 Task: Compose an email with the signature Ian Hill with the subject Congratulations on a new project and the message We have noticed some discrepancies in the report and would appreciate your inputs. from softage.8@softage.net to softage.5@softage.net Select the bulleted list and change the font typography to strikethroughSelect the bulleted list and remove the font typography strikethrough Send the email. Finally, move the email from Sent Items to the label Invitations
Action: Mouse moved to (1214, 74)
Screenshot: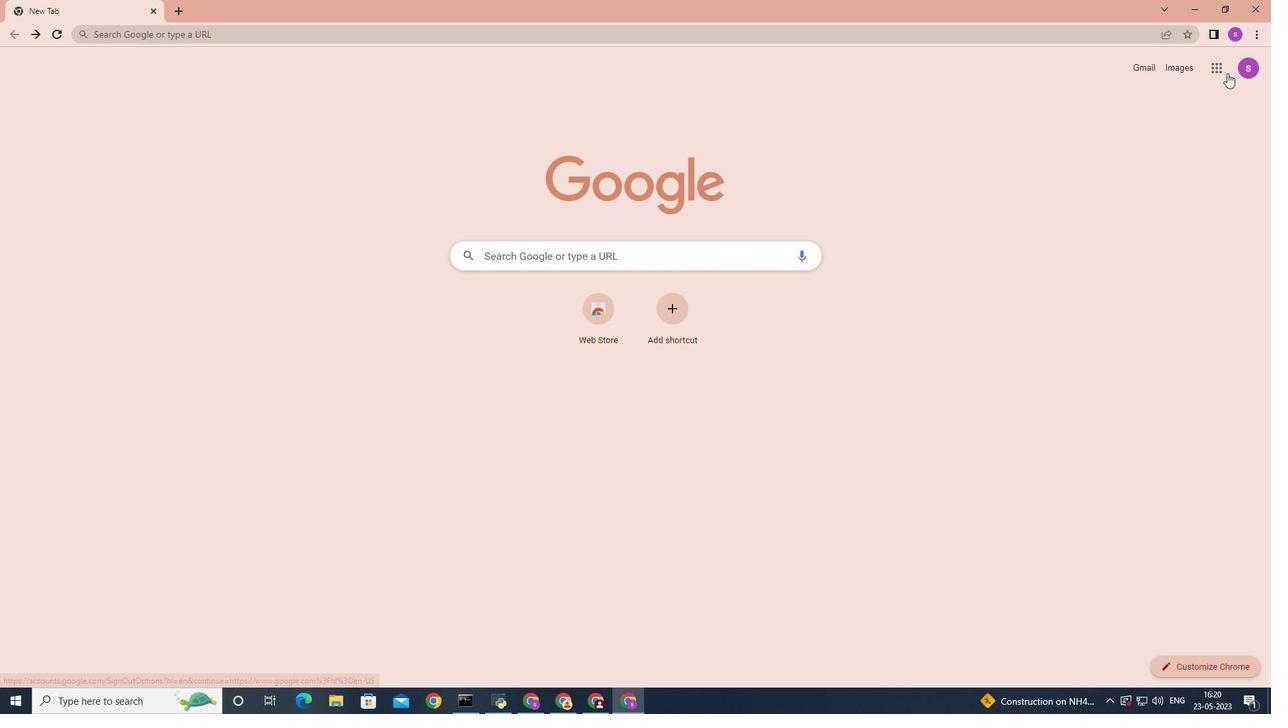 
Action: Mouse pressed left at (1214, 74)
Screenshot: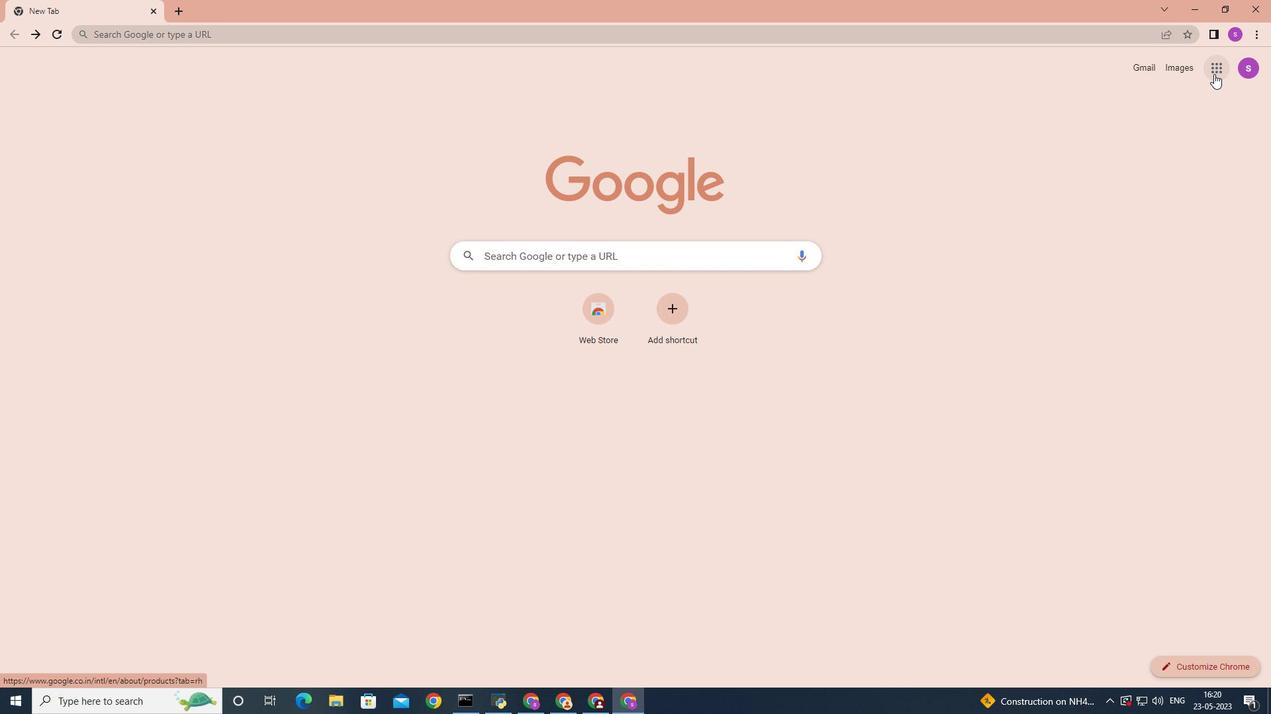 
Action: Mouse moved to (1178, 138)
Screenshot: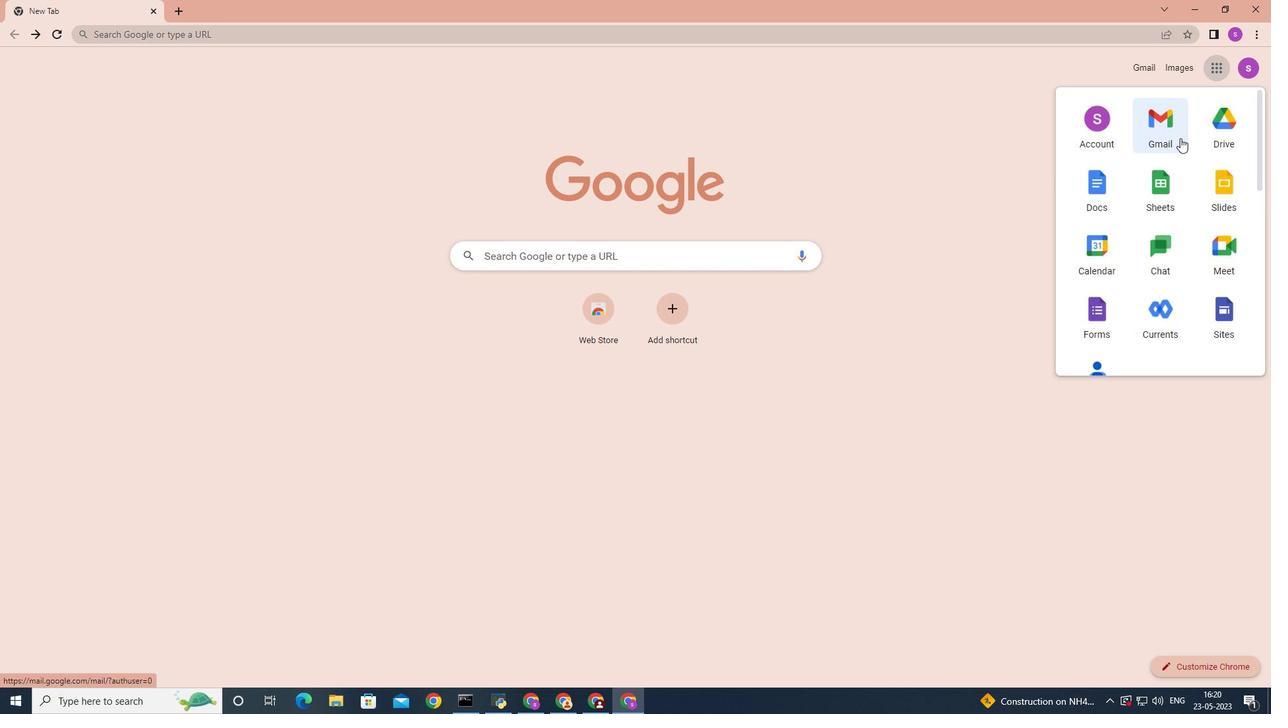 
Action: Mouse pressed left at (1178, 138)
Screenshot: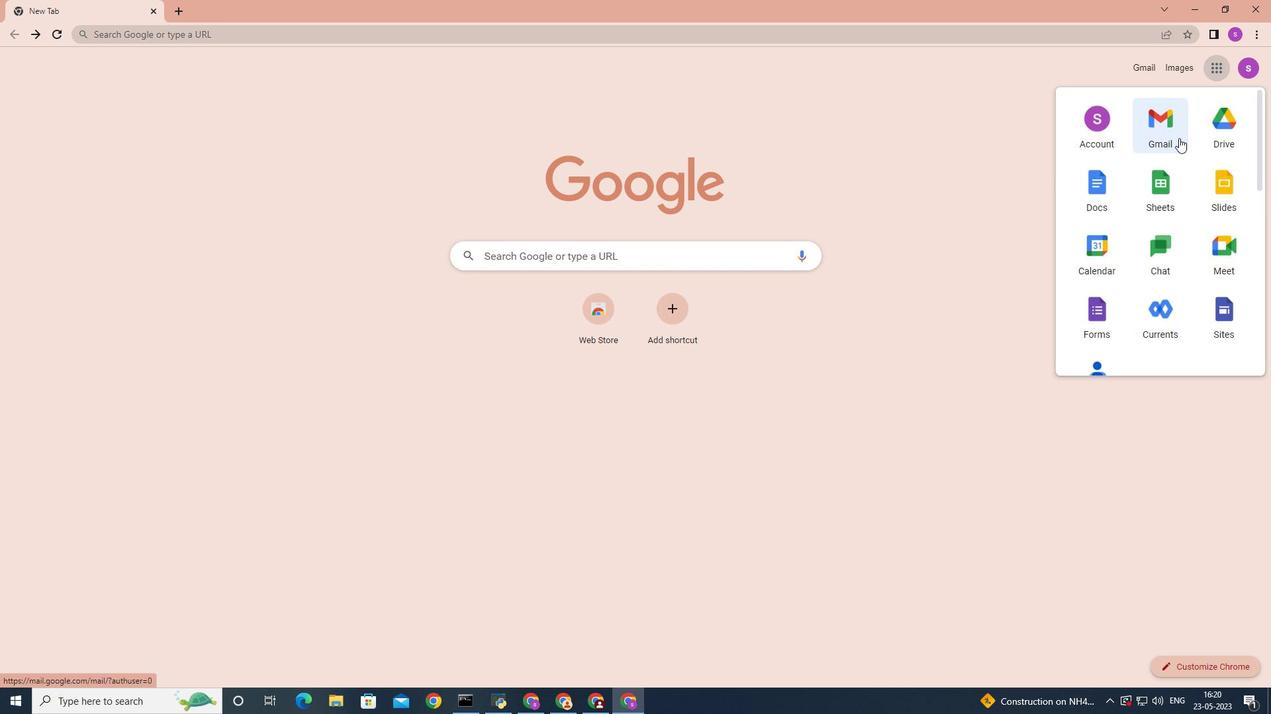 
Action: Mouse moved to (1128, 72)
Screenshot: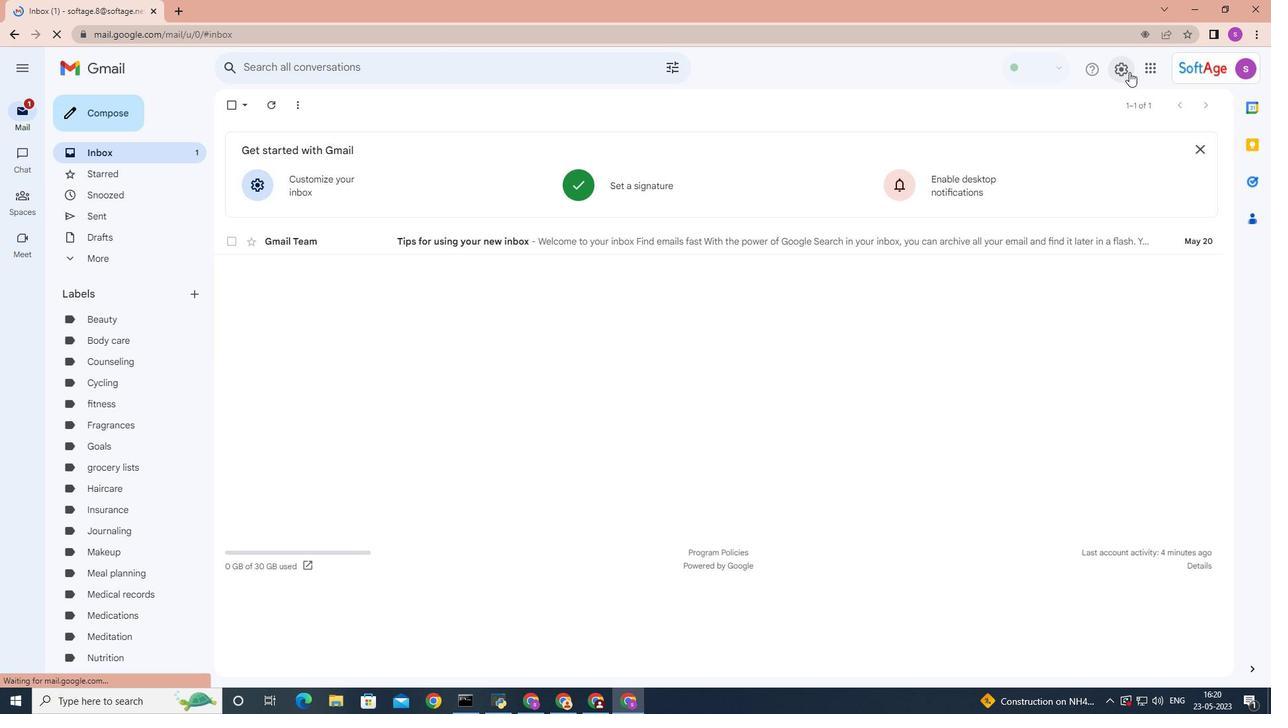 
Action: Mouse pressed left at (1128, 72)
Screenshot: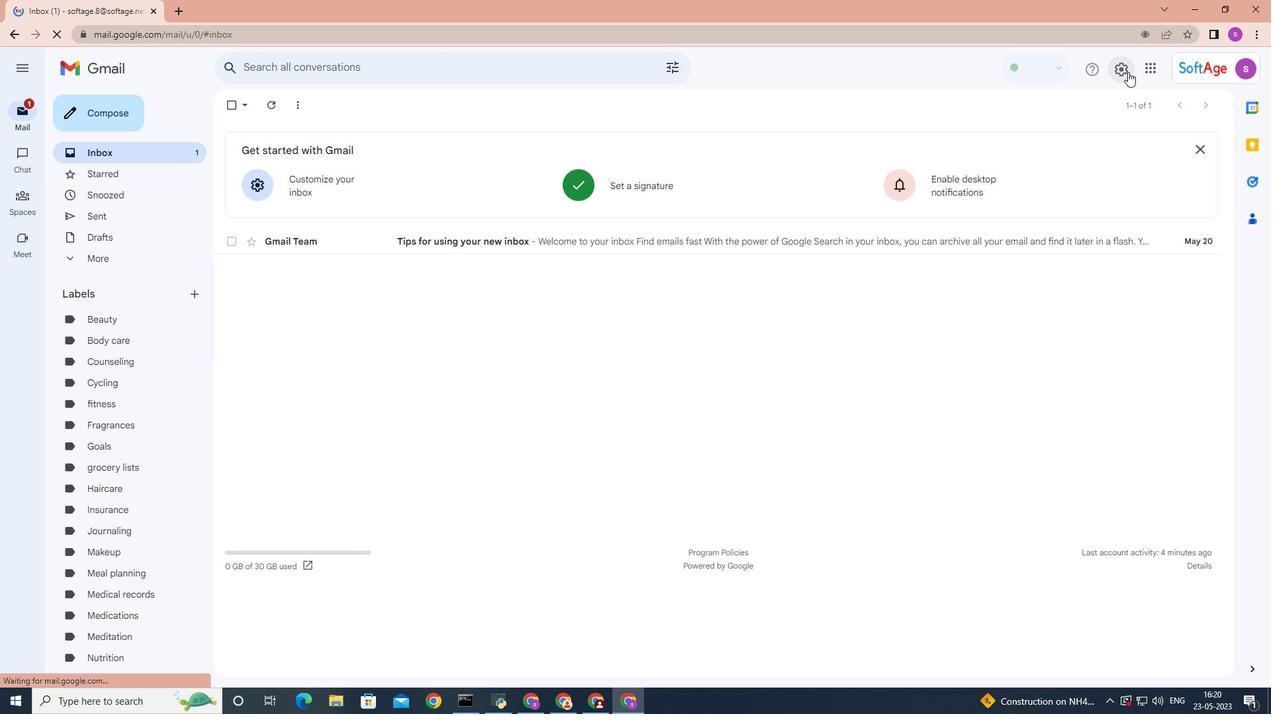 
Action: Mouse moved to (1139, 134)
Screenshot: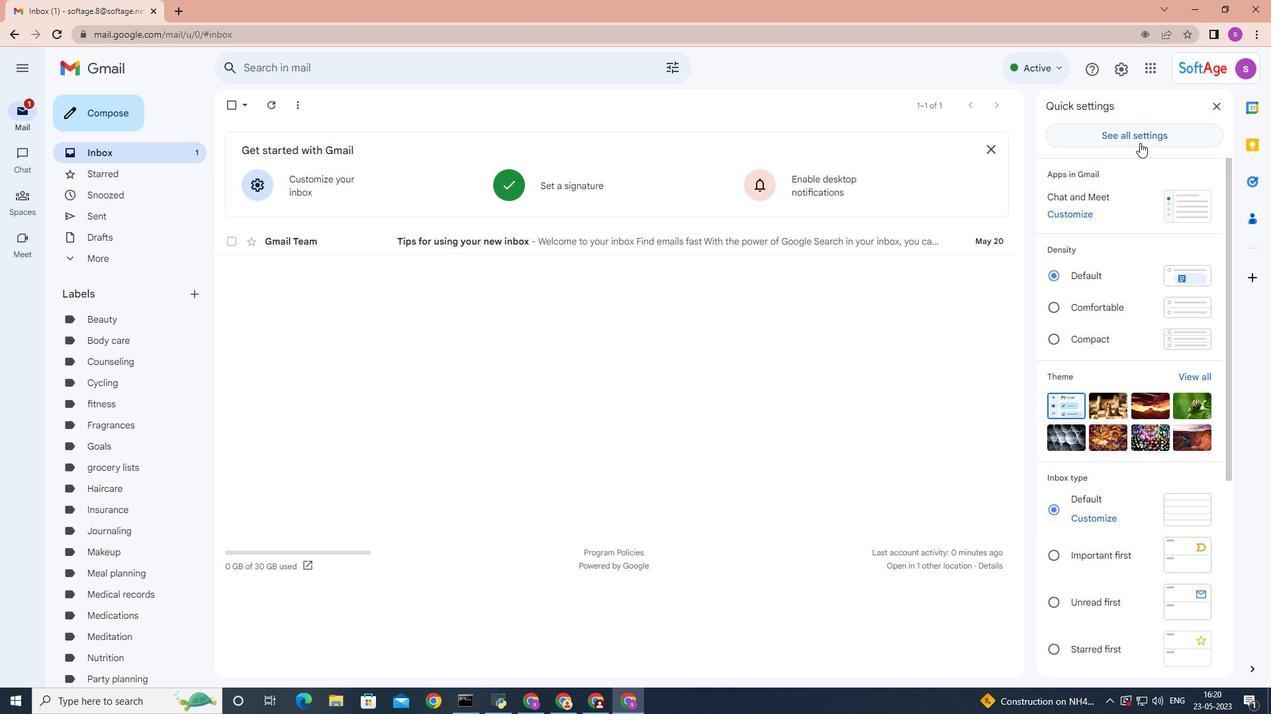 
Action: Mouse pressed left at (1139, 134)
Screenshot: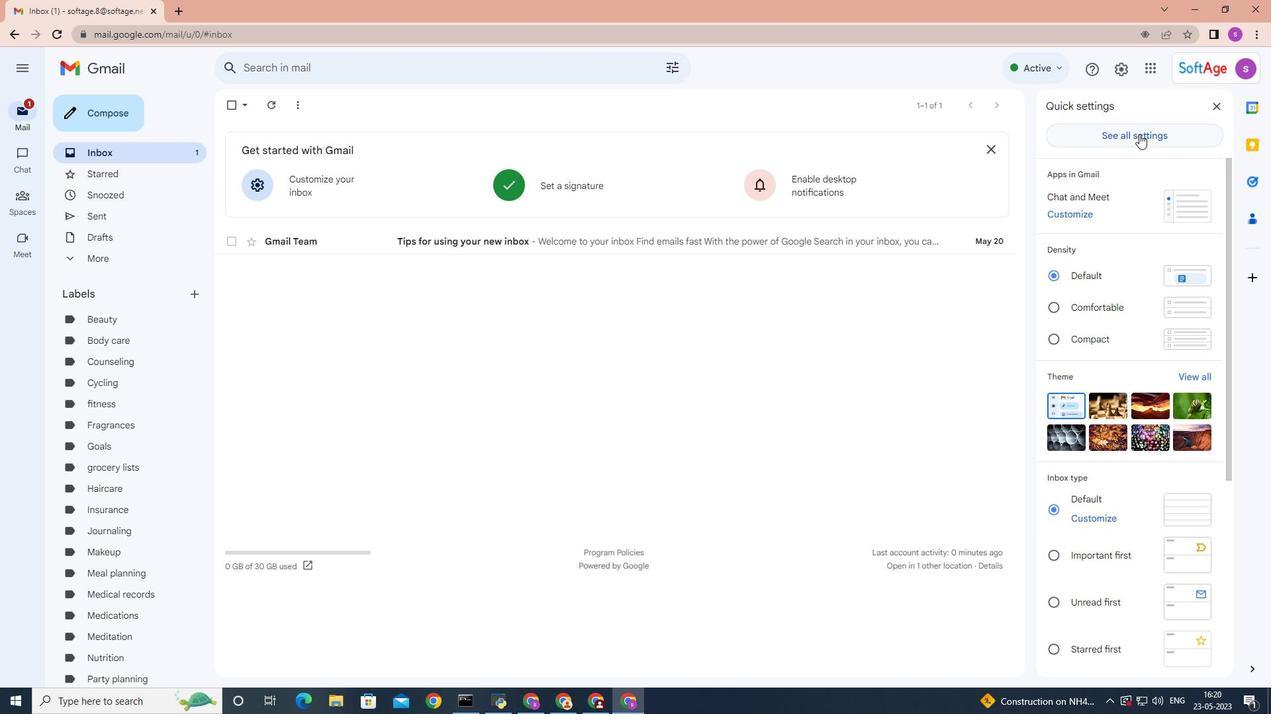 
Action: Mouse moved to (550, 363)
Screenshot: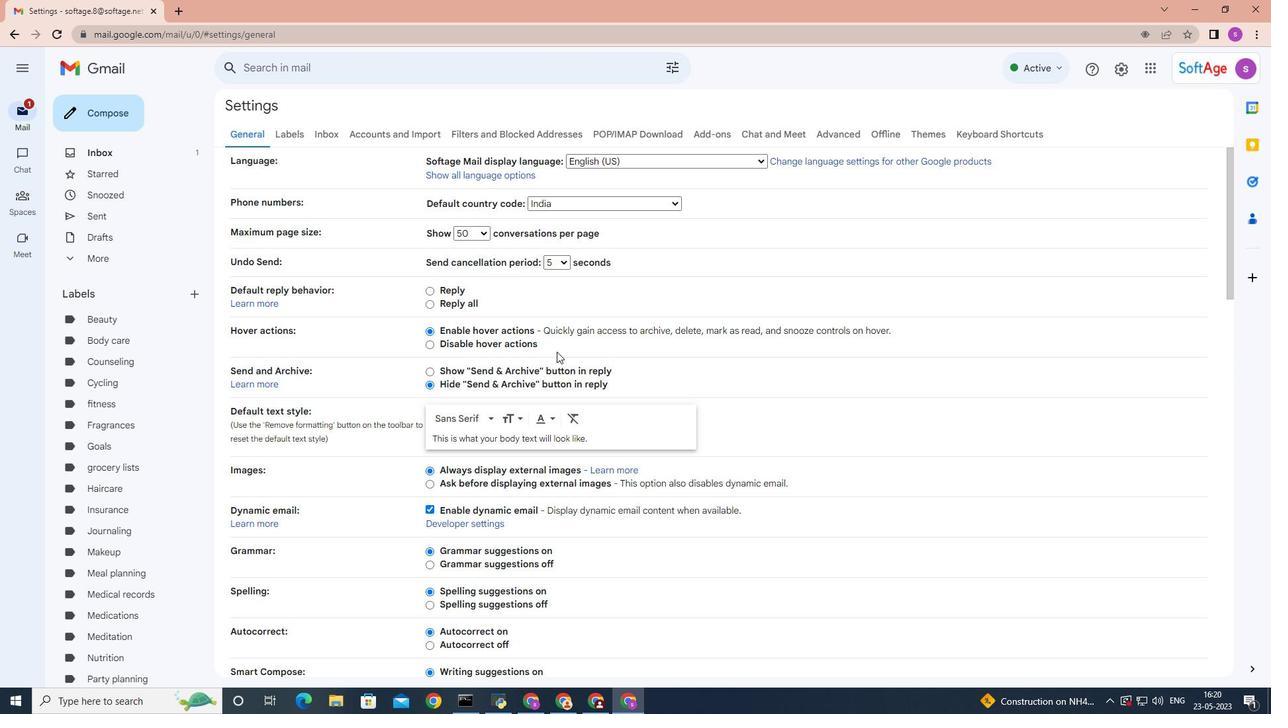 
Action: Mouse scrolled (550, 362) with delta (0, 0)
Screenshot: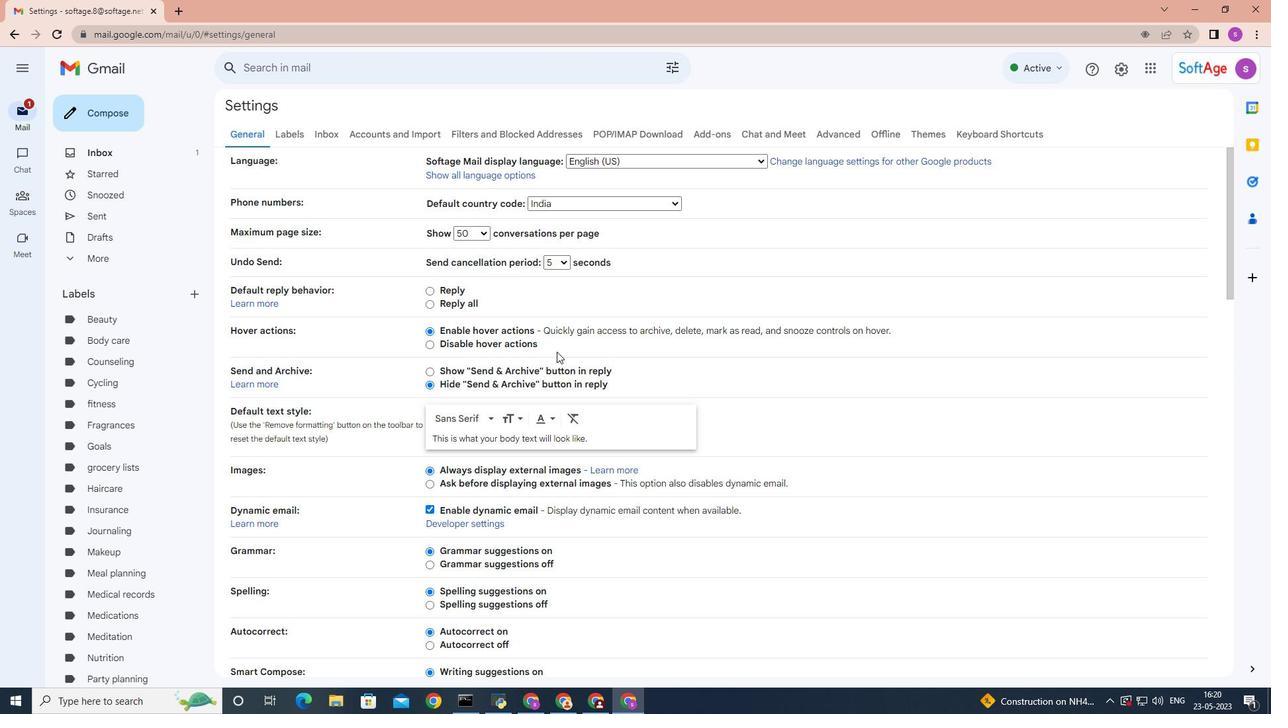 
Action: Mouse moved to (551, 363)
Screenshot: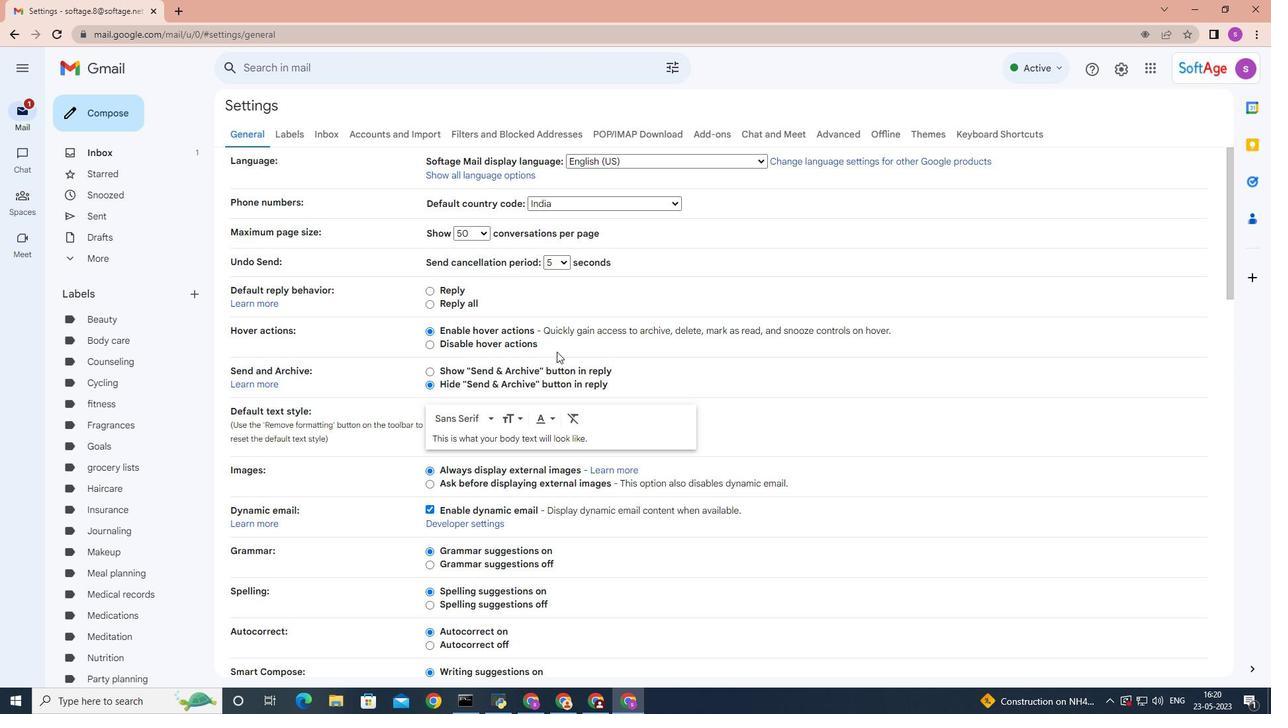
Action: Mouse scrolled (551, 362) with delta (0, 0)
Screenshot: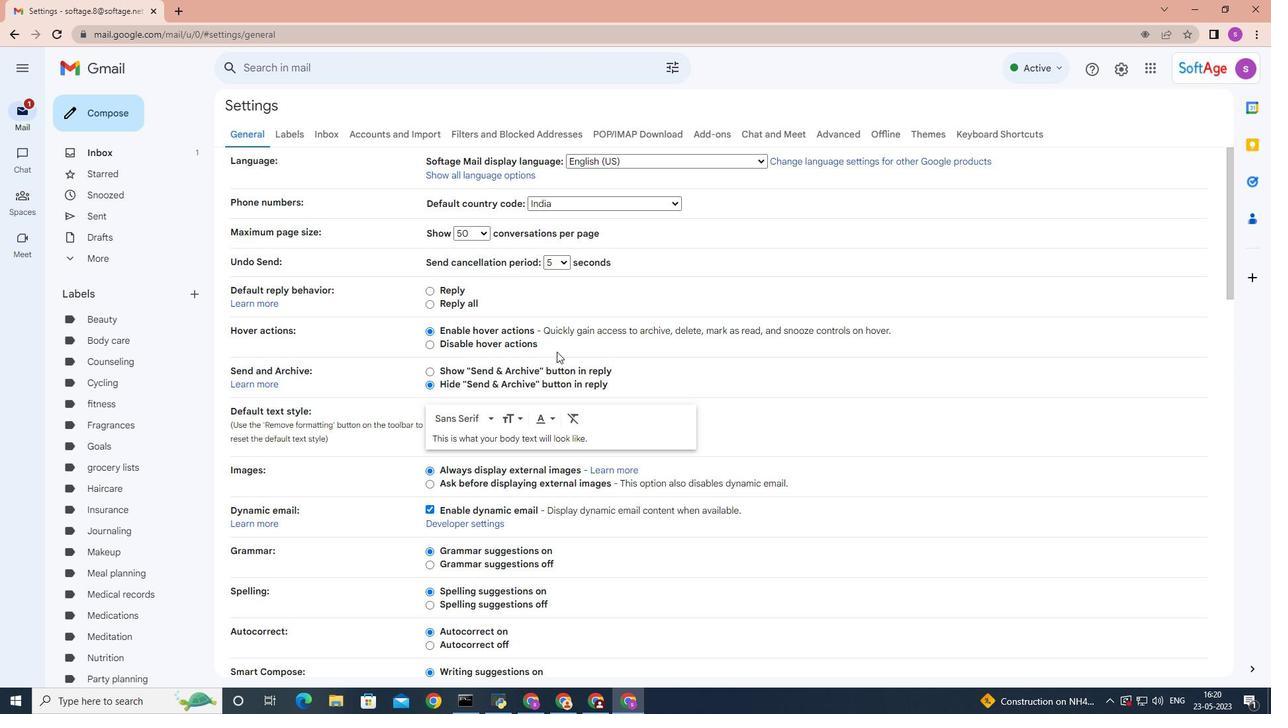 
Action: Mouse moved to (559, 365)
Screenshot: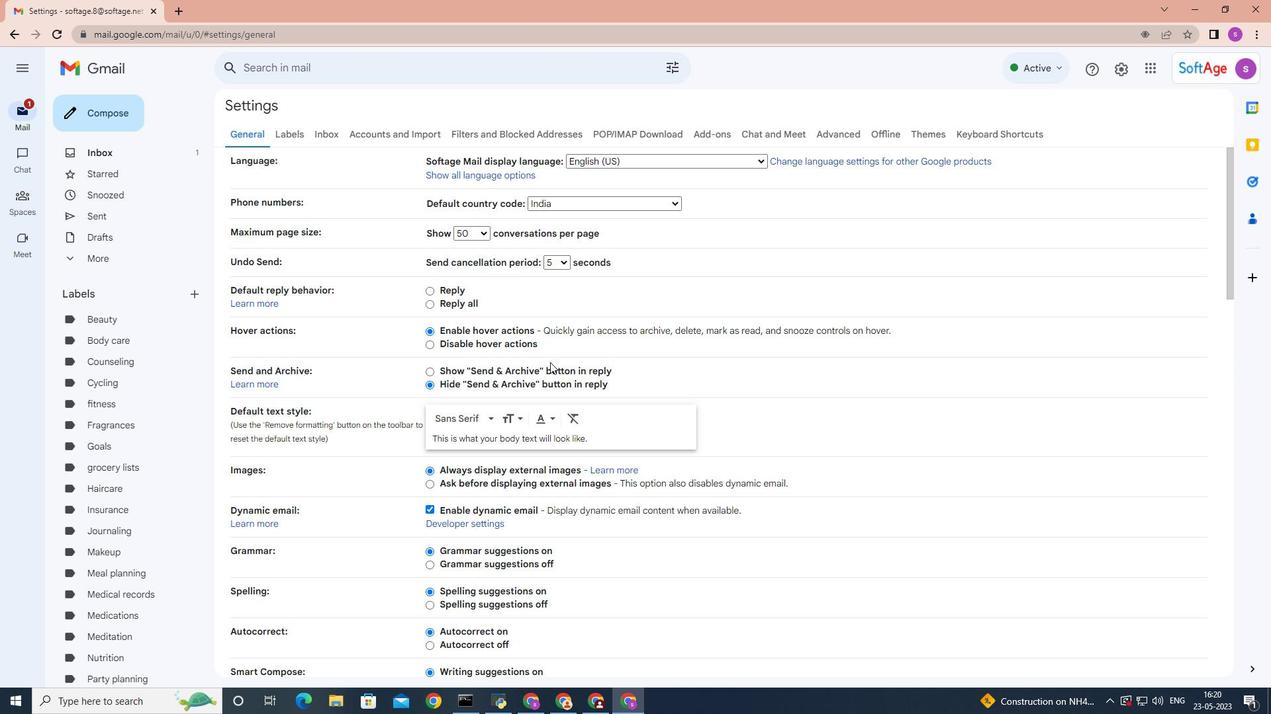 
Action: Mouse scrolled (559, 364) with delta (0, 0)
Screenshot: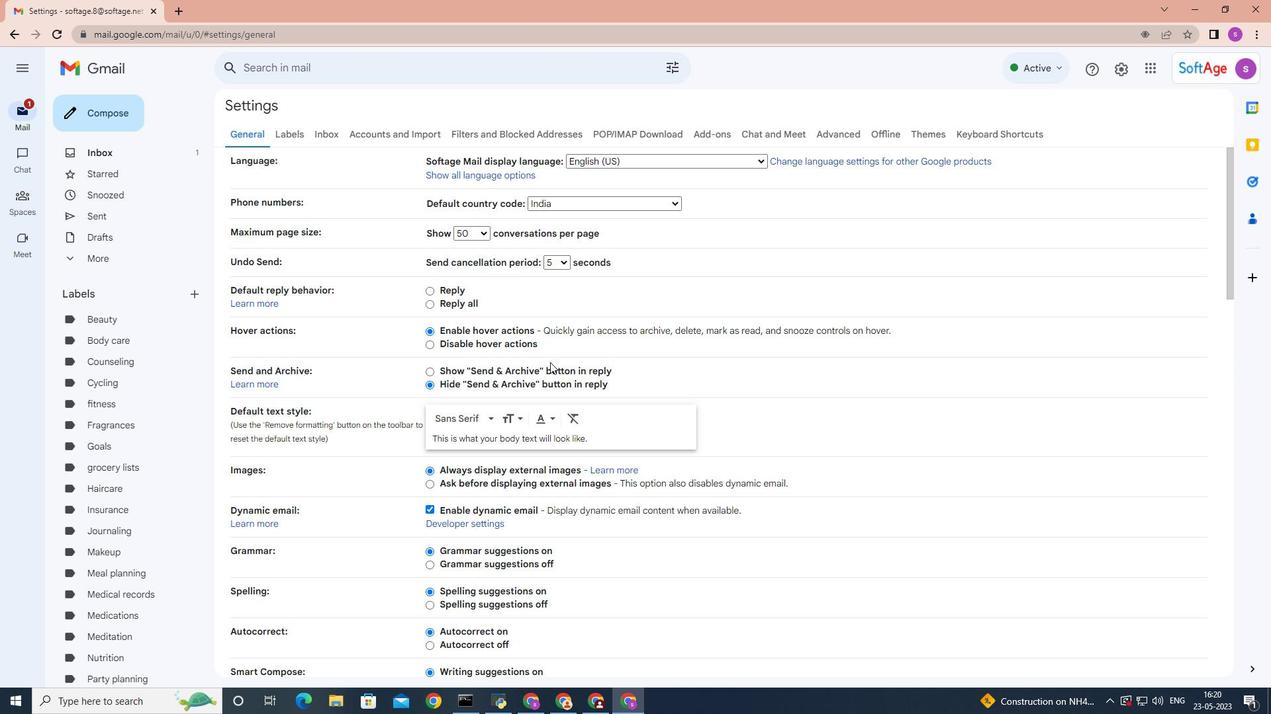 
Action: Mouse moved to (574, 366)
Screenshot: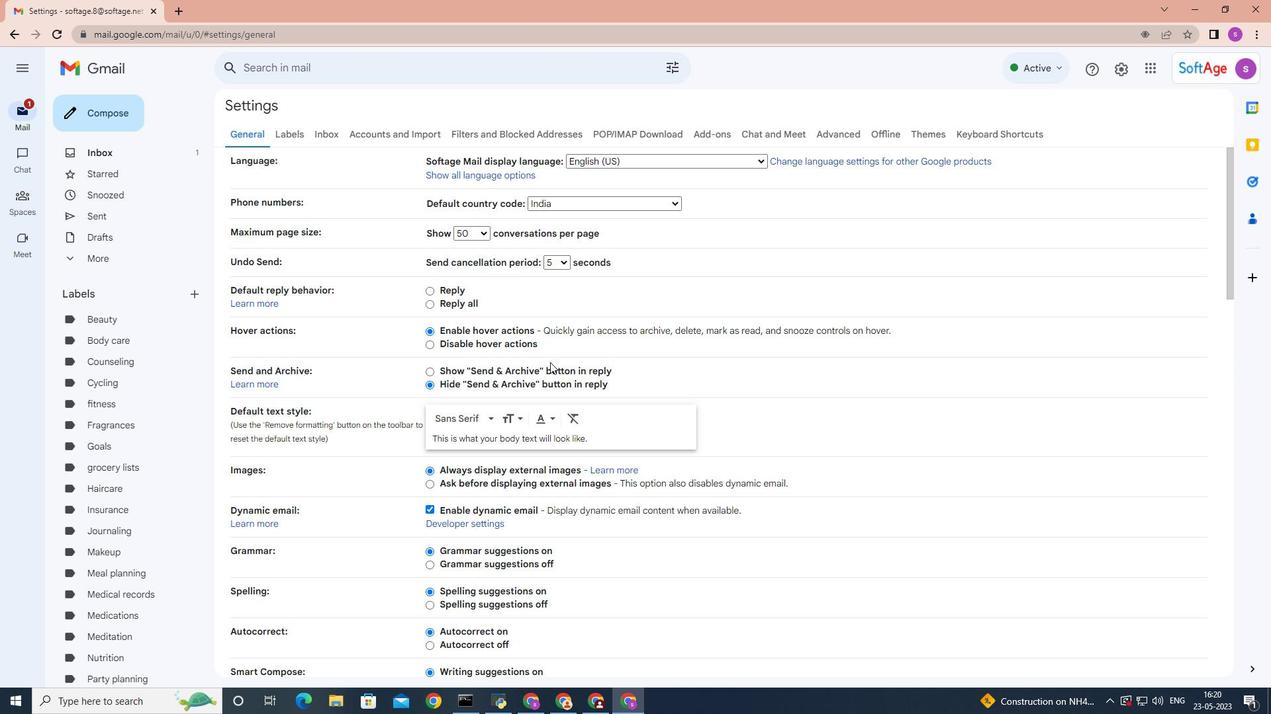 
Action: Mouse scrolled (574, 365) with delta (0, 0)
Screenshot: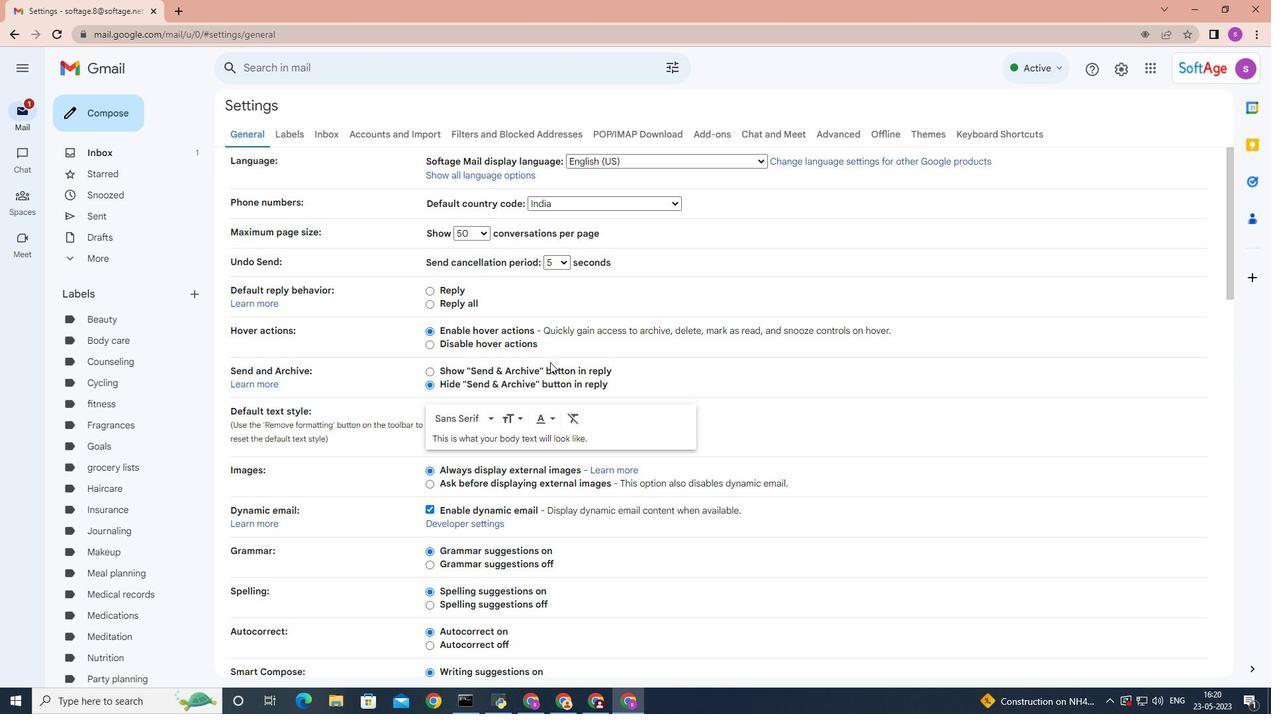 
Action: Mouse moved to (594, 362)
Screenshot: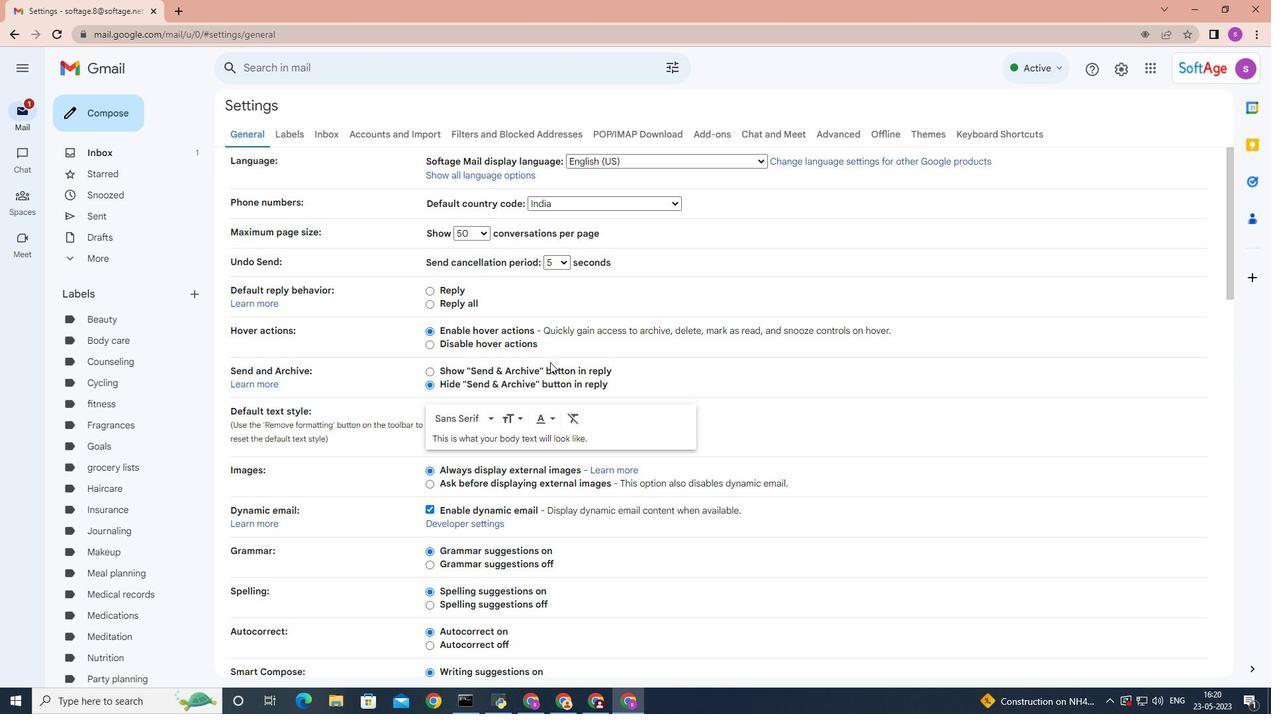 
Action: Mouse scrolled (594, 361) with delta (0, 0)
Screenshot: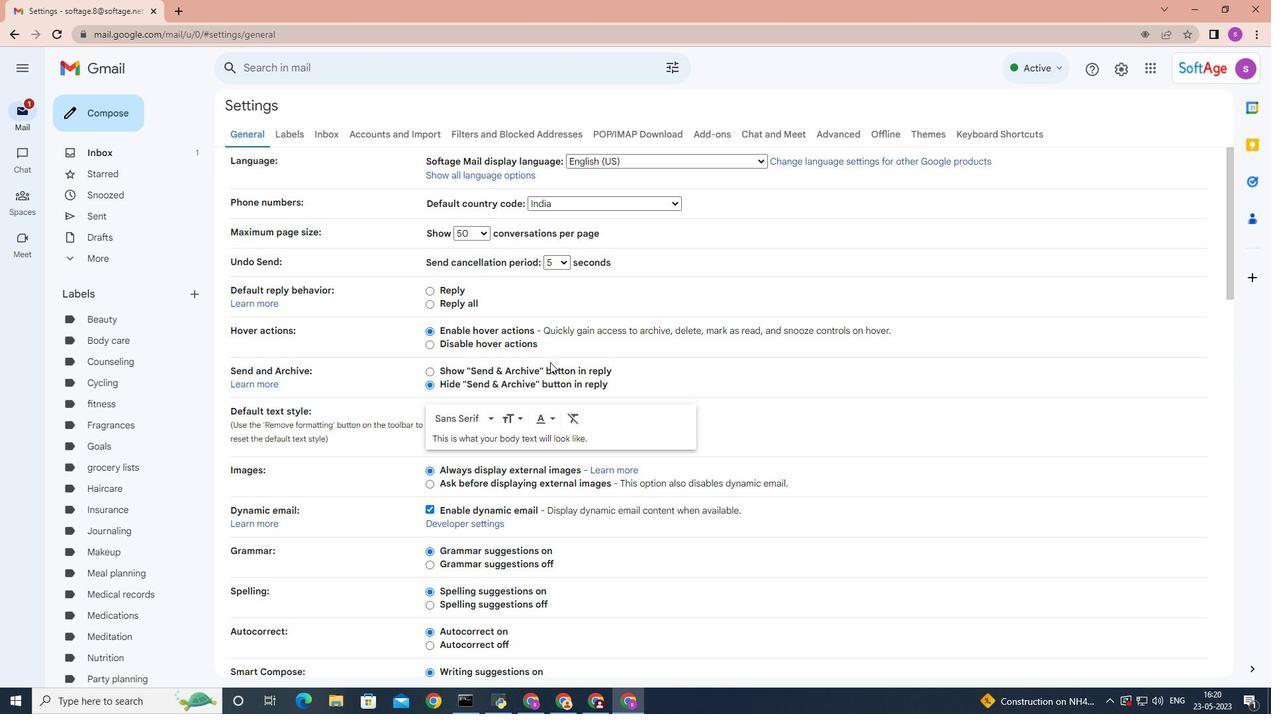 
Action: Mouse moved to (618, 354)
Screenshot: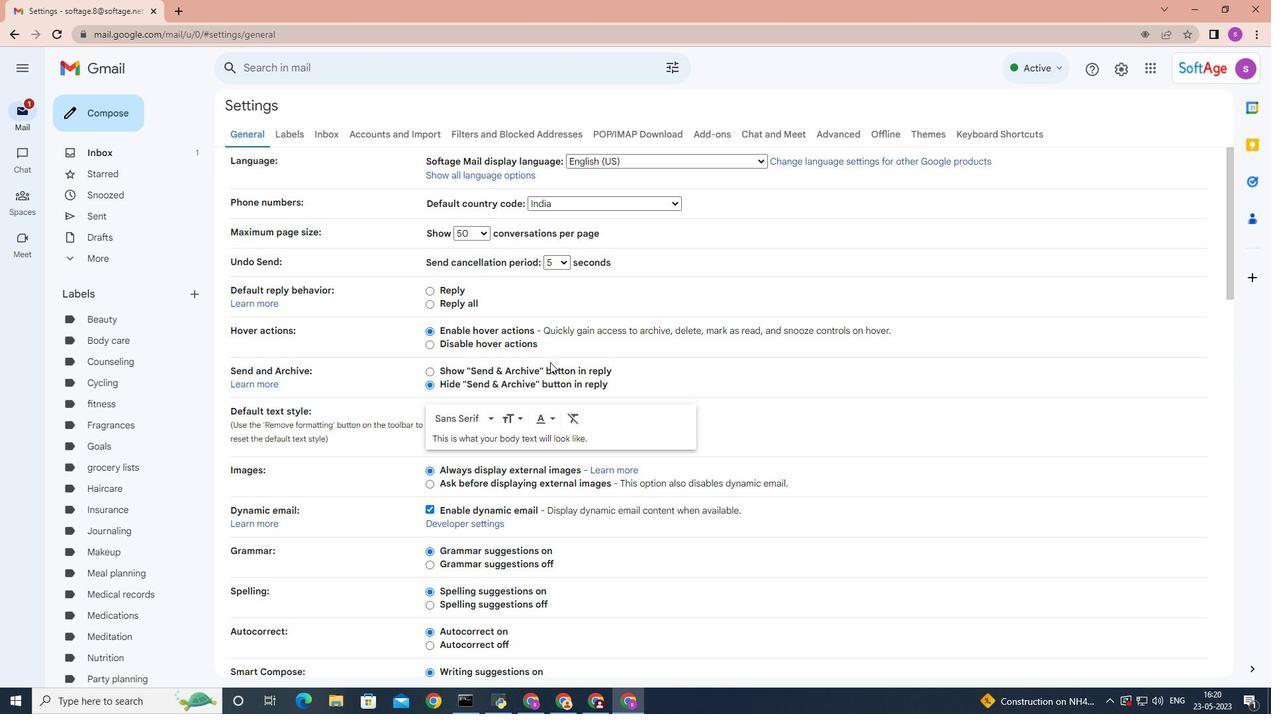 
Action: Mouse scrolled (618, 354) with delta (0, 0)
Screenshot: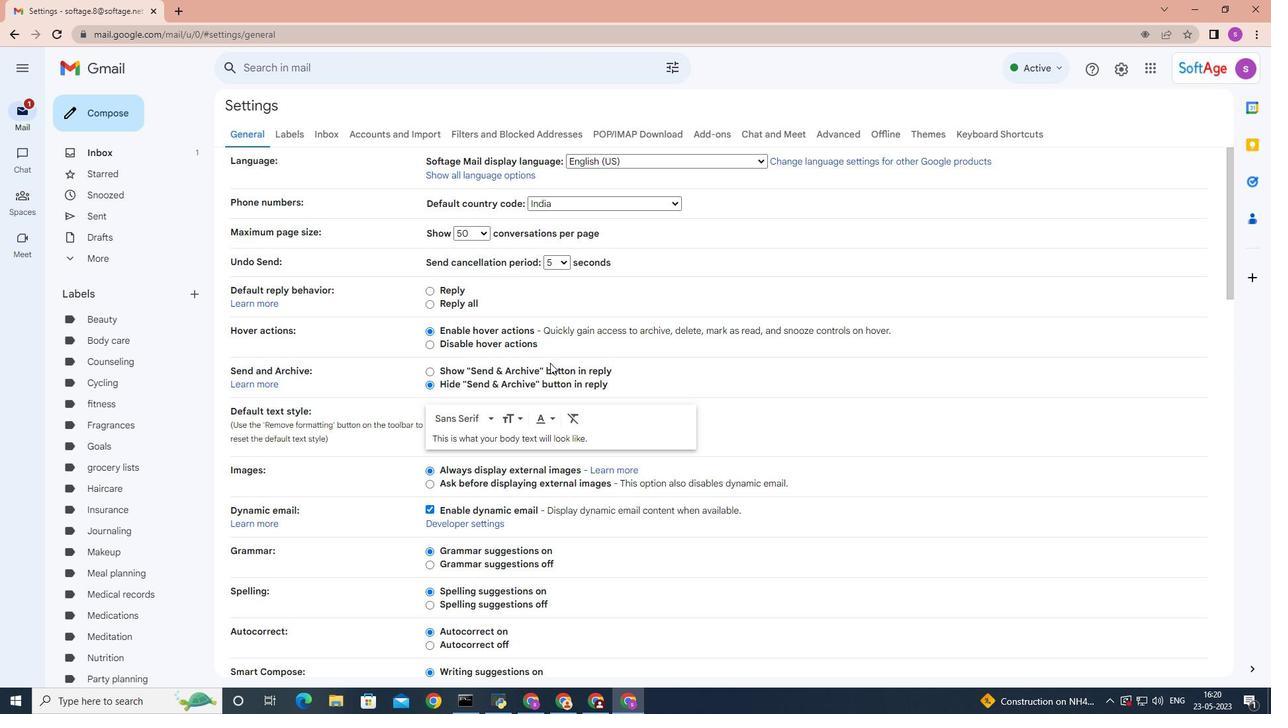 
Action: Mouse moved to (650, 345)
Screenshot: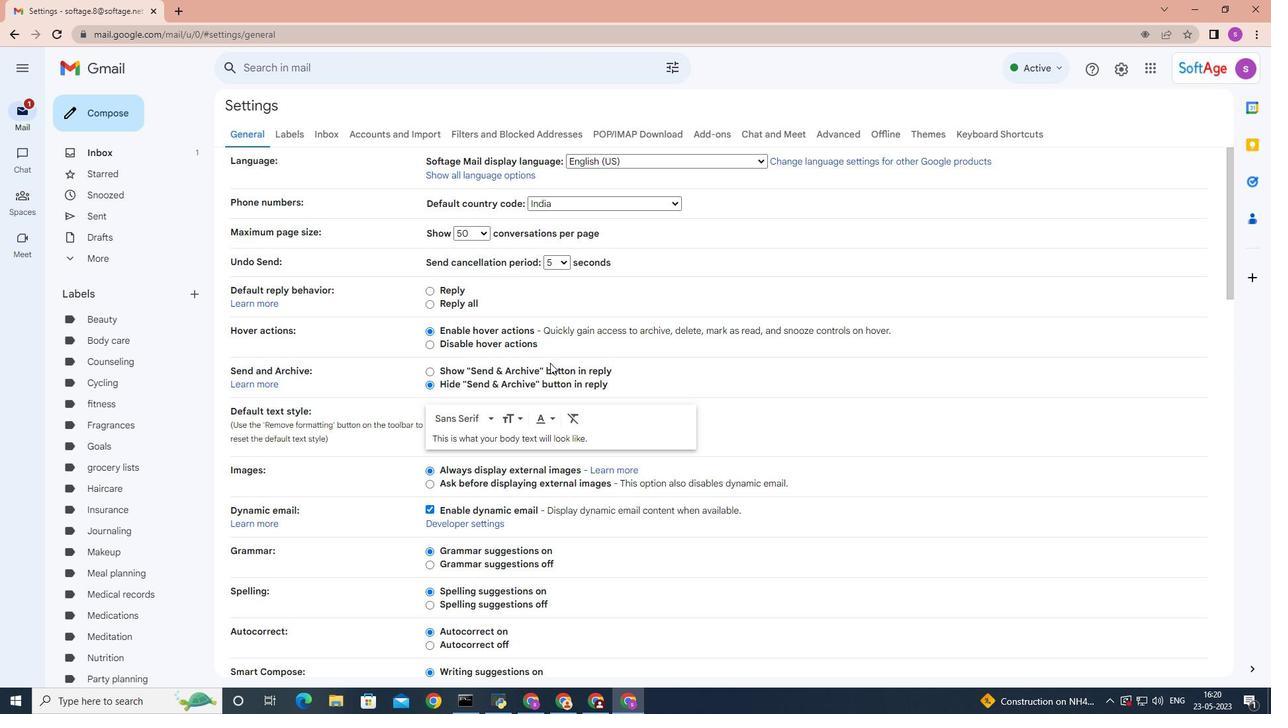 
Action: Mouse scrolled (650, 344) with delta (0, 0)
Screenshot: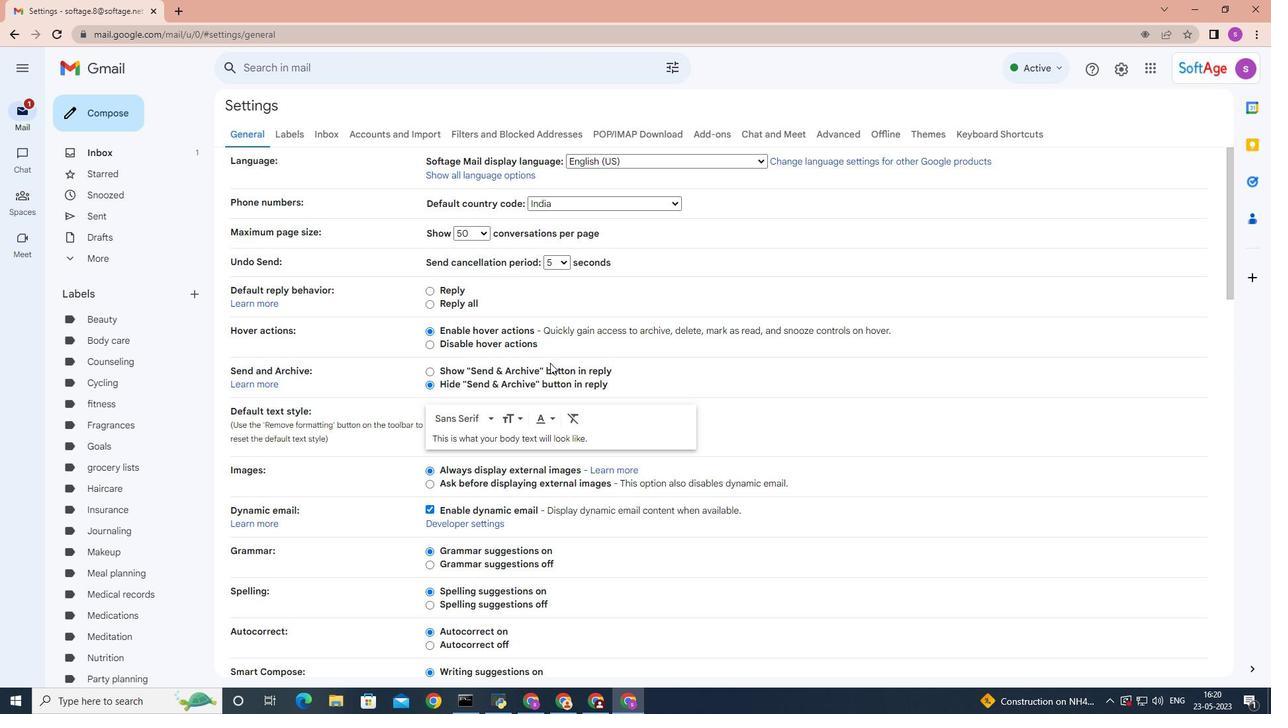 
Action: Mouse moved to (705, 337)
Screenshot: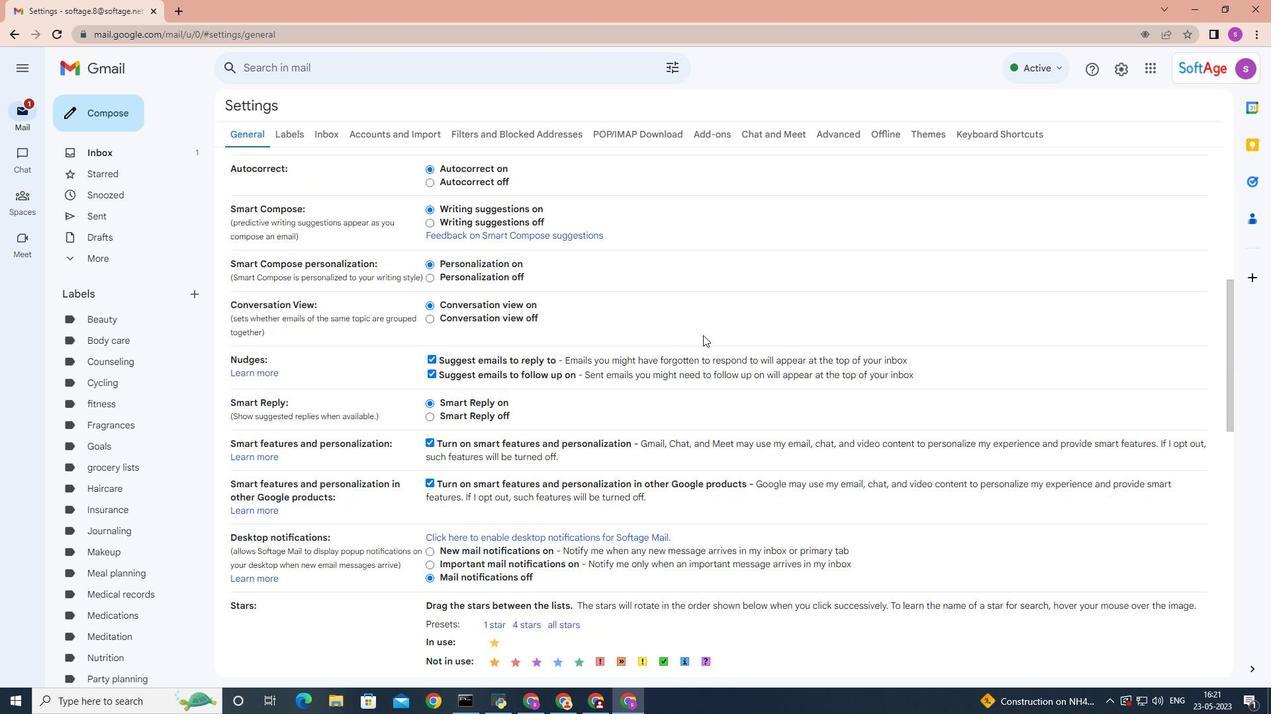 
Action: Mouse scrolled (705, 336) with delta (0, 0)
Screenshot: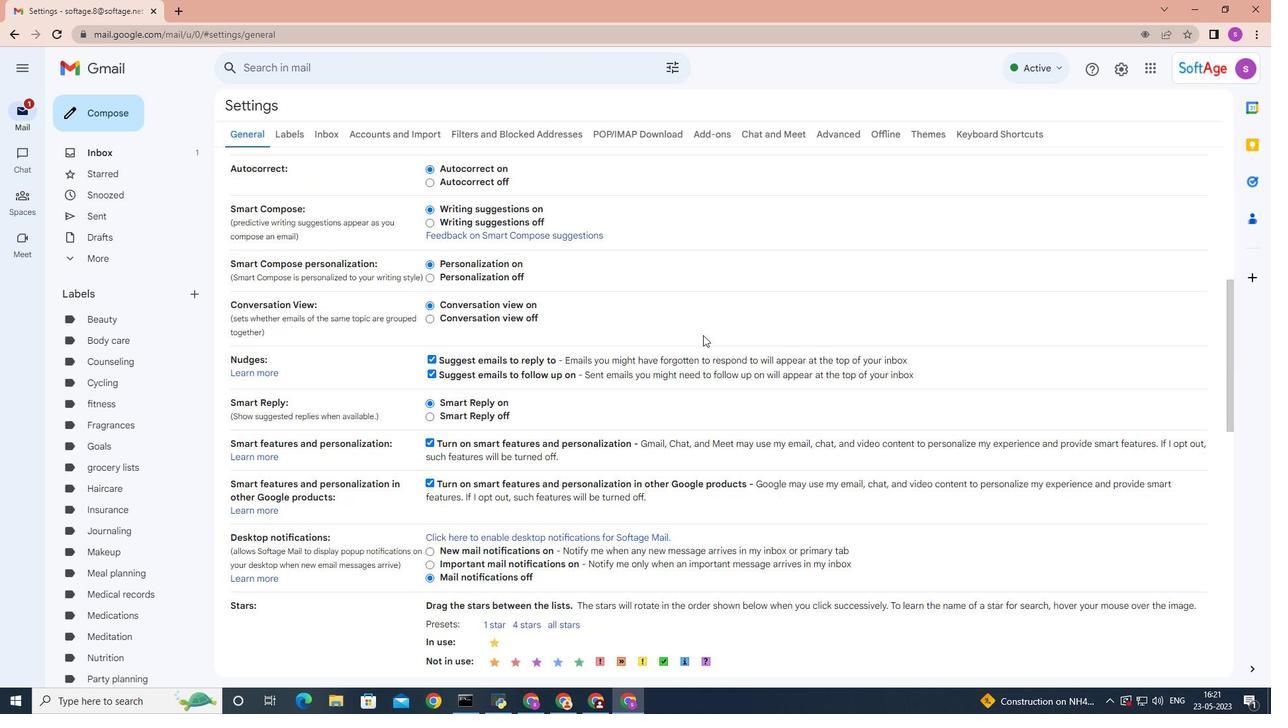 
Action: Mouse scrolled (705, 336) with delta (0, 0)
Screenshot: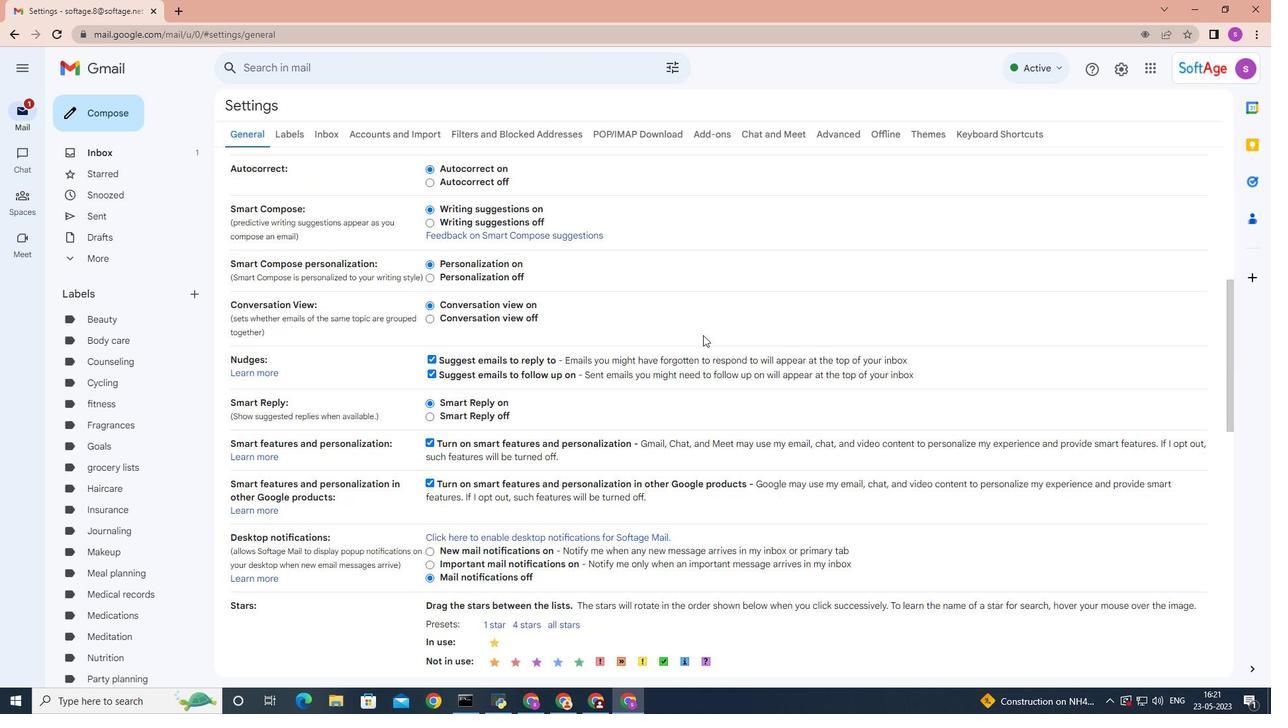 
Action: Mouse scrolled (705, 336) with delta (0, 0)
Screenshot: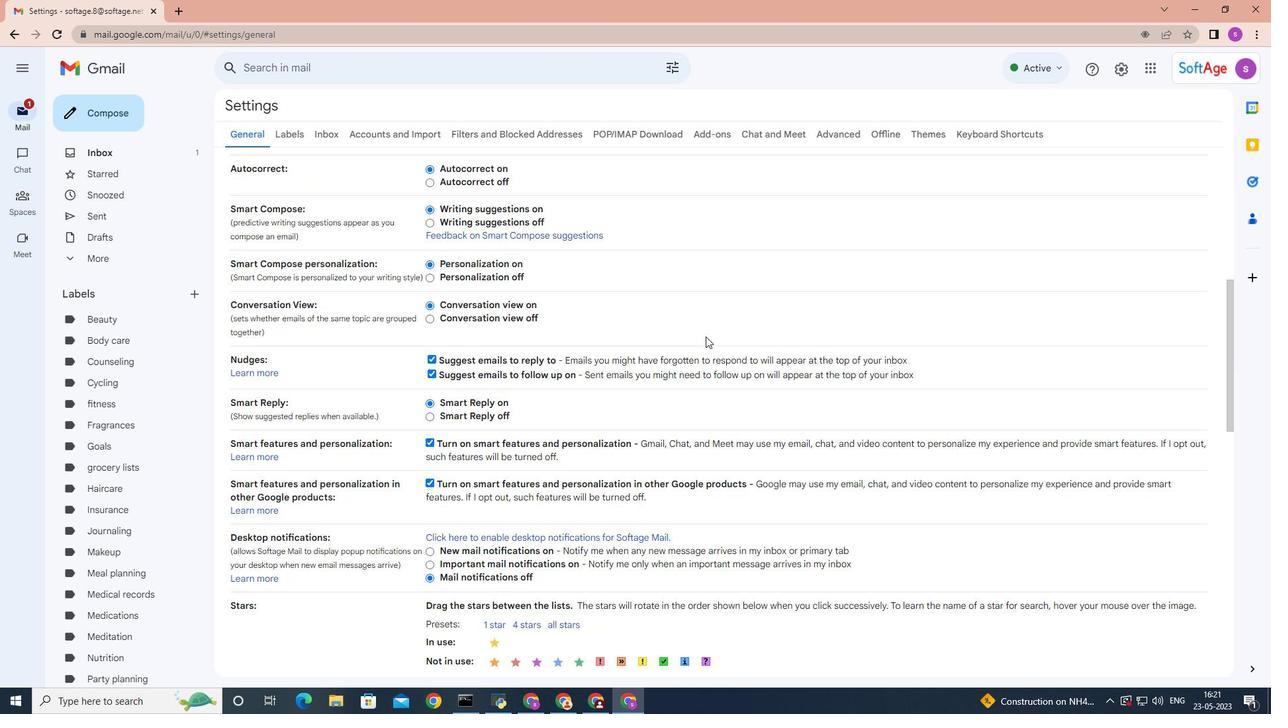 
Action: Mouse scrolled (705, 336) with delta (0, 0)
Screenshot: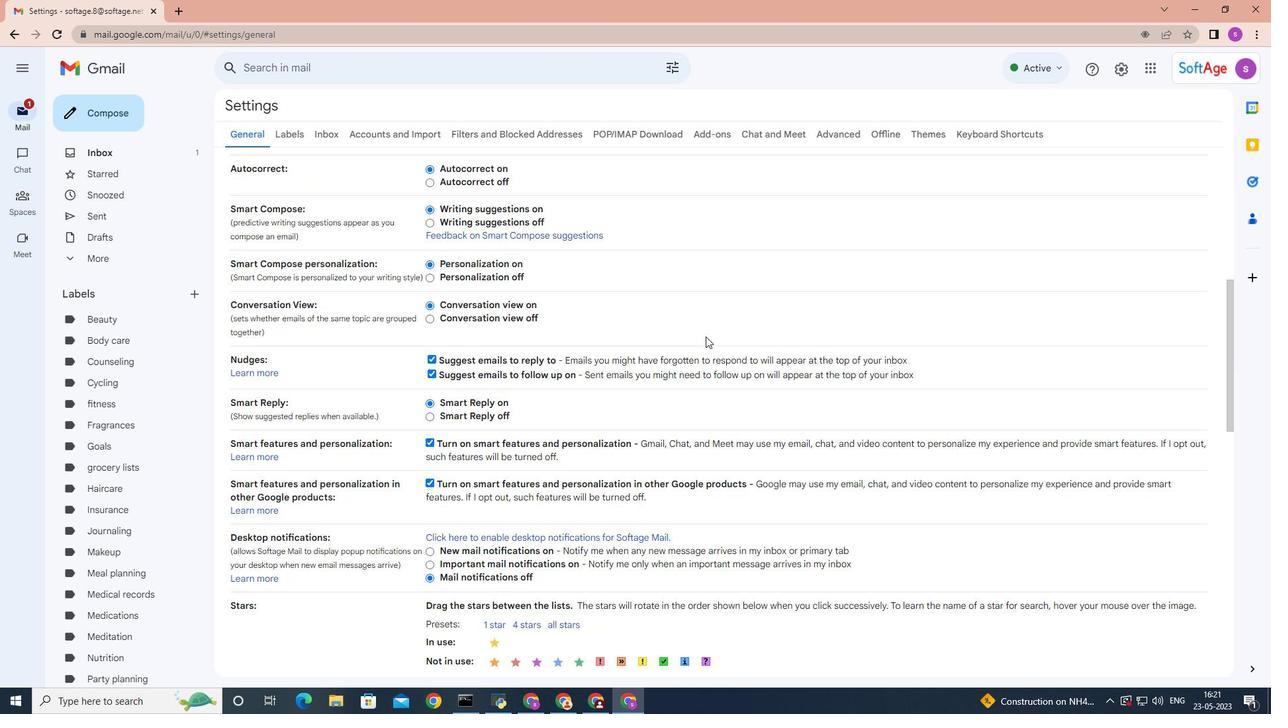 
Action: Mouse moved to (705, 338)
Screenshot: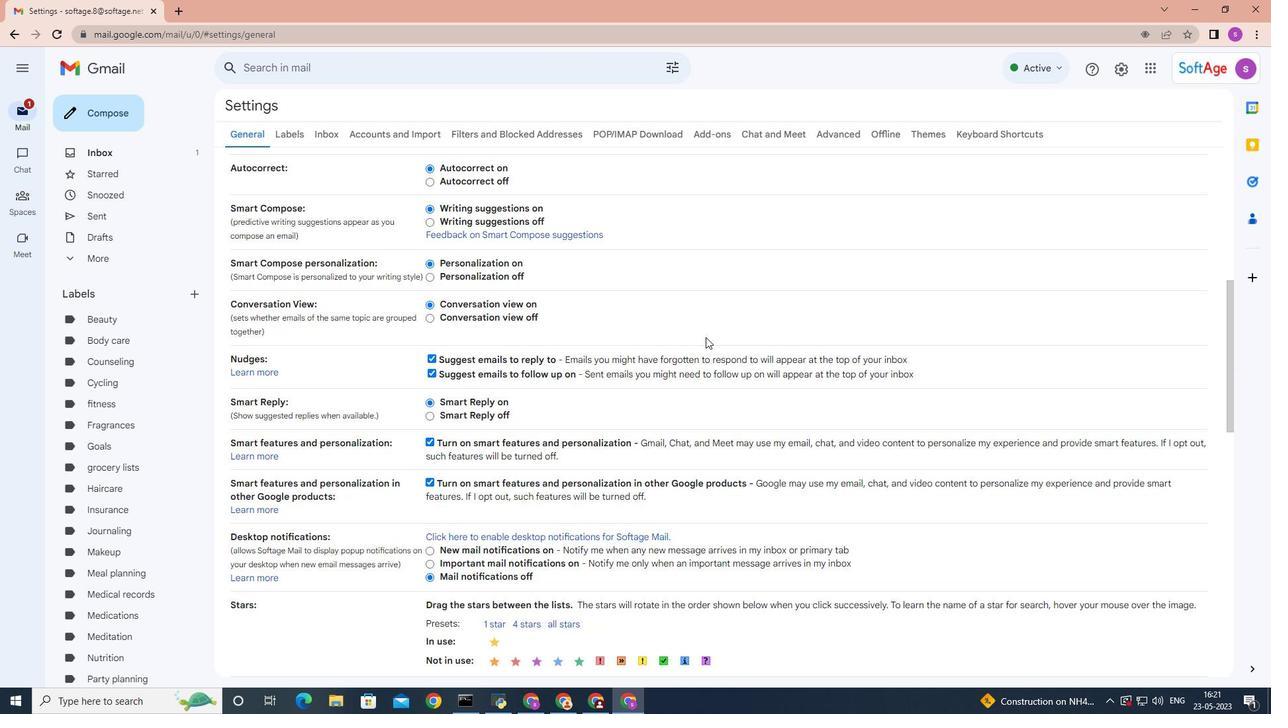 
Action: Mouse scrolled (705, 337) with delta (0, 0)
Screenshot: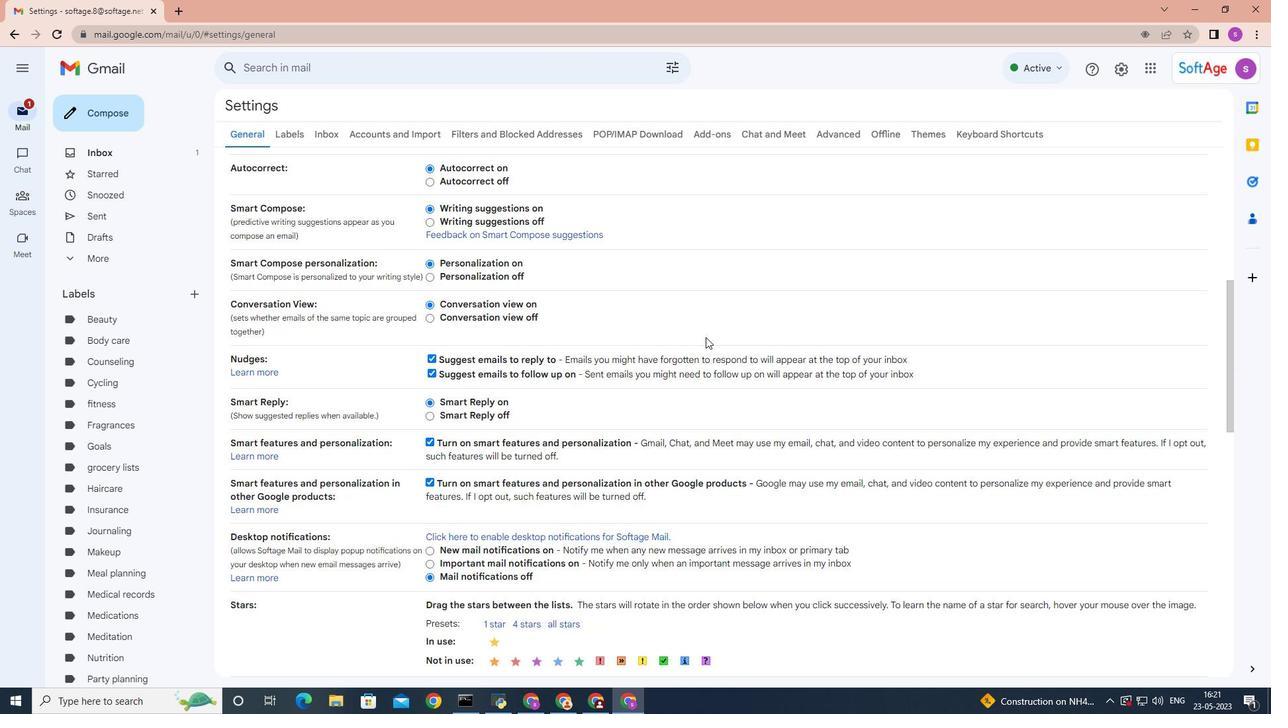 
Action: Mouse moved to (747, 476)
Screenshot: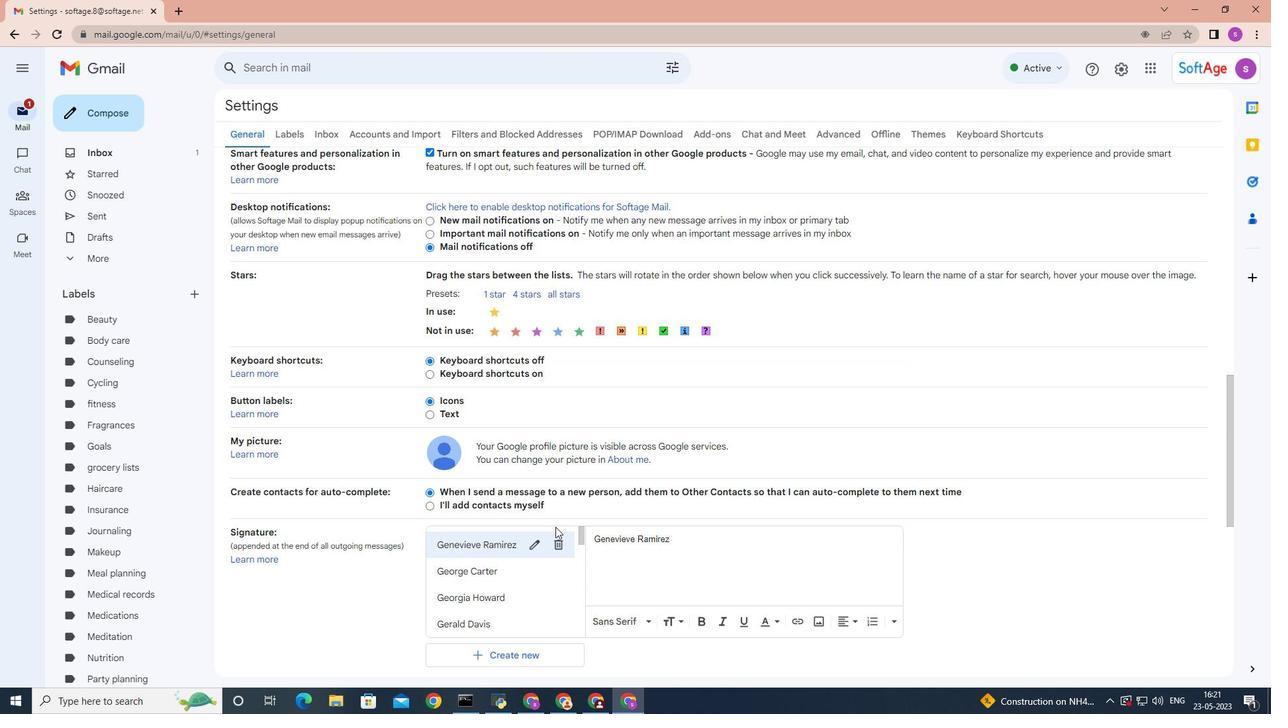 
Action: Mouse scrolled (747, 475) with delta (0, 0)
Screenshot: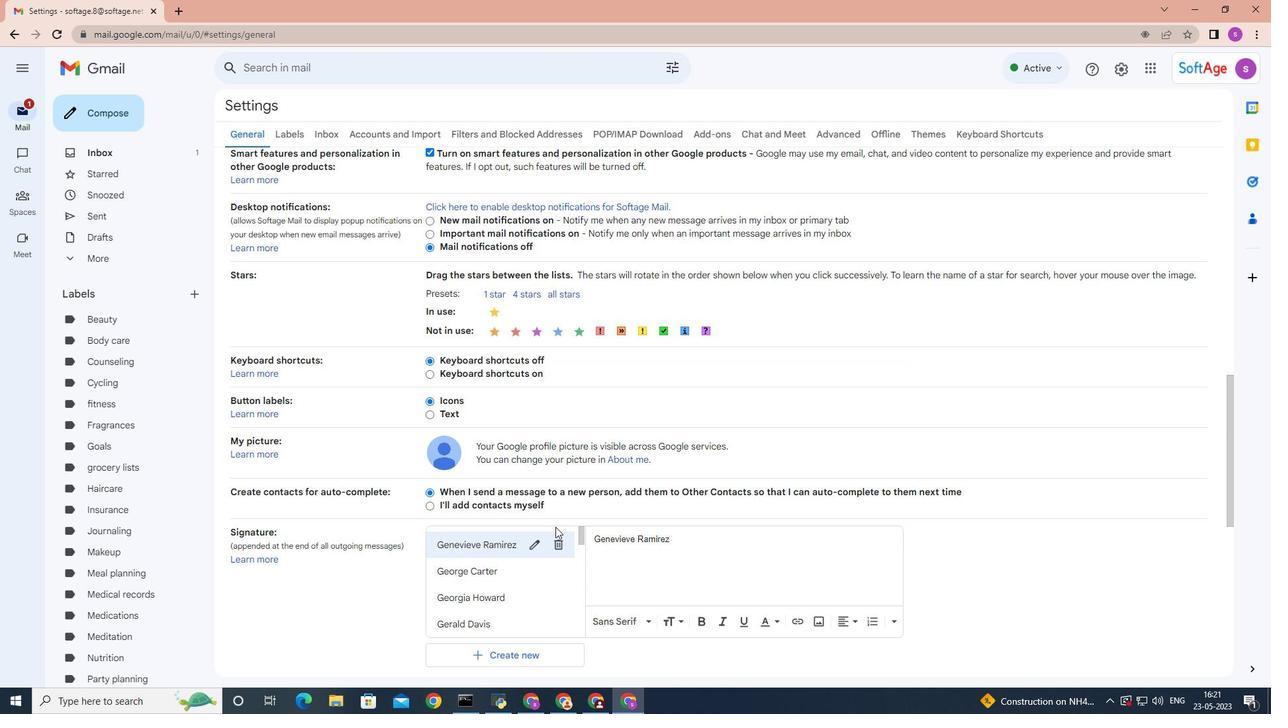 
Action: Mouse moved to (748, 475)
Screenshot: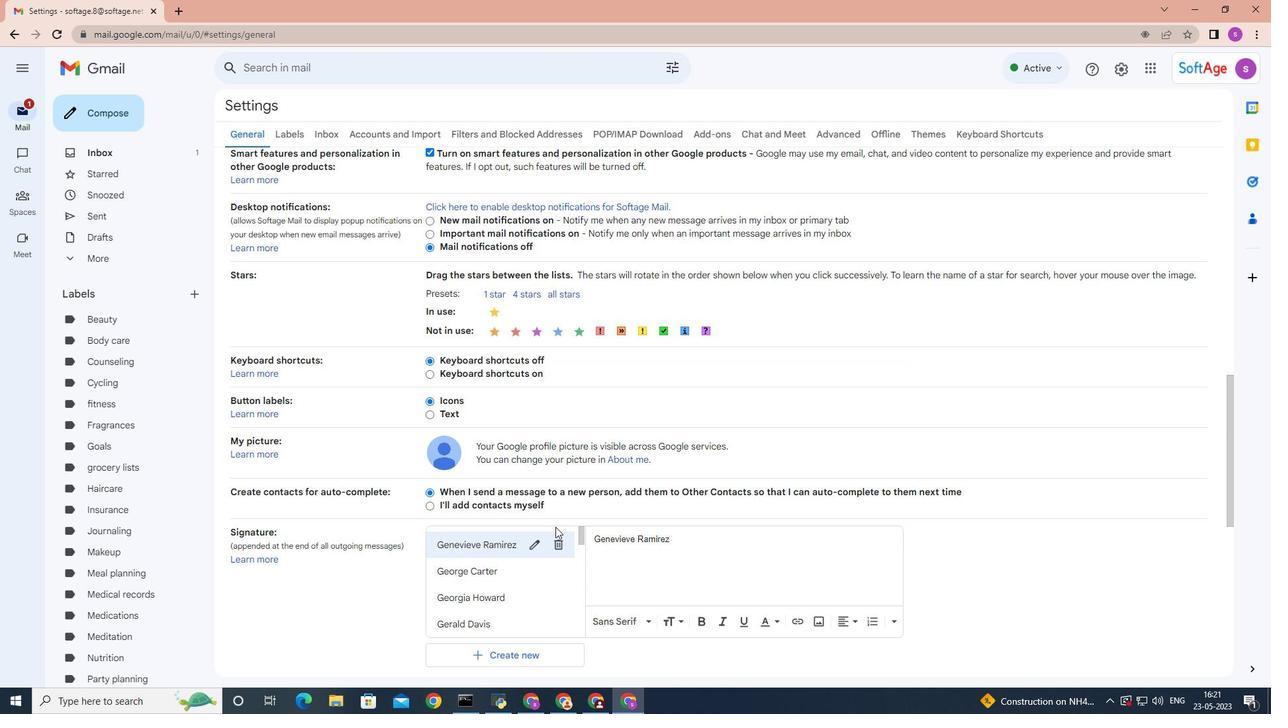 
Action: Mouse scrolled (747, 475) with delta (0, 0)
Screenshot: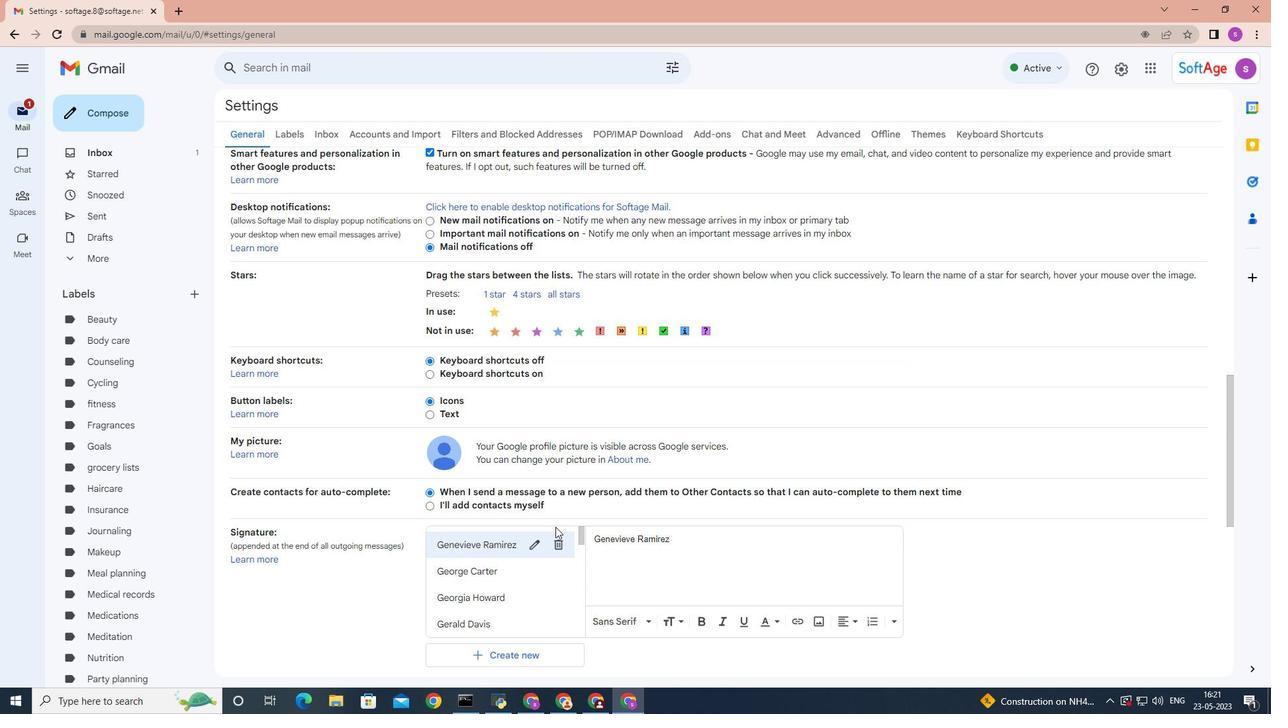 
Action: Mouse moved to (556, 515)
Screenshot: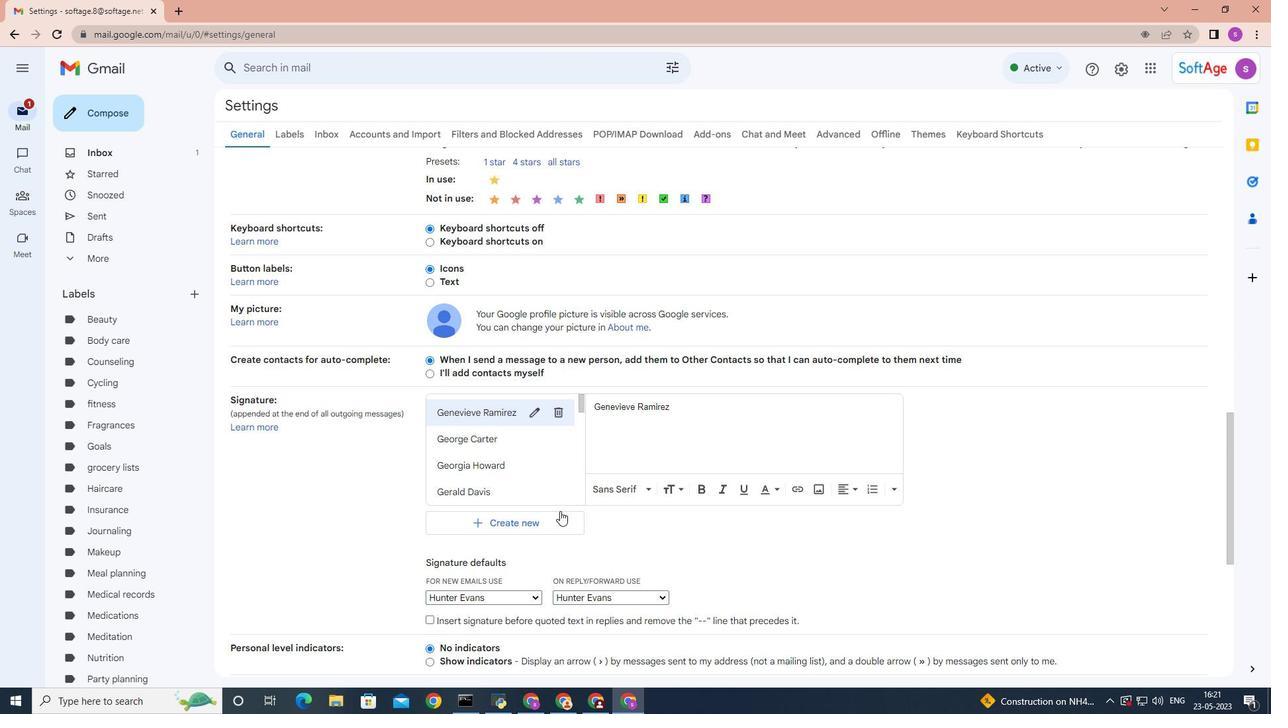 
Action: Mouse pressed left at (556, 515)
Screenshot: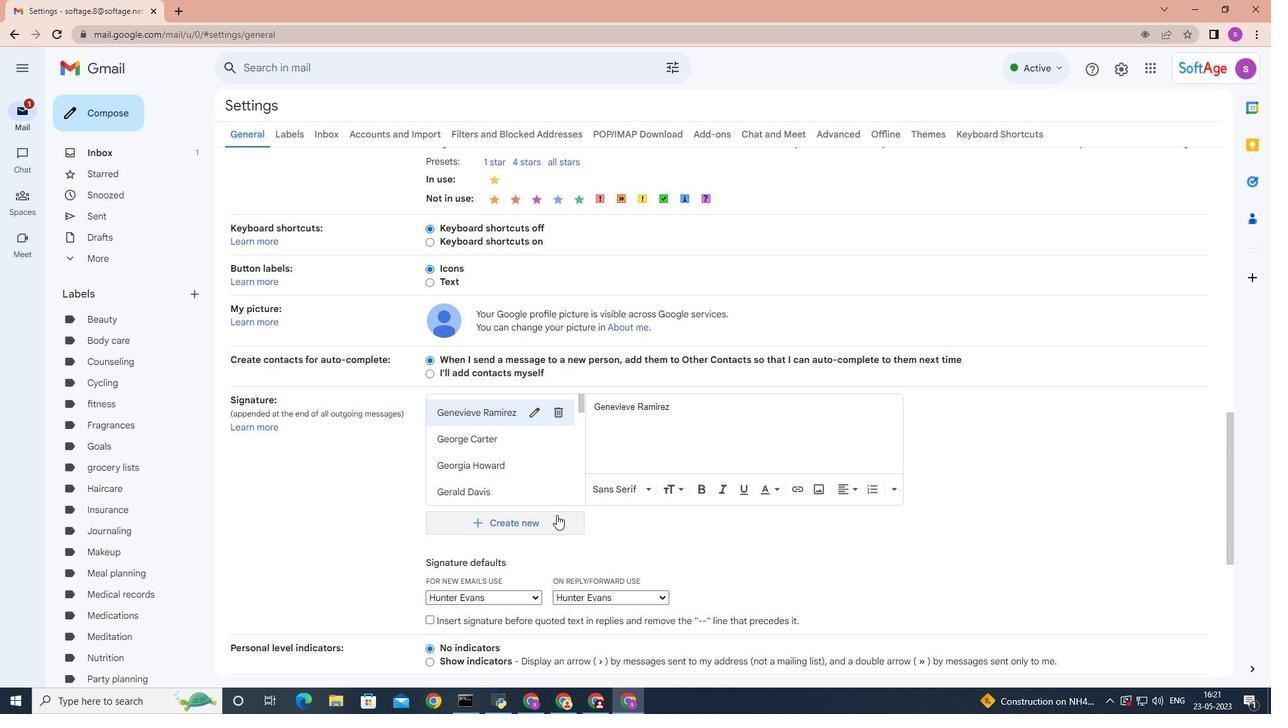 
Action: Mouse moved to (651, 366)
Screenshot: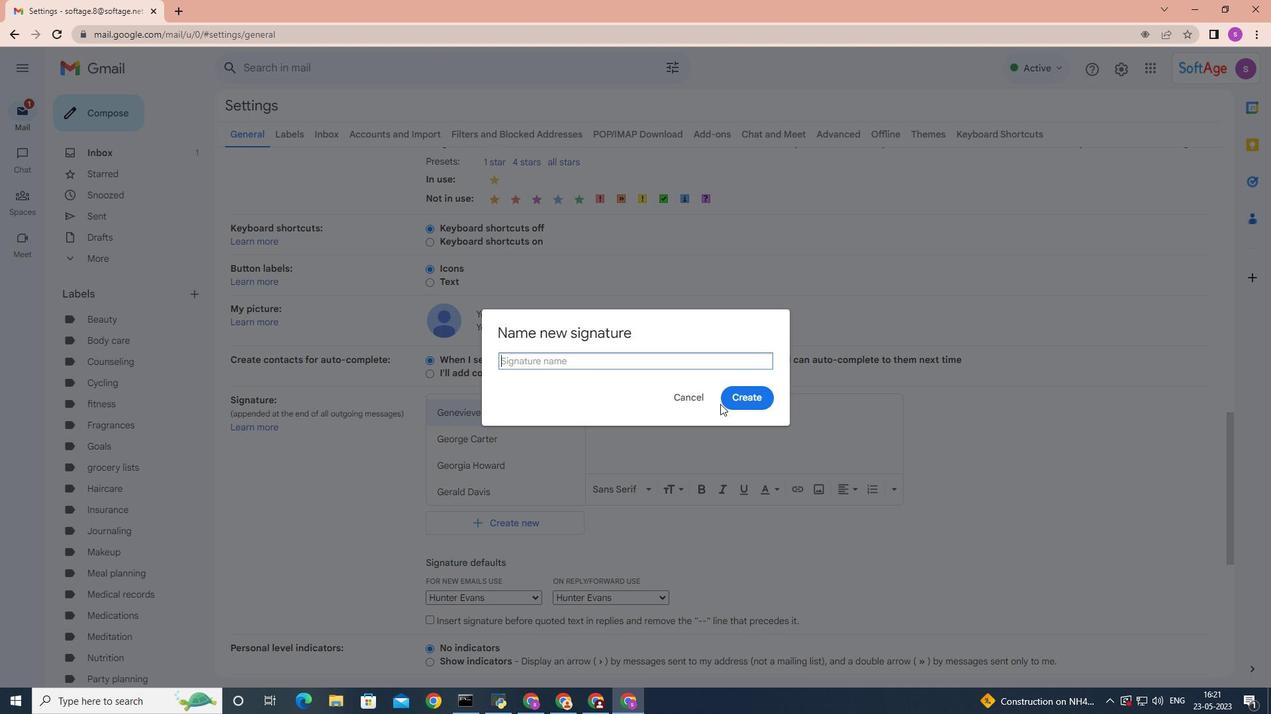 
Action: Key pressed lan<Key.space>hill<Key.backspace><Key.backspace><Key.backspace><Key.backspace><Key.shift>Hill
Screenshot: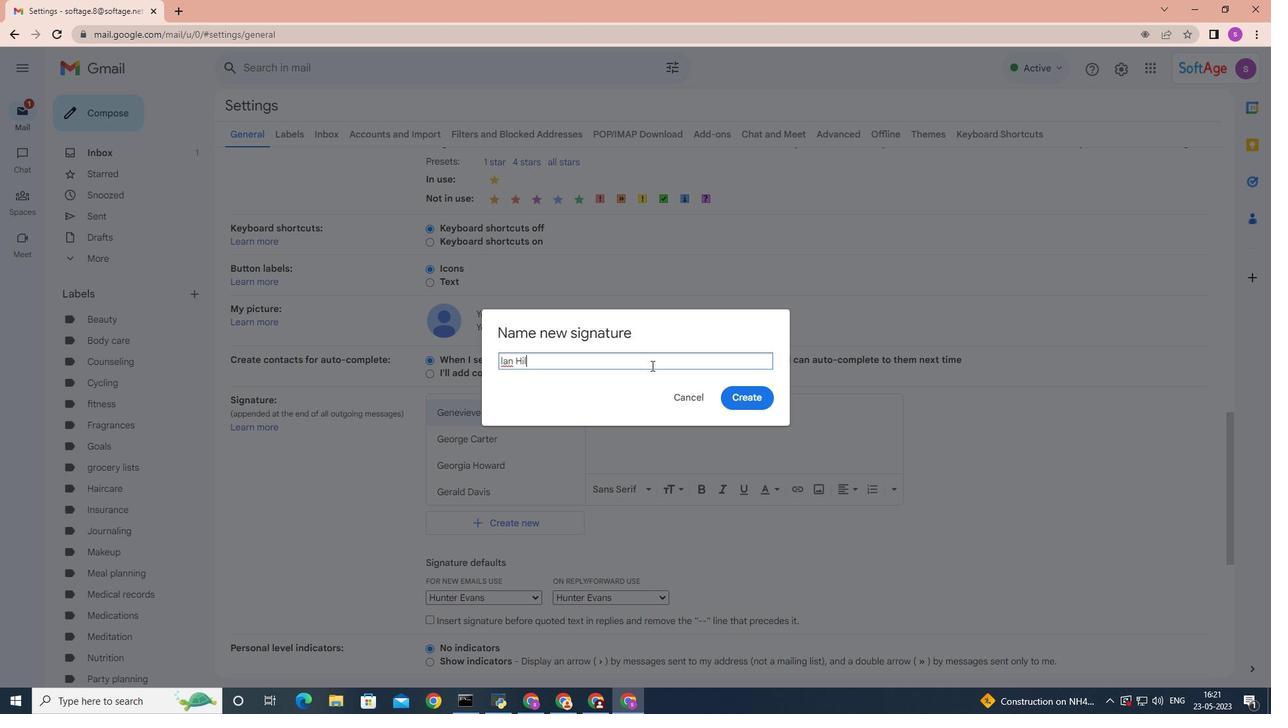 
Action: Mouse moved to (738, 399)
Screenshot: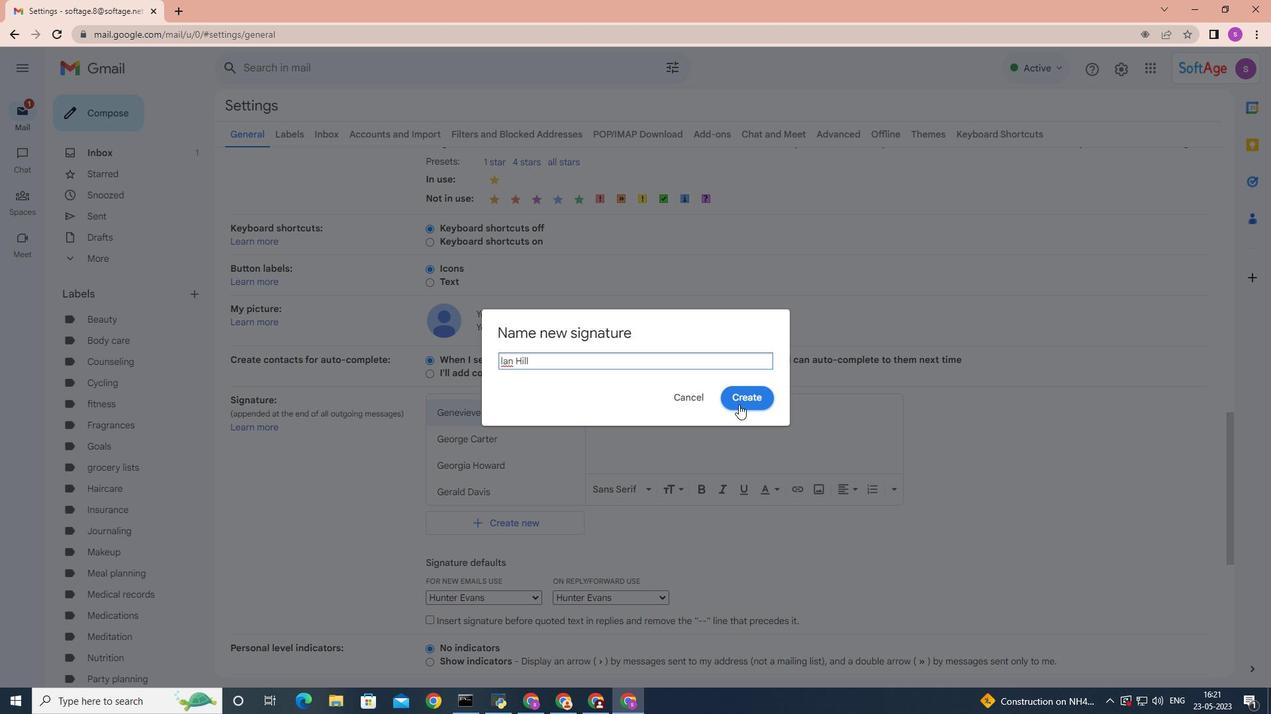 
Action: Mouse pressed left at (738, 399)
Screenshot: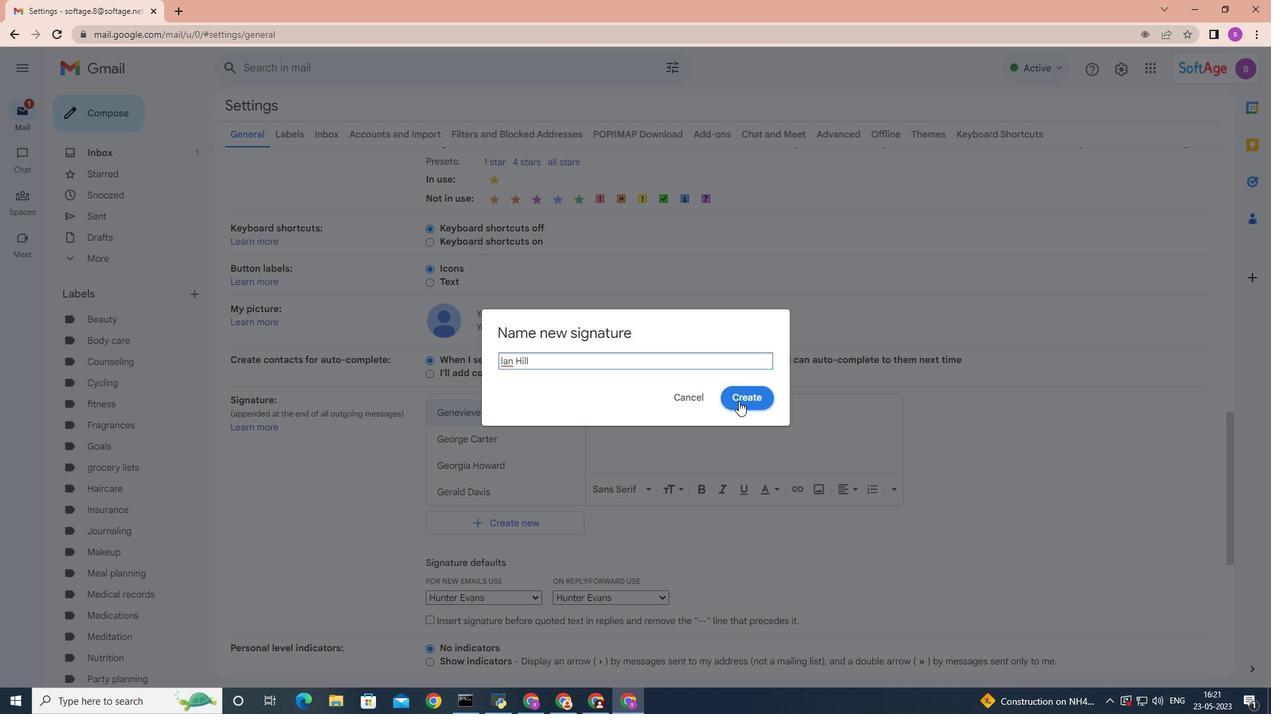
Action: Mouse moved to (644, 431)
Screenshot: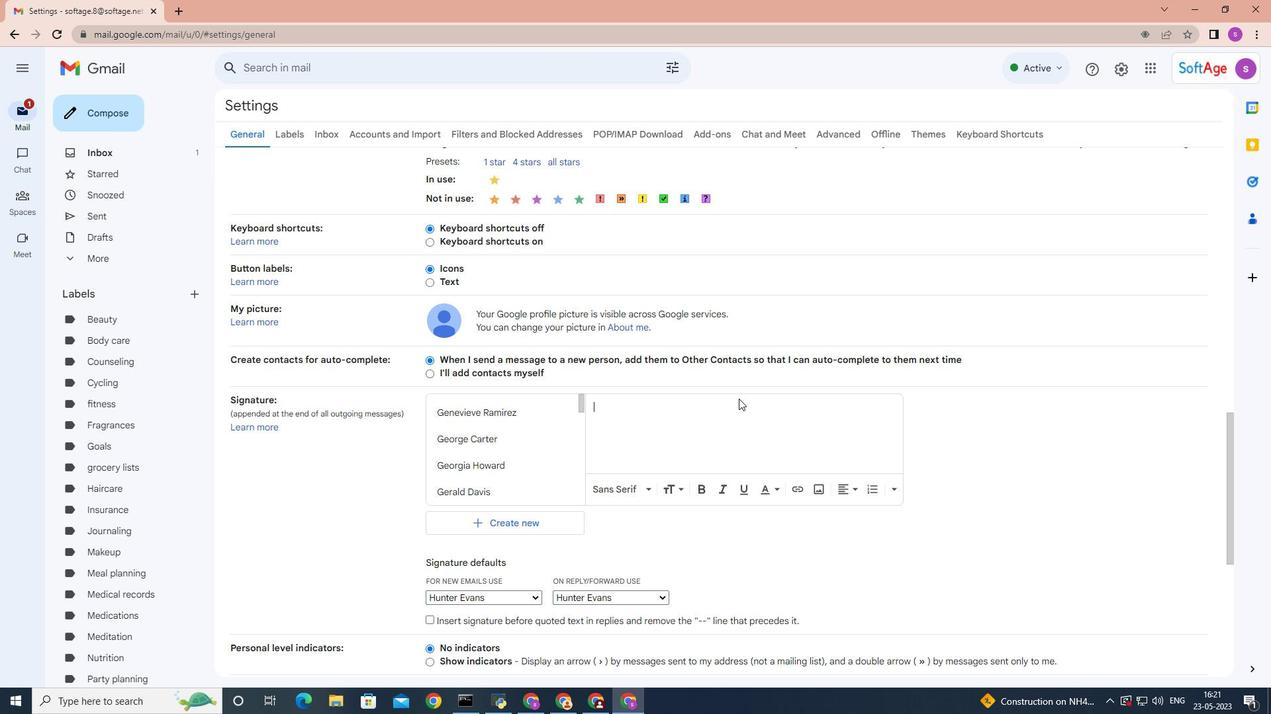 
Action: Key pressed lan<Key.space><Key.shift>Hill
Screenshot: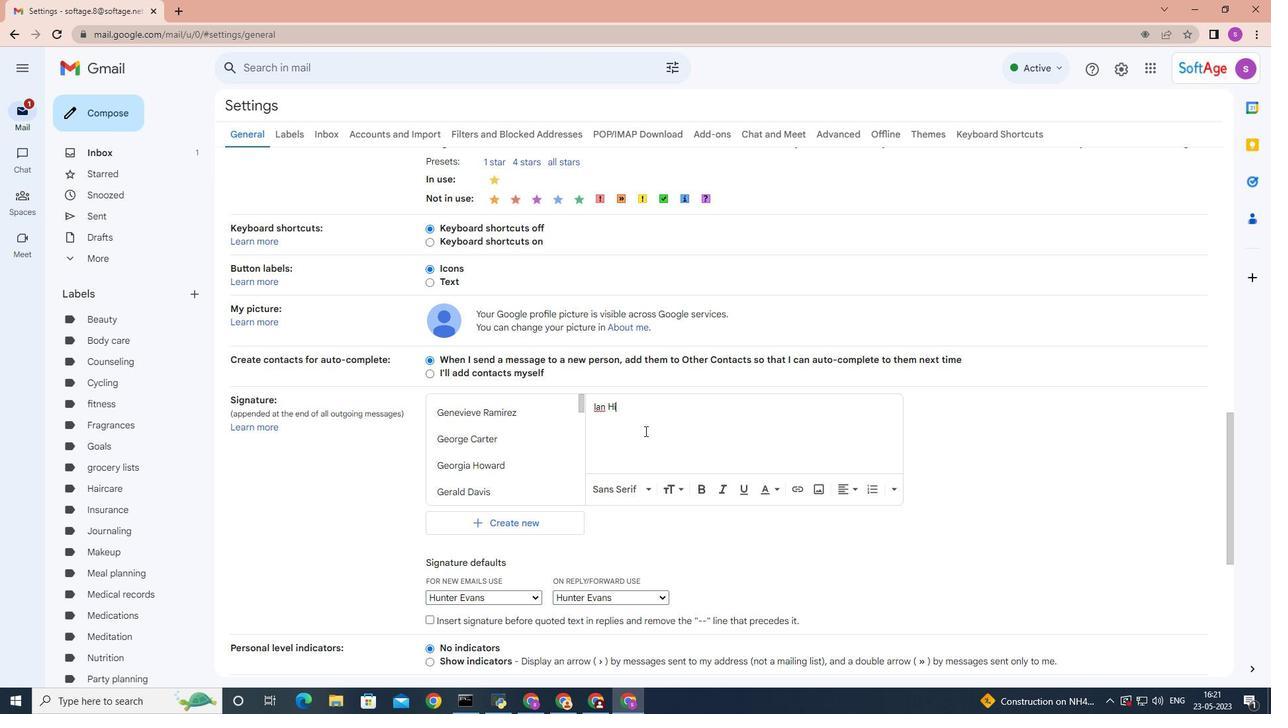 
Action: Mouse moved to (636, 513)
Screenshot: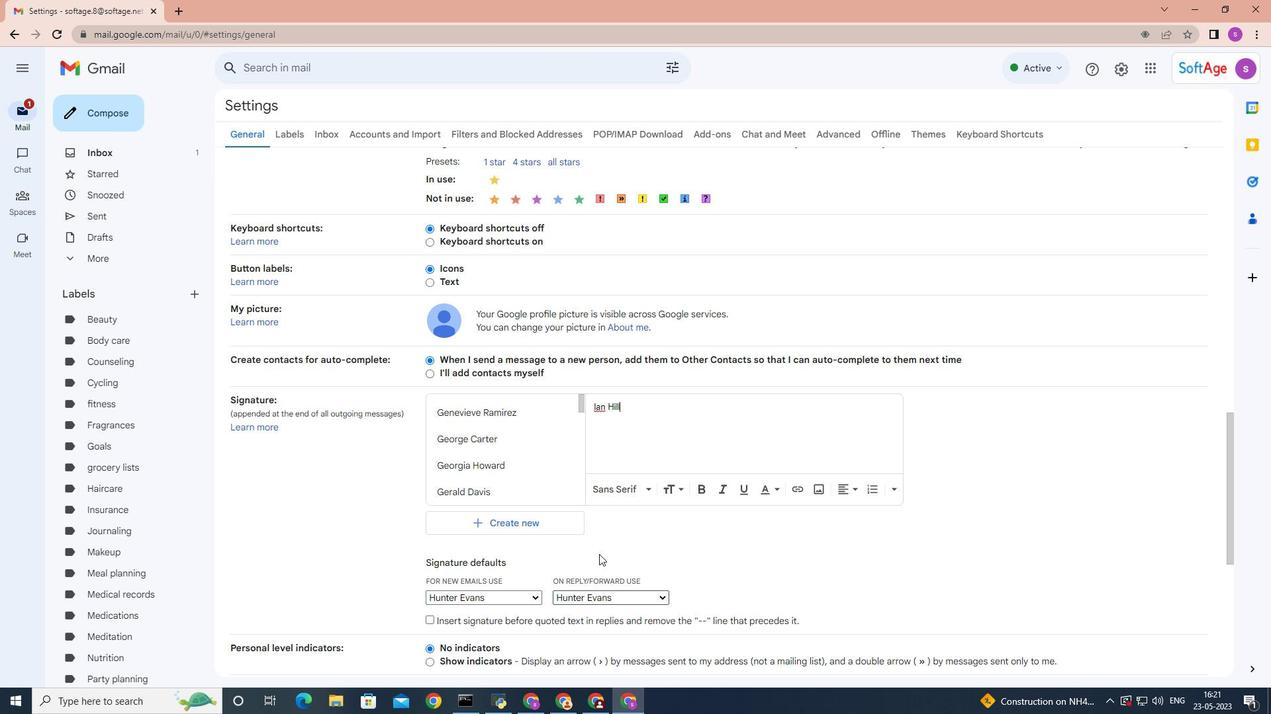 
Action: Mouse scrolled (636, 512) with delta (0, 0)
Screenshot: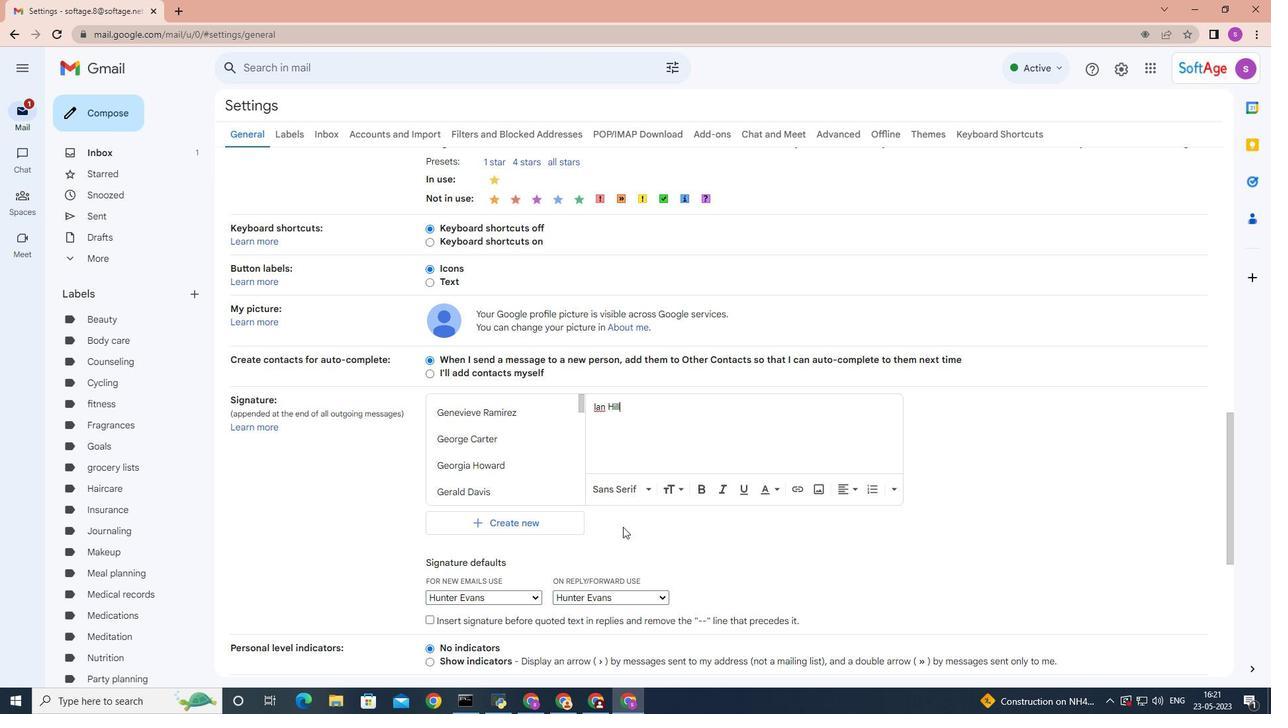 
Action: Mouse scrolled (636, 512) with delta (0, 0)
Screenshot: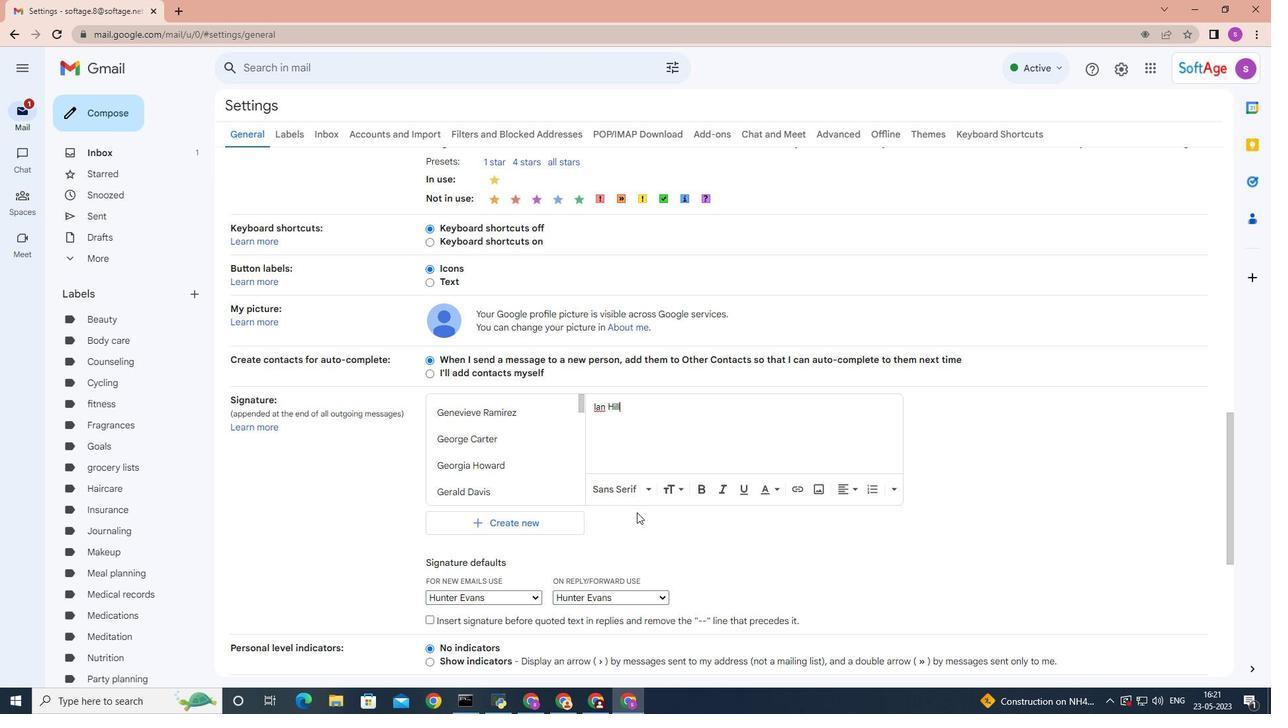 
Action: Mouse moved to (528, 463)
Screenshot: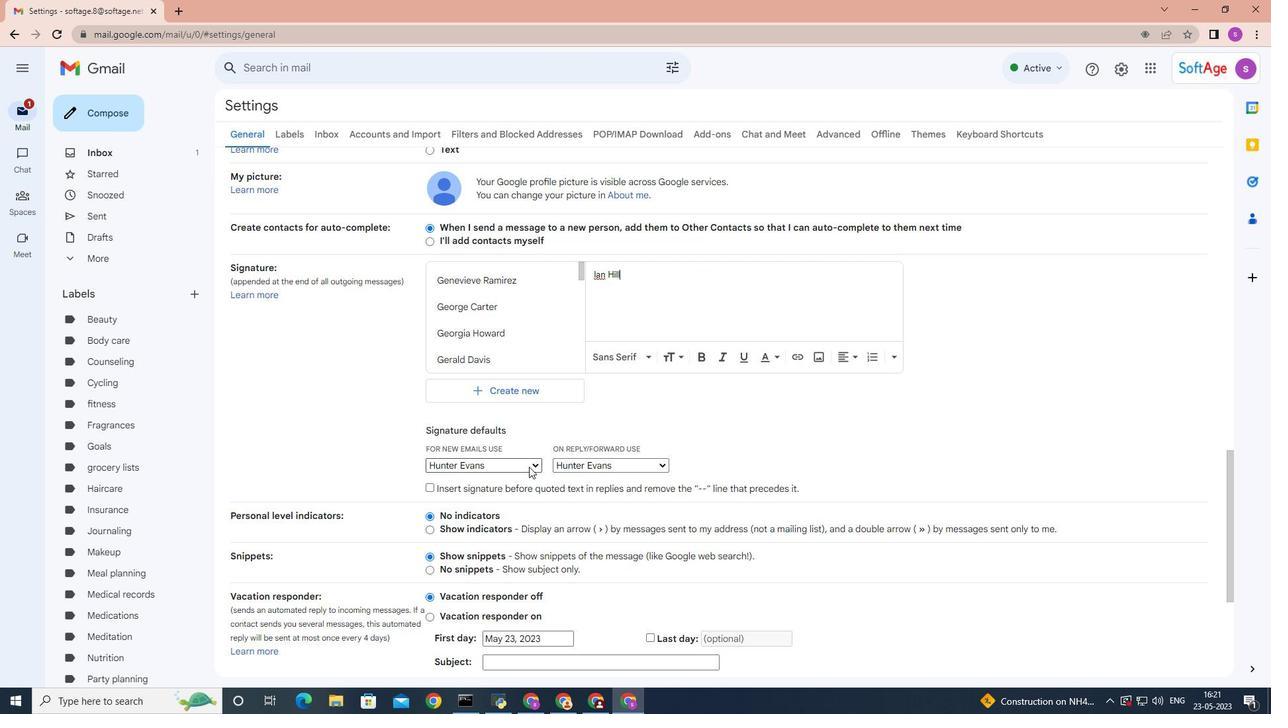 
Action: Mouse pressed left at (528, 463)
Screenshot: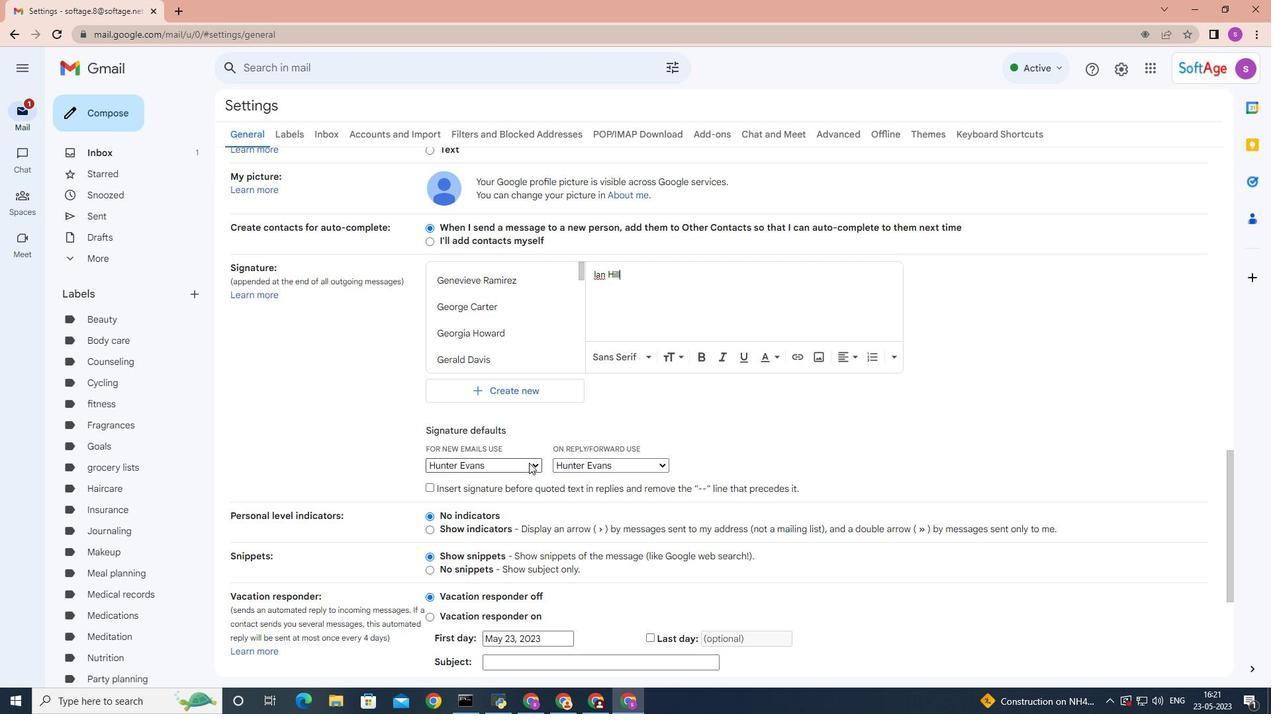 
Action: Mouse moved to (497, 447)
Screenshot: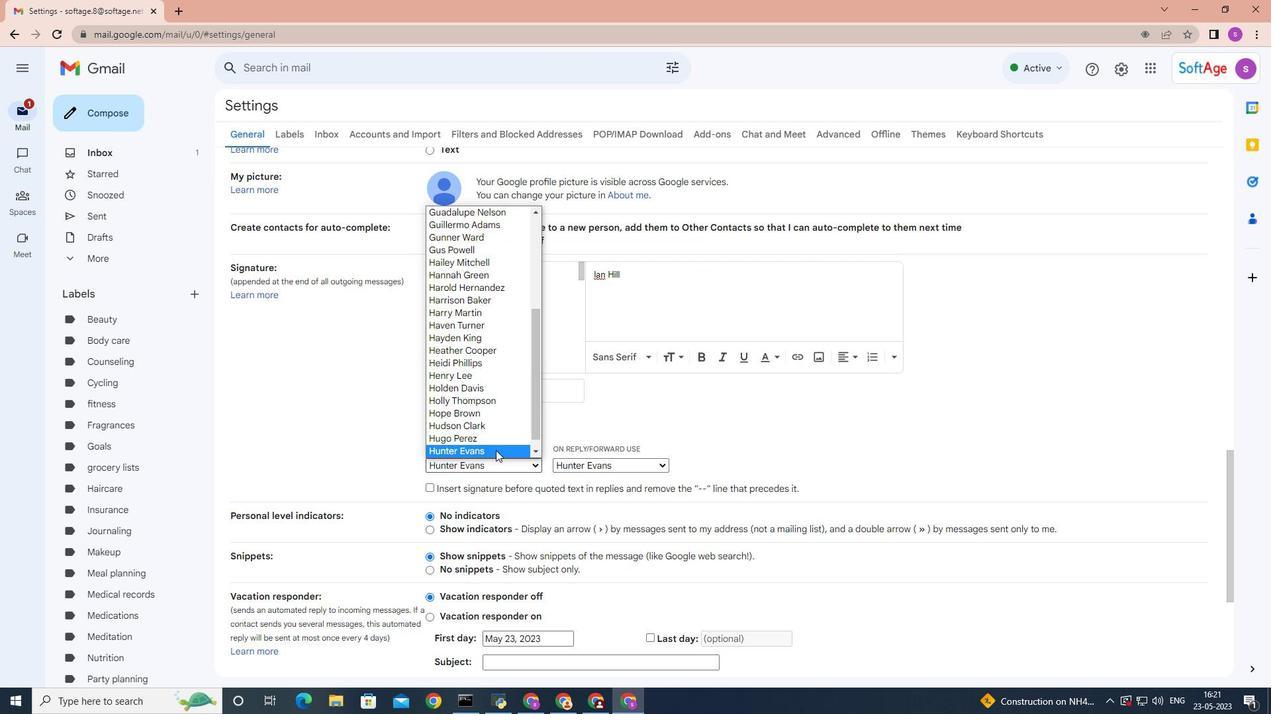 
Action: Mouse scrolled (497, 446) with delta (0, 0)
Screenshot: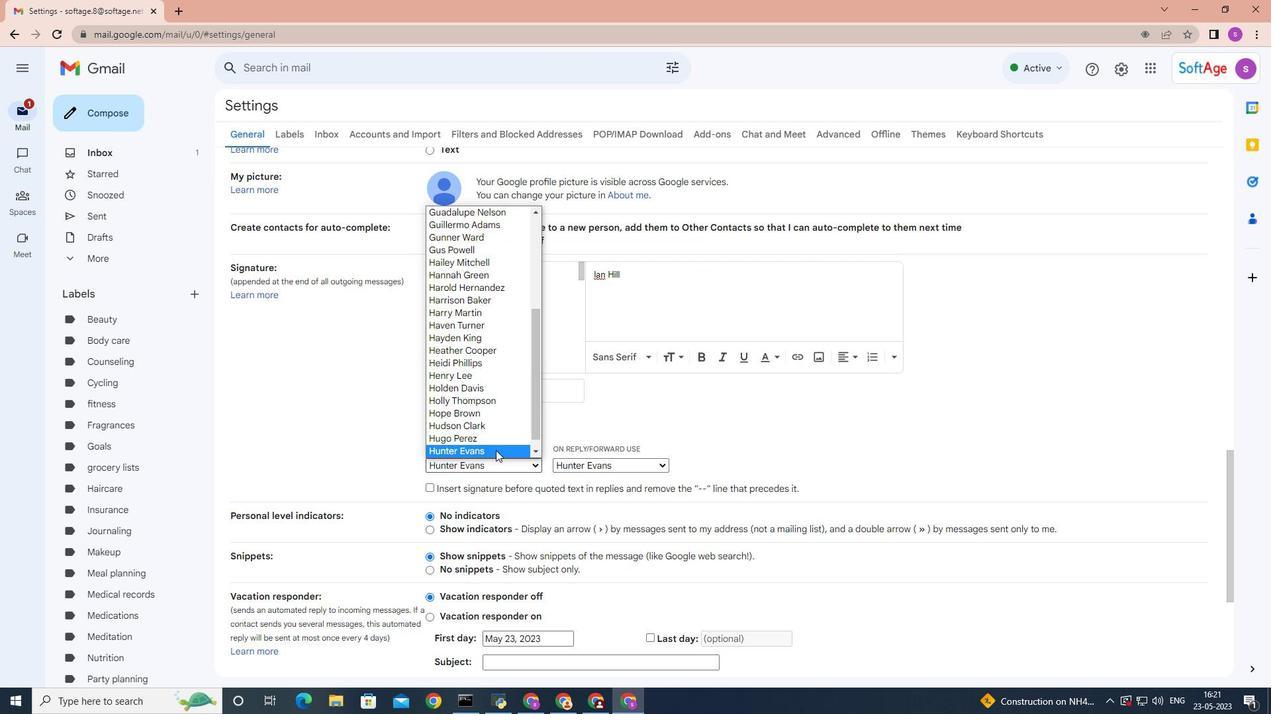 
Action: Mouse scrolled (497, 446) with delta (0, 0)
Screenshot: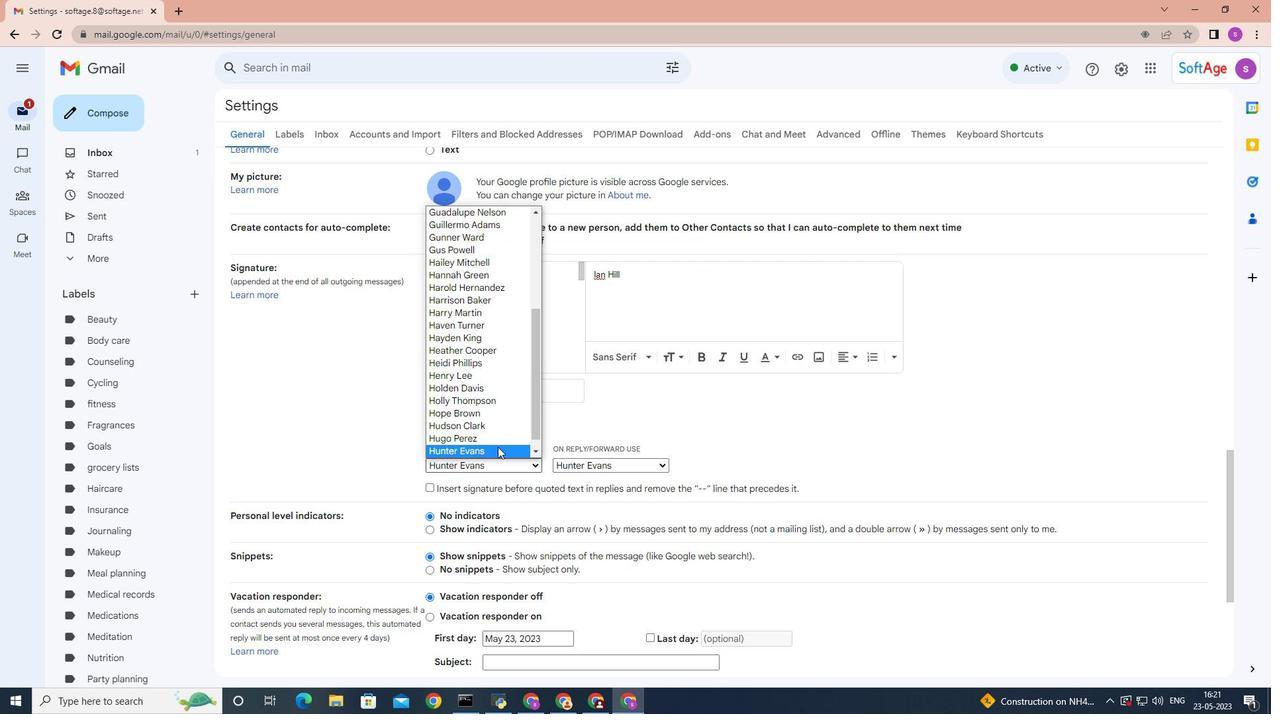 
Action: Mouse scrolled (497, 446) with delta (0, 0)
Screenshot: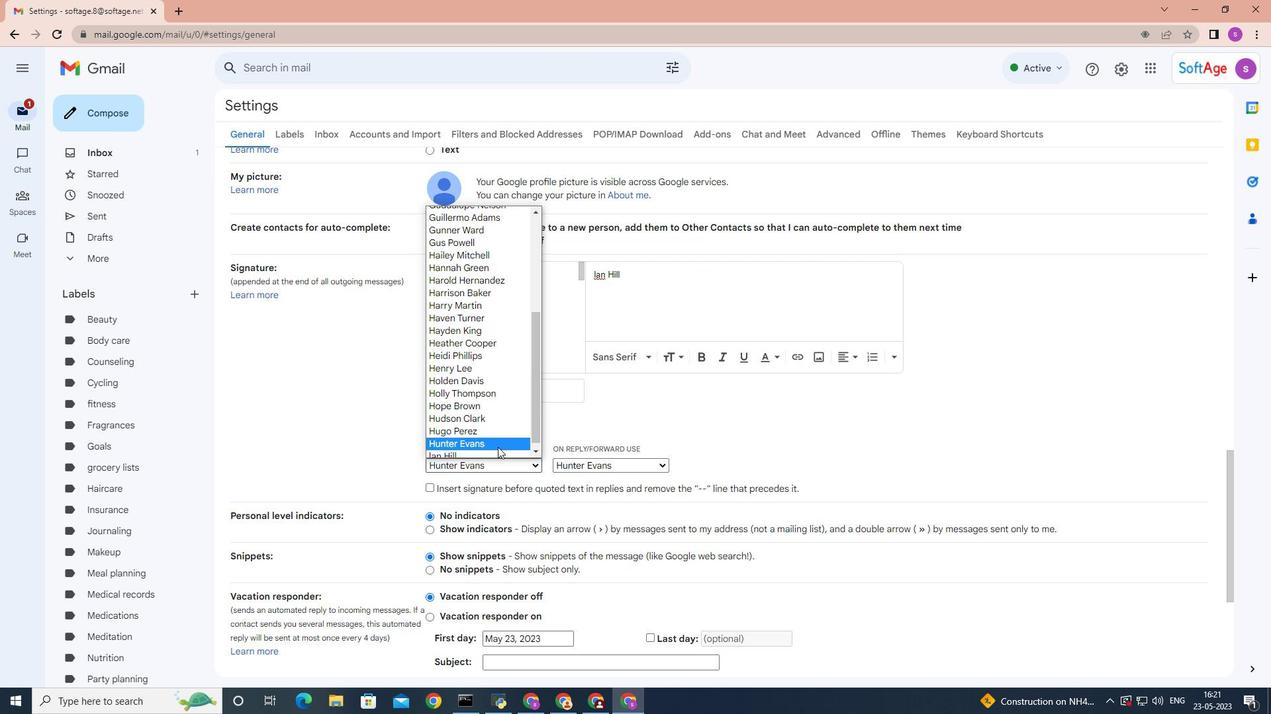 
Action: Mouse moved to (495, 448)
Screenshot: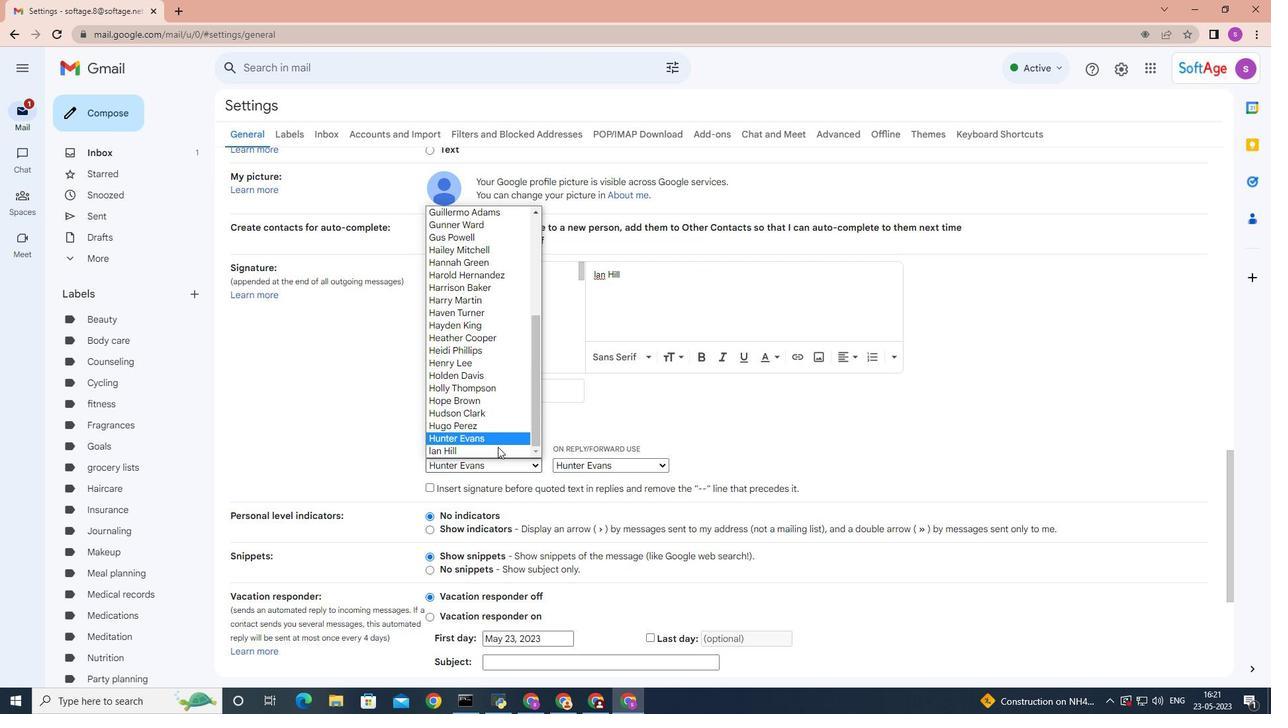 
Action: Mouse pressed left at (495, 448)
Screenshot: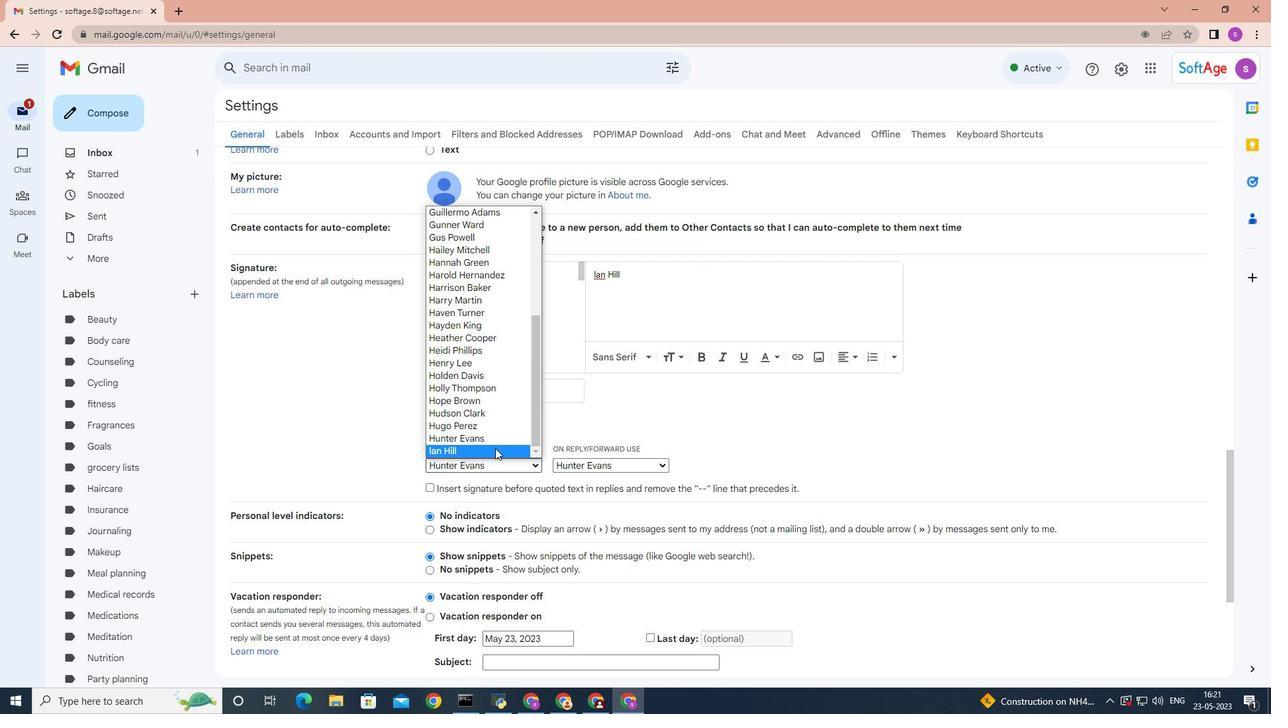 
Action: Mouse moved to (664, 470)
Screenshot: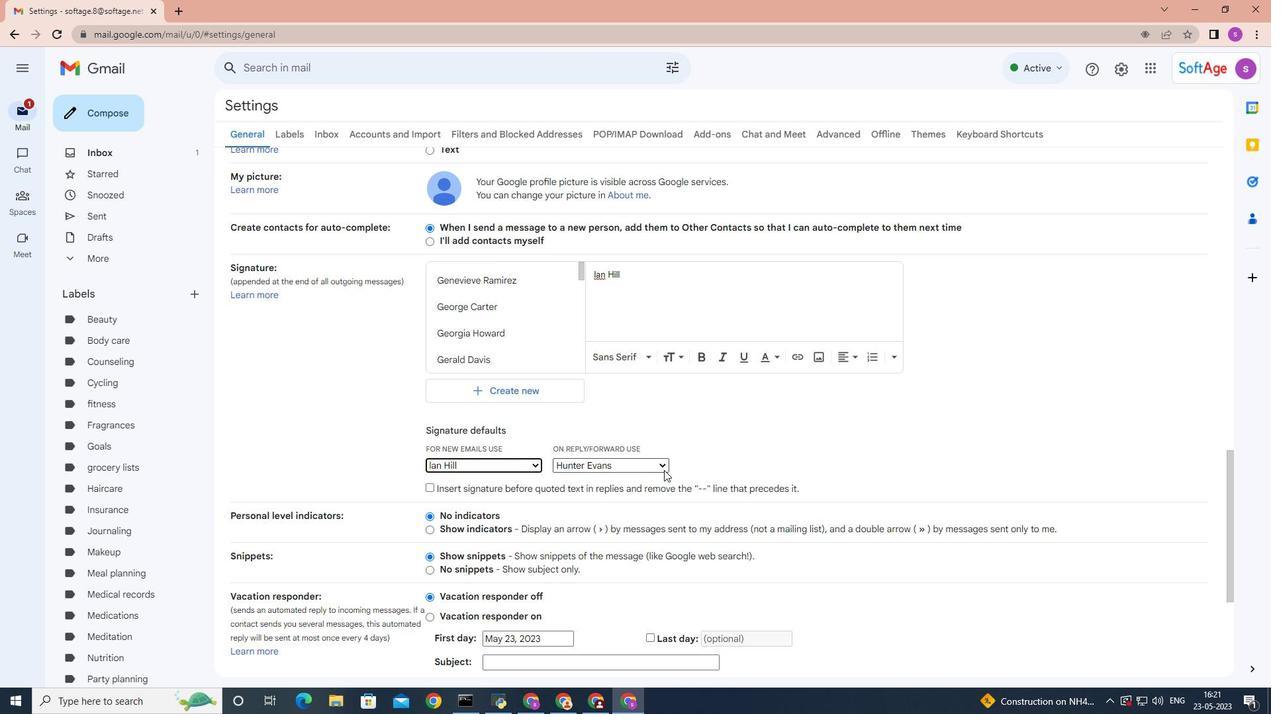 
Action: Mouse pressed left at (664, 470)
Screenshot: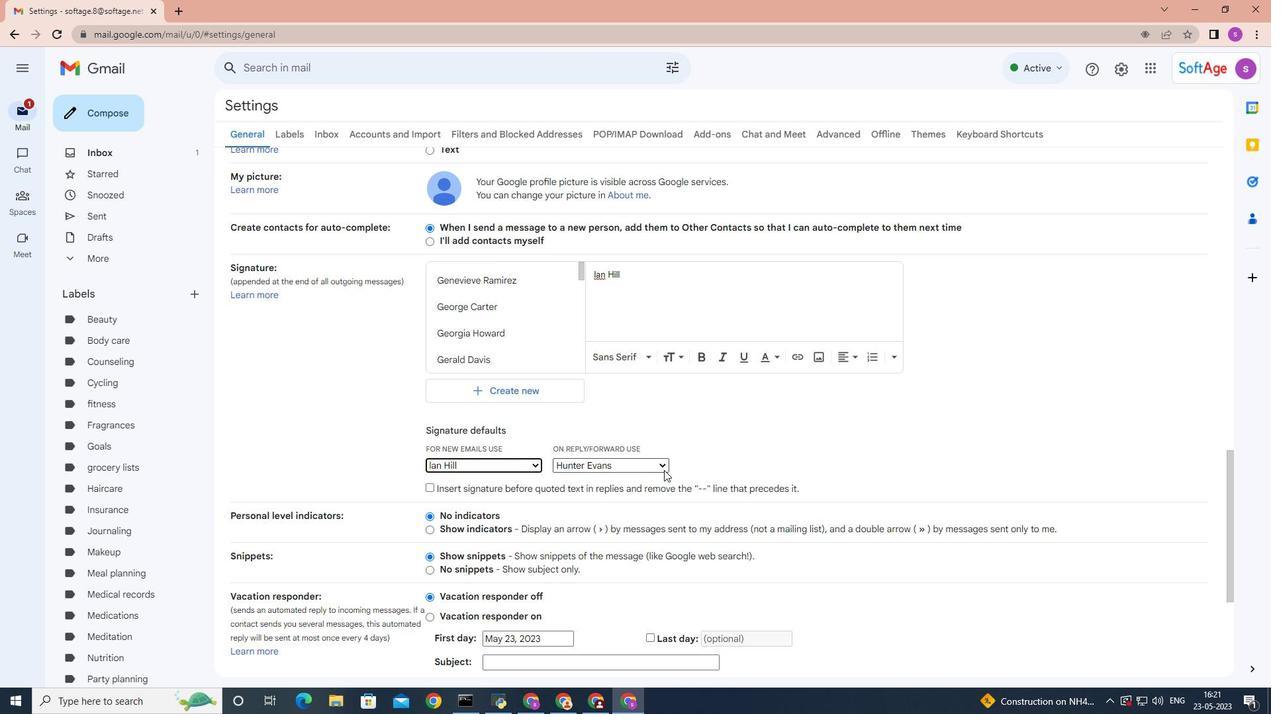 
Action: Mouse moved to (646, 432)
Screenshot: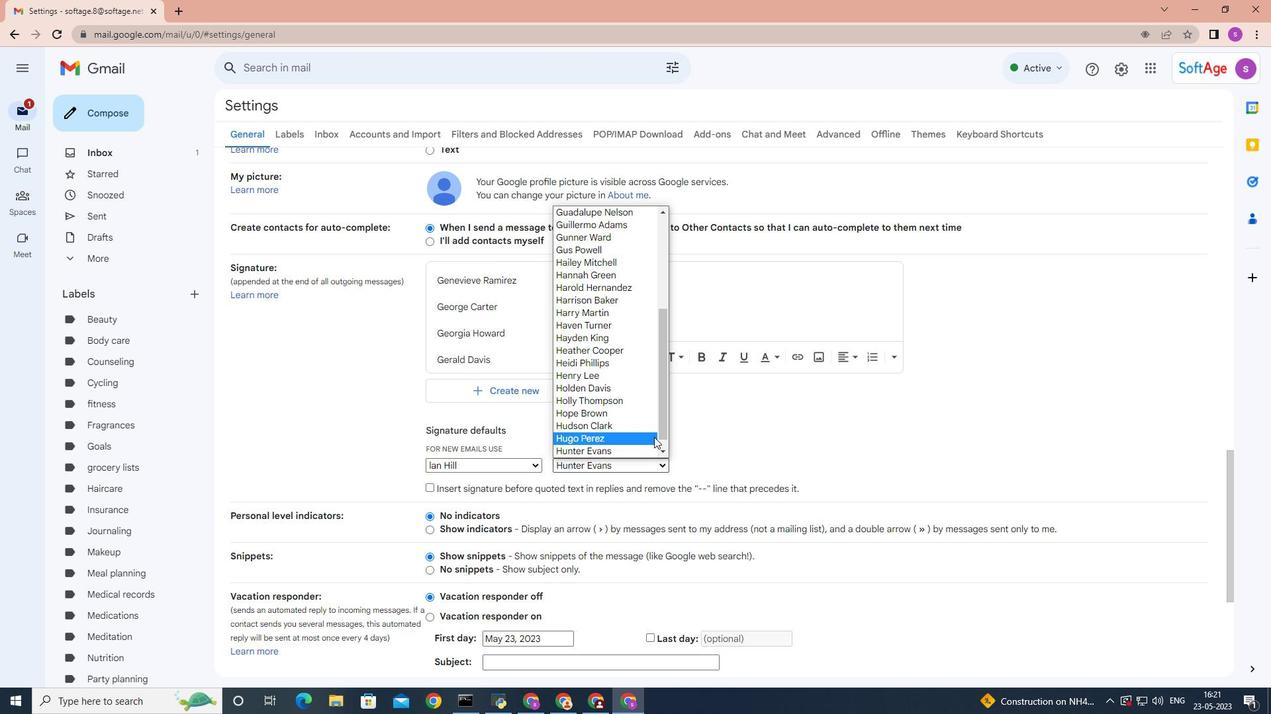 
Action: Mouse scrolled (646, 432) with delta (0, 0)
Screenshot: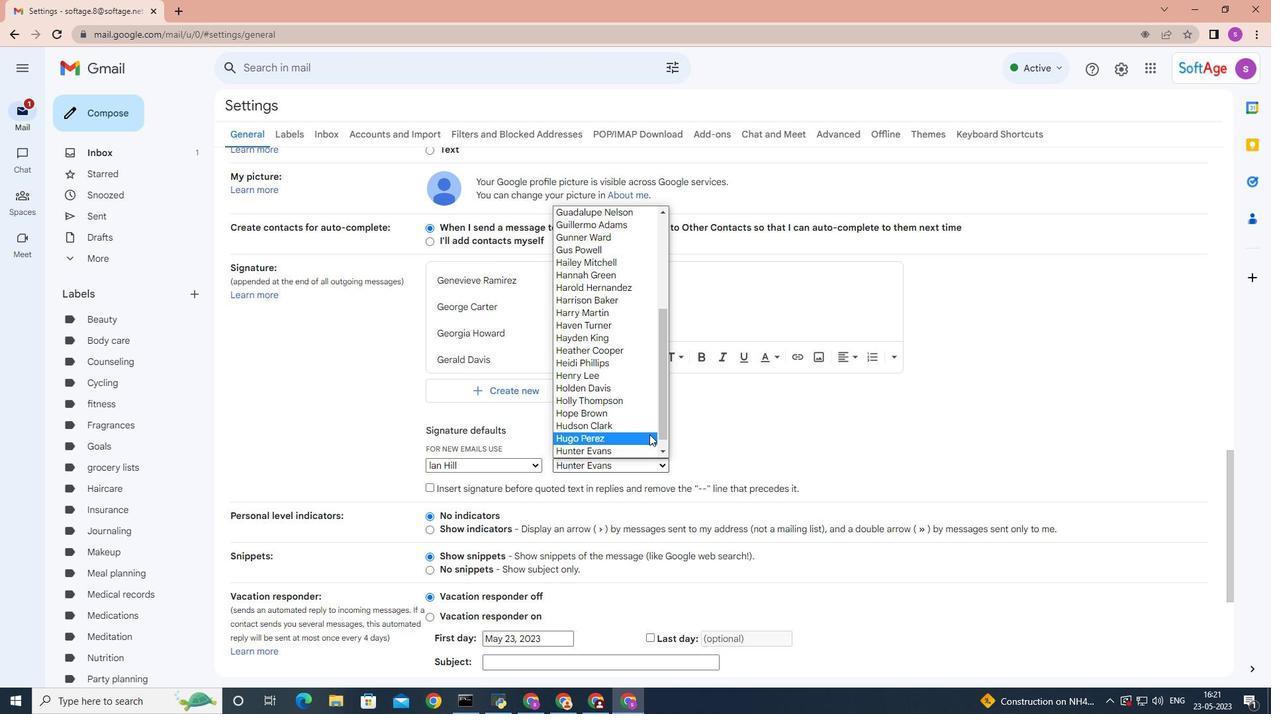 
Action: Mouse scrolled (646, 432) with delta (0, 0)
Screenshot: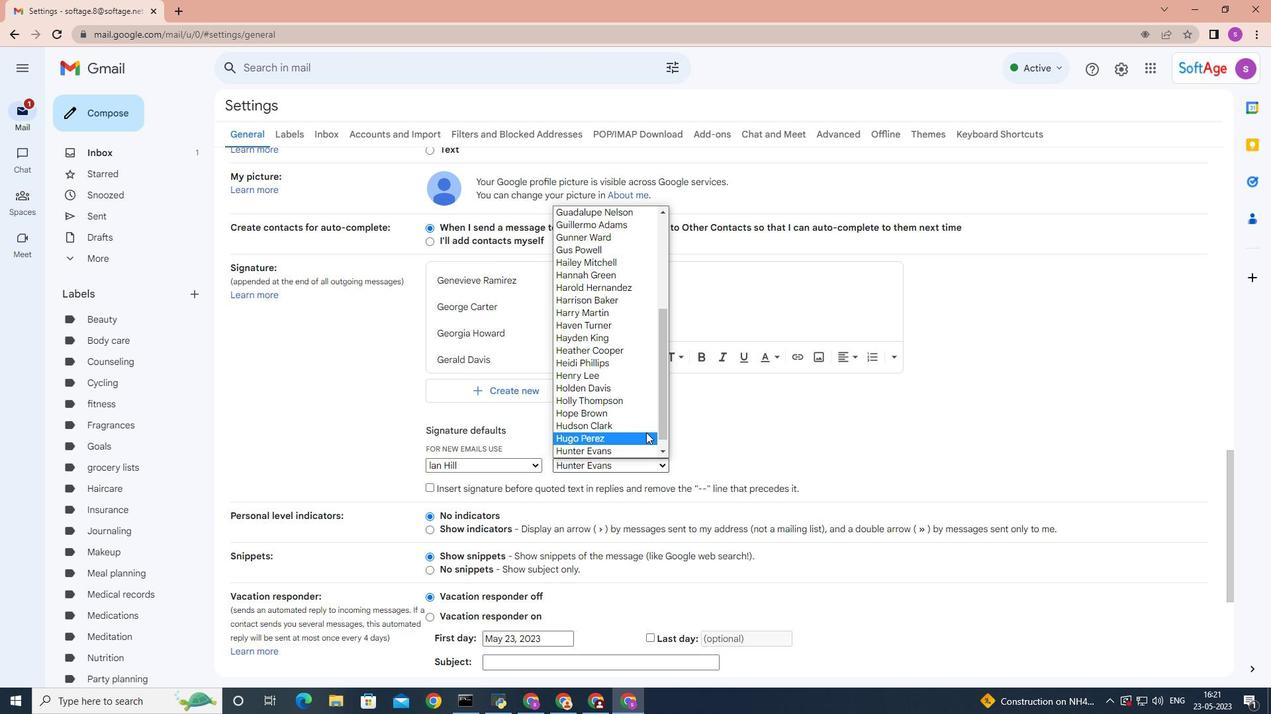 
Action: Mouse scrolled (646, 432) with delta (0, 0)
Screenshot: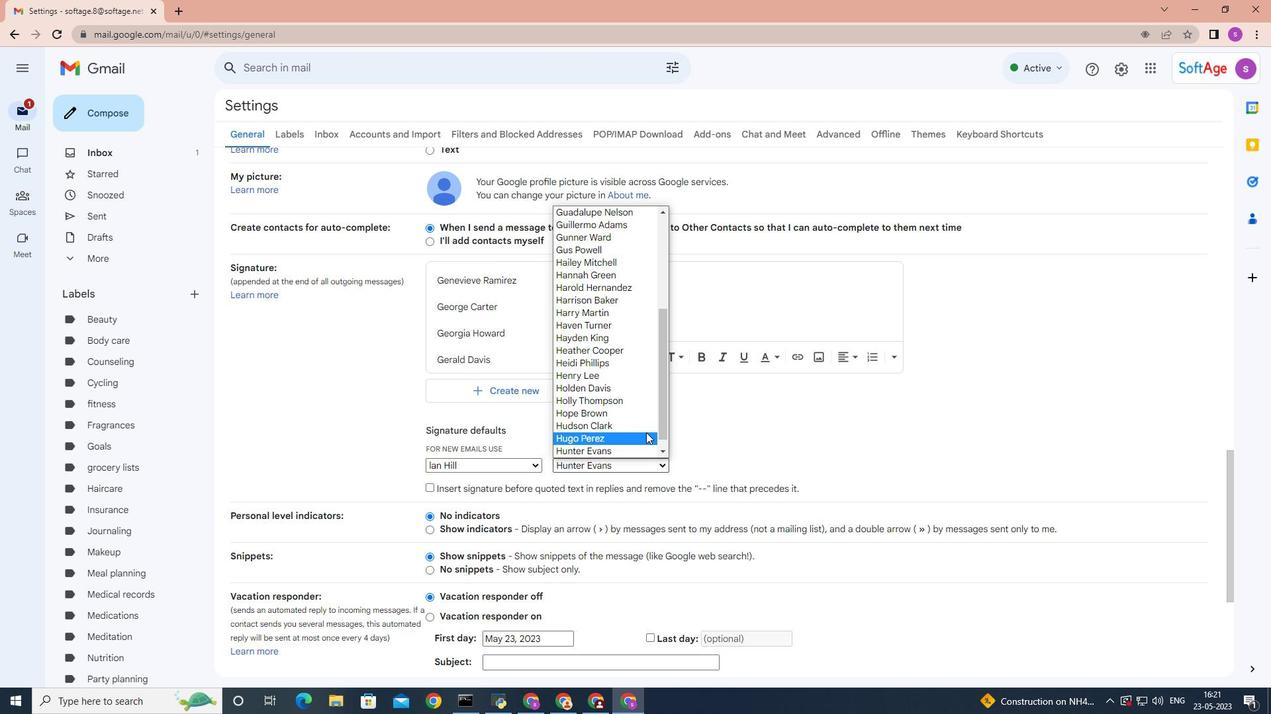 
Action: Mouse scrolled (646, 432) with delta (0, 0)
Screenshot: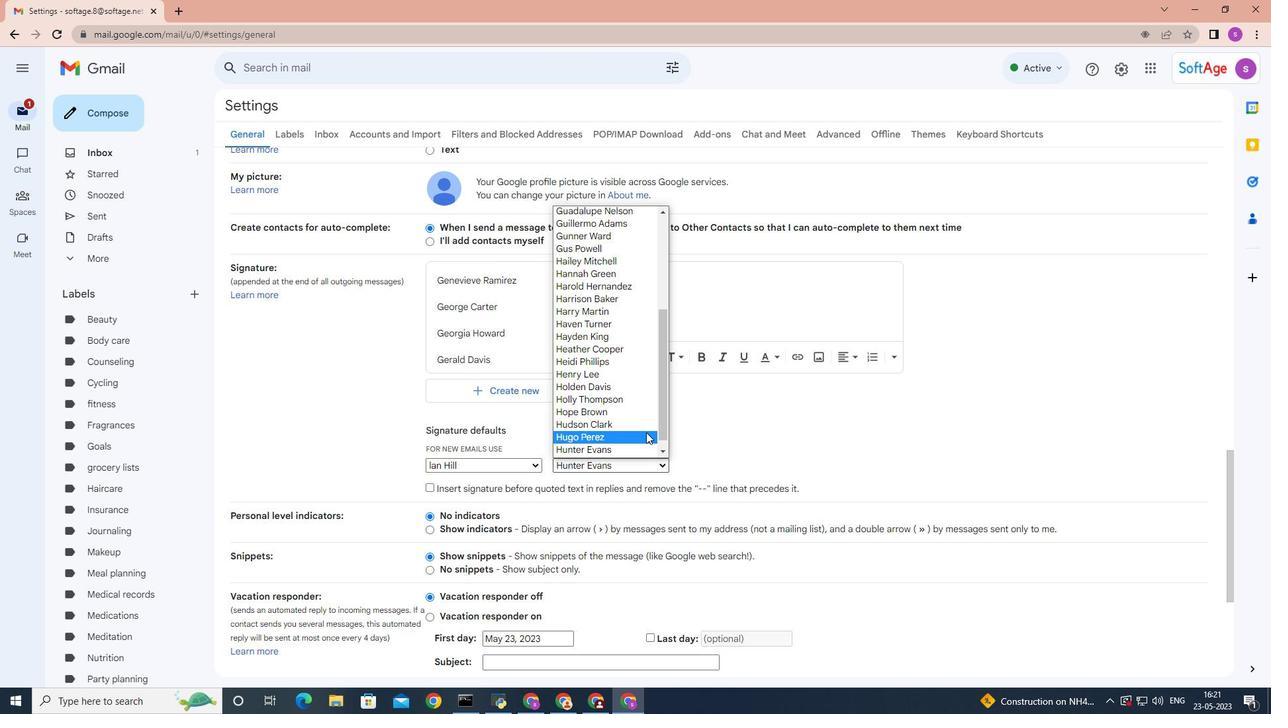 
Action: Mouse moved to (634, 450)
Screenshot: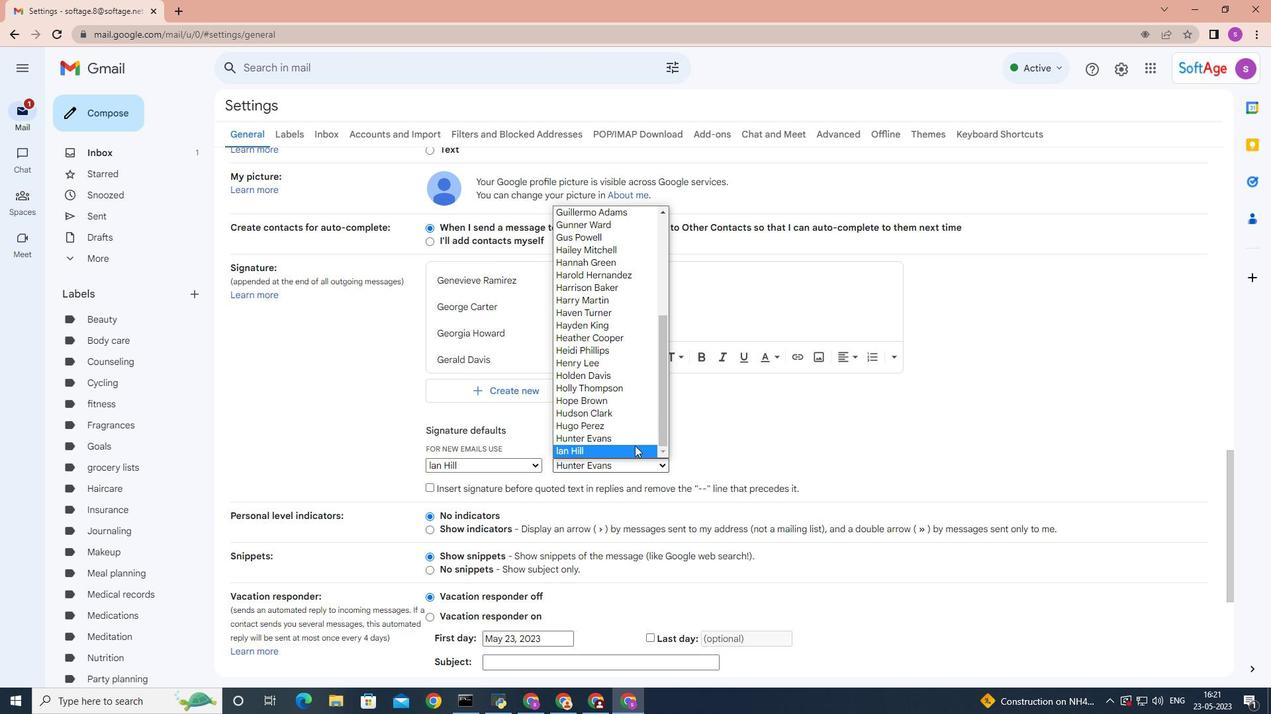 
Action: Mouse pressed left at (634, 450)
Screenshot: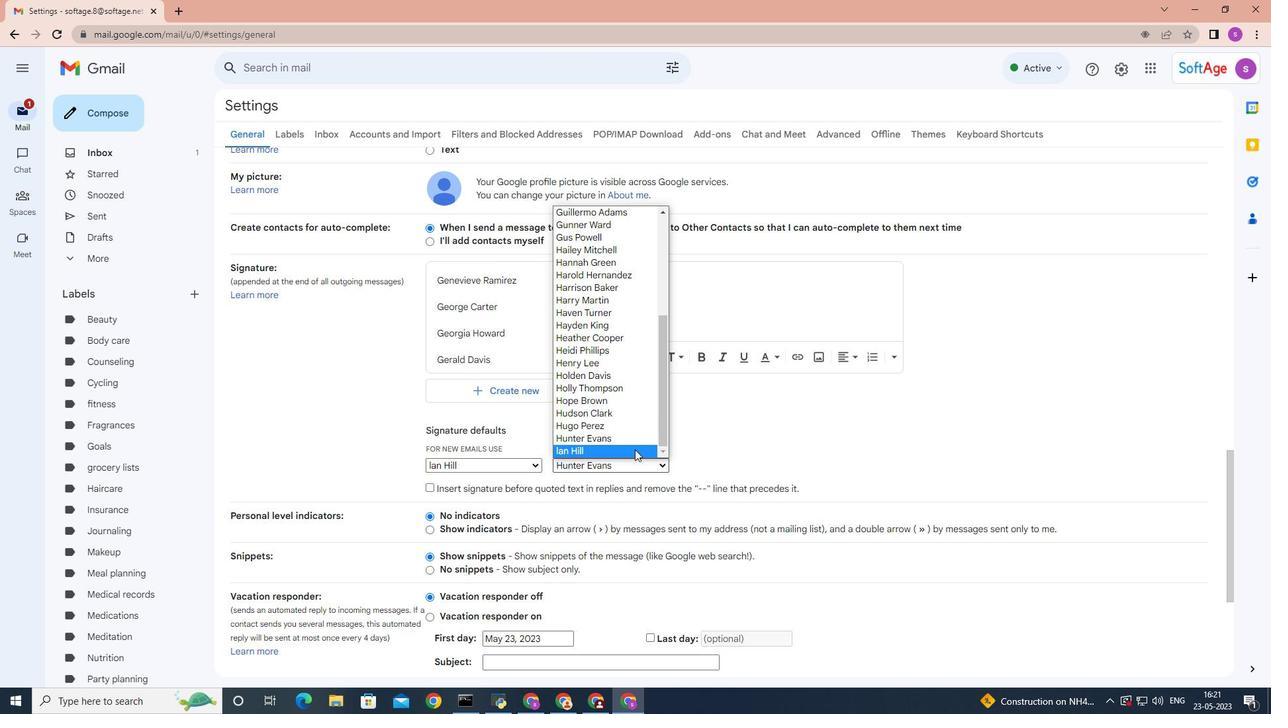 
Action: Mouse moved to (844, 458)
Screenshot: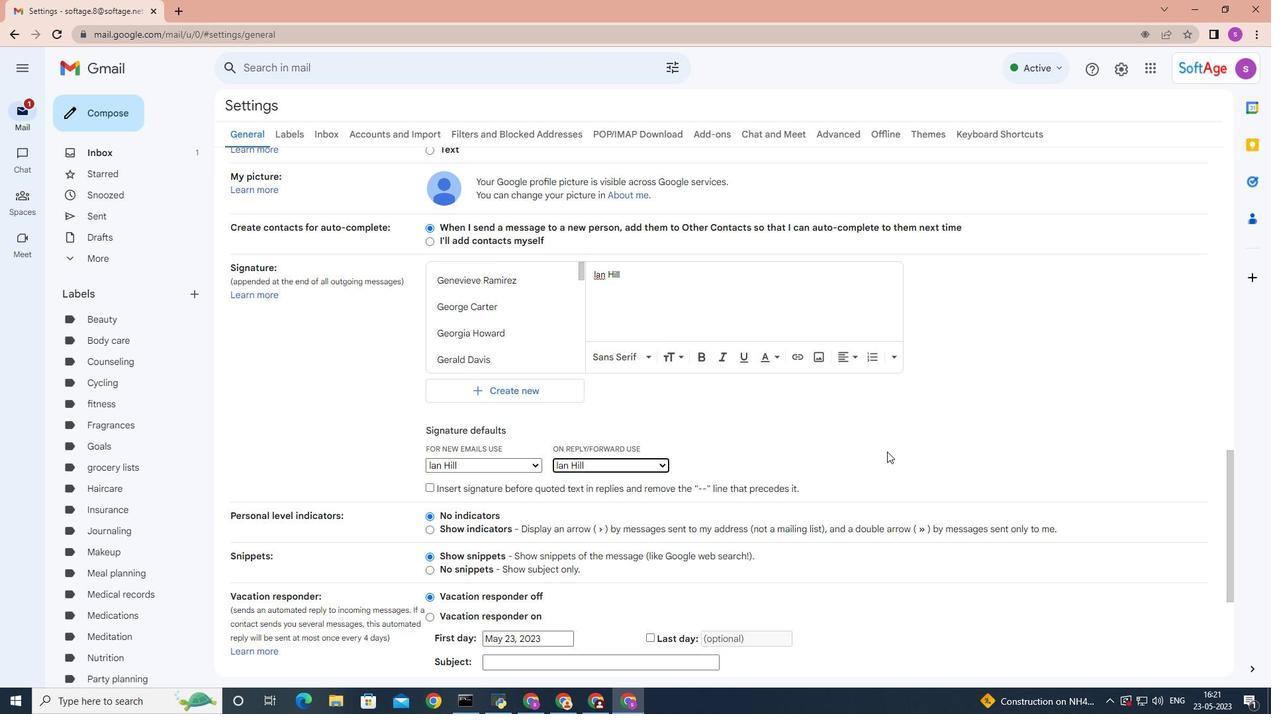 
Action: Mouse scrolled (844, 457) with delta (0, 0)
Screenshot: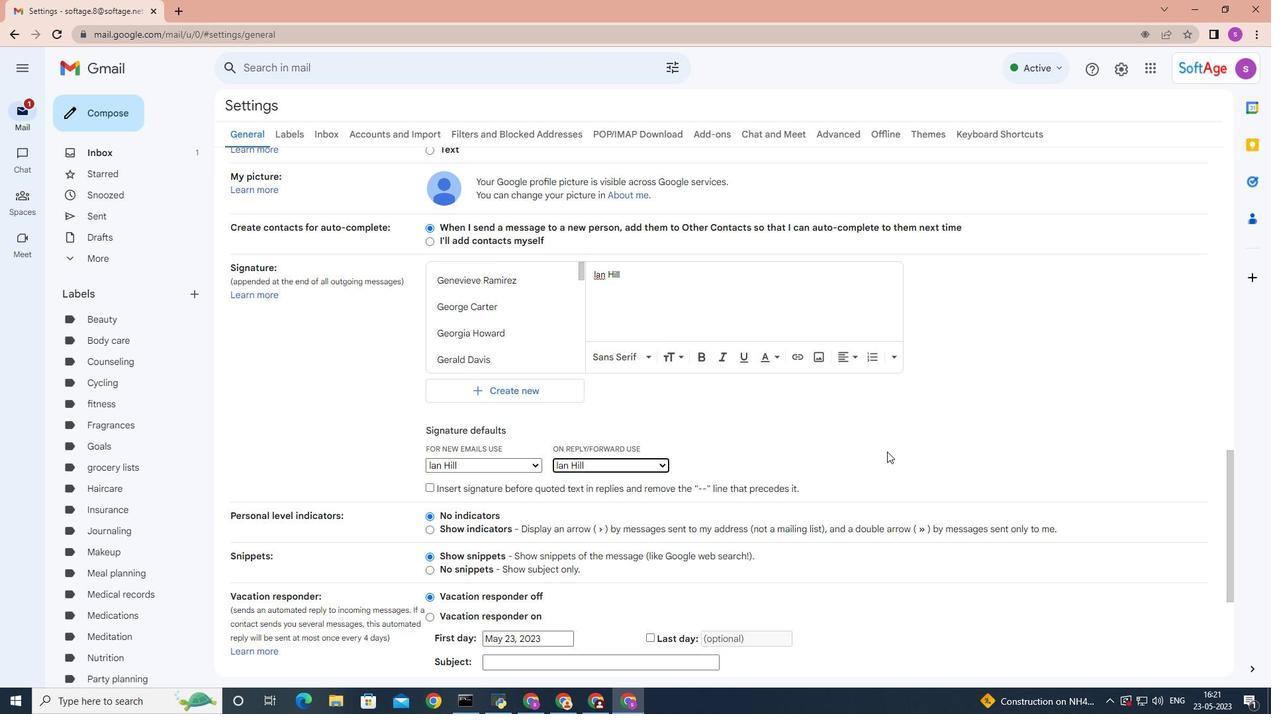 
Action: Mouse scrolled (844, 457) with delta (0, 0)
Screenshot: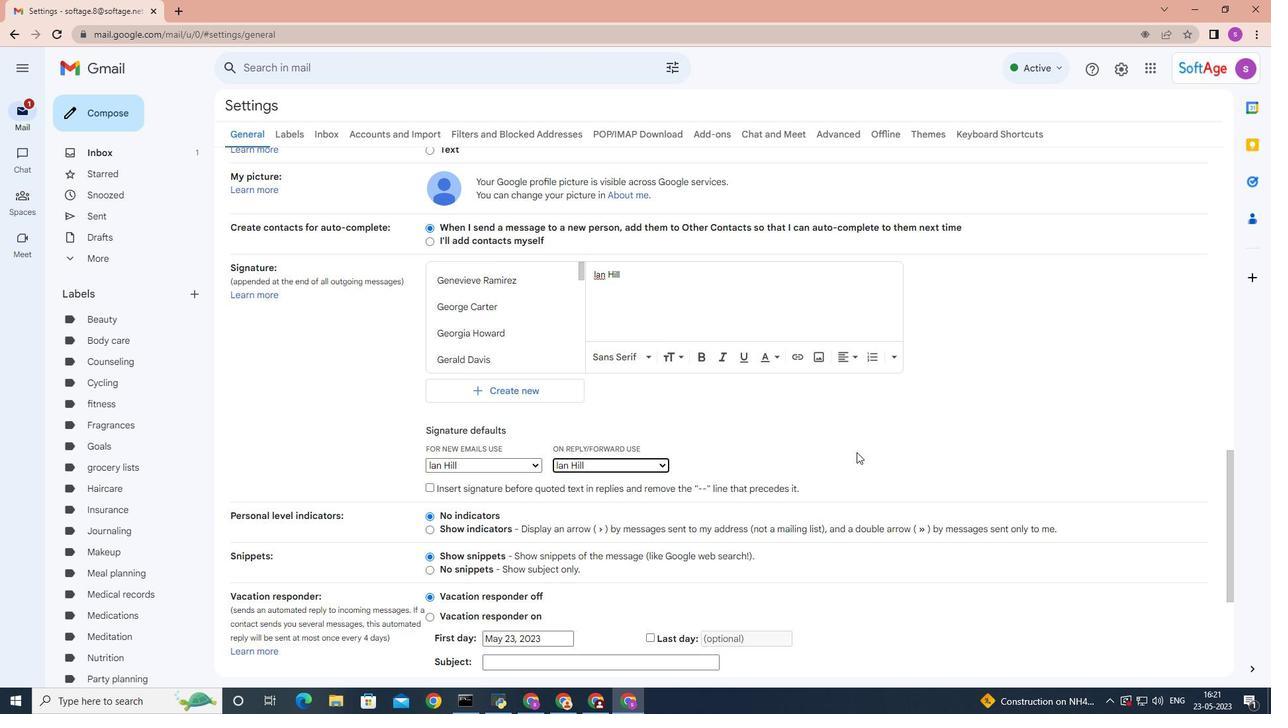 
Action: Mouse scrolled (844, 457) with delta (0, 0)
Screenshot: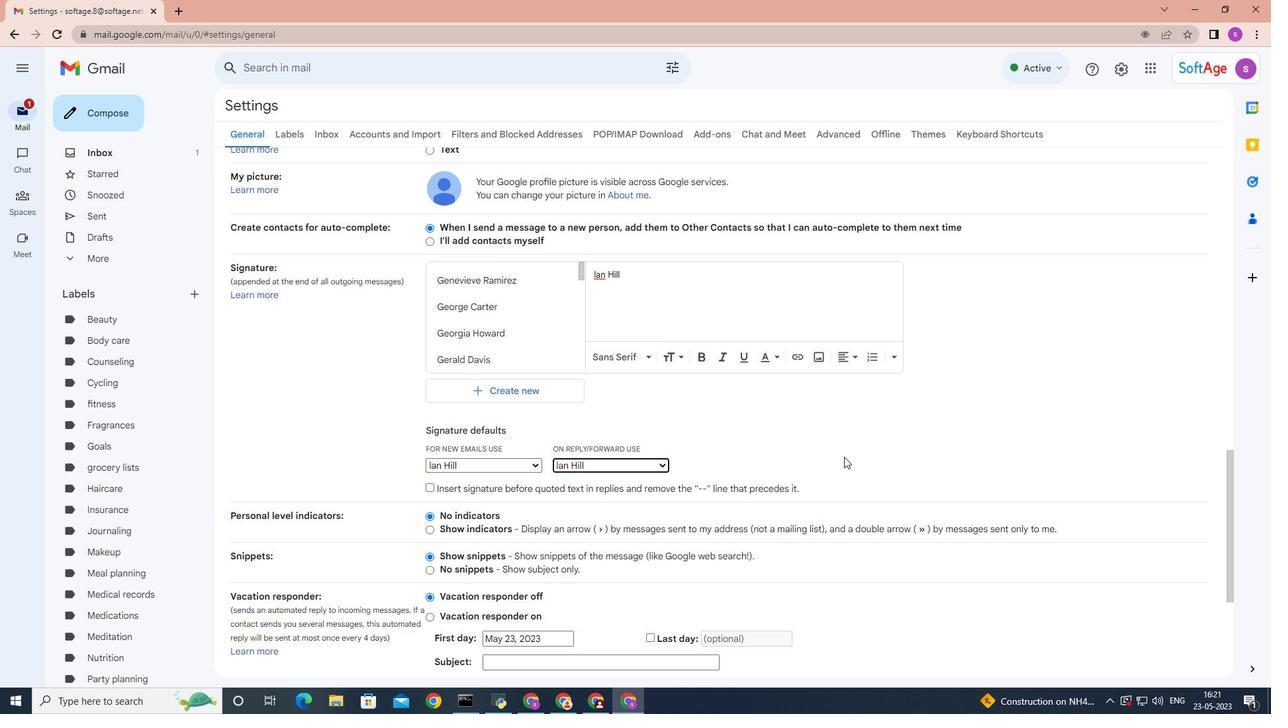 
Action: Mouse scrolled (844, 457) with delta (0, 0)
Screenshot: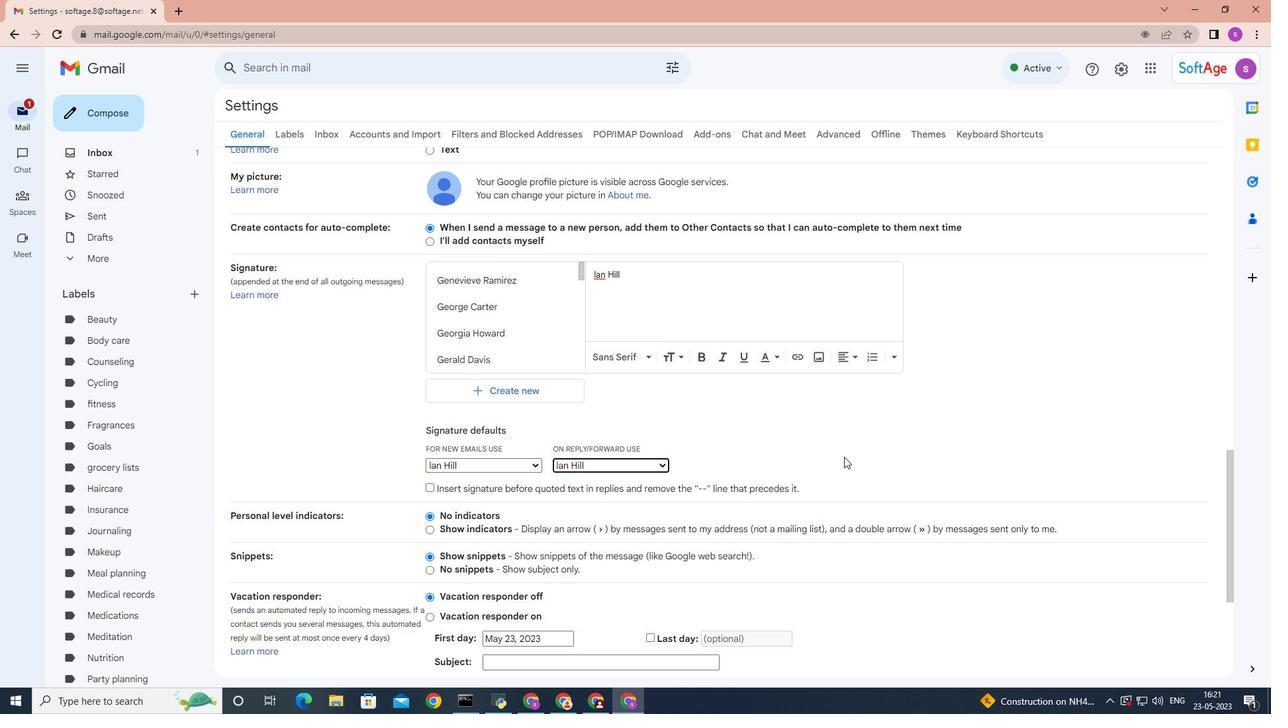 
Action: Mouse scrolled (844, 457) with delta (0, 0)
Screenshot: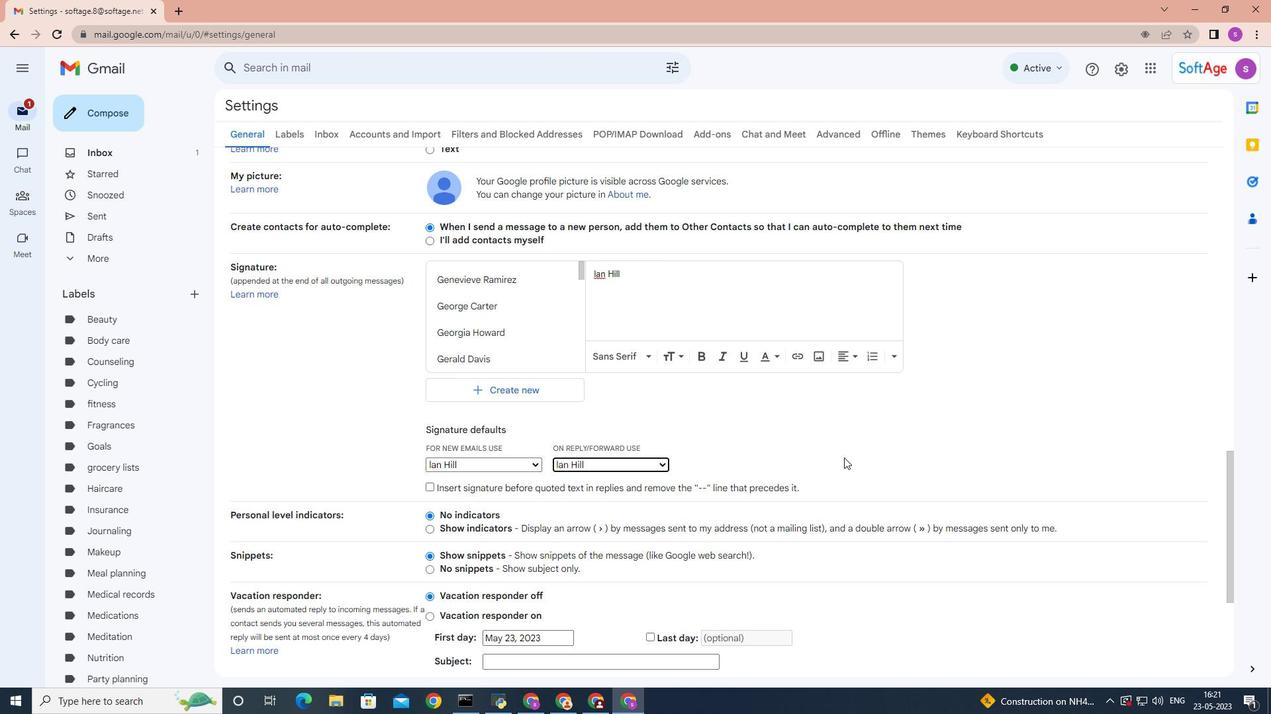 
Action: Mouse moved to (716, 609)
Screenshot: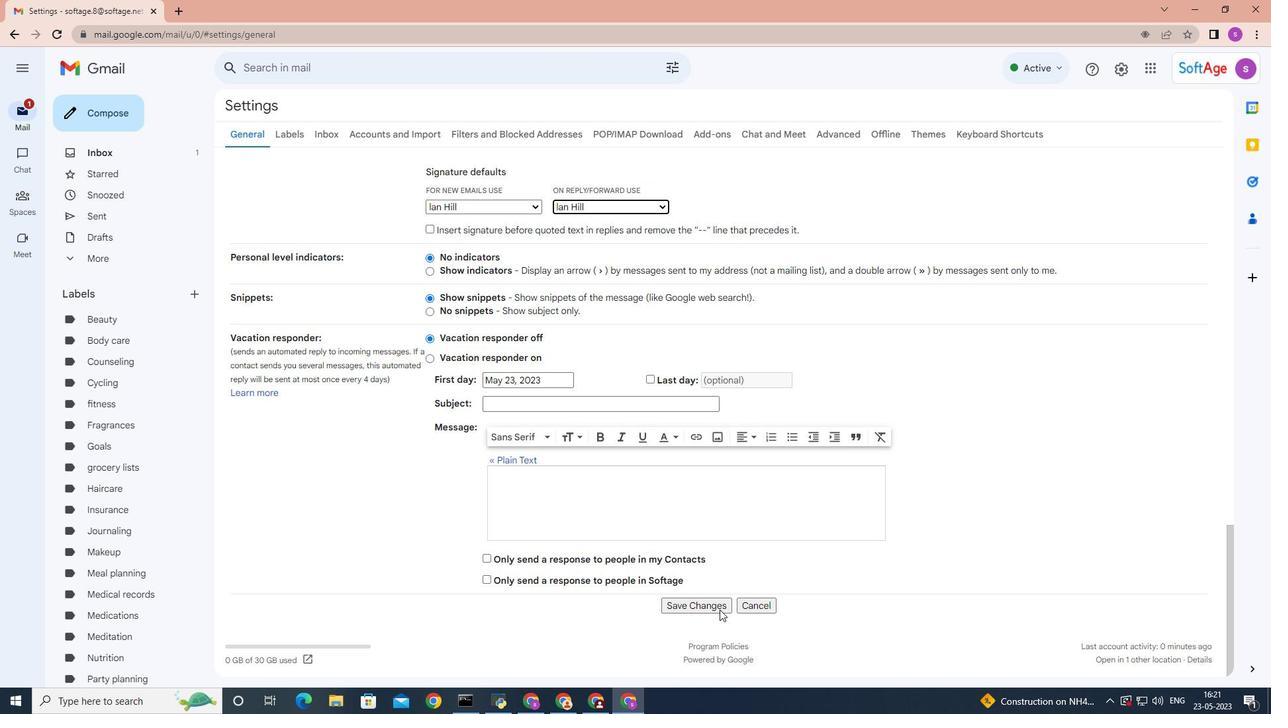 
Action: Mouse pressed left at (716, 609)
Screenshot: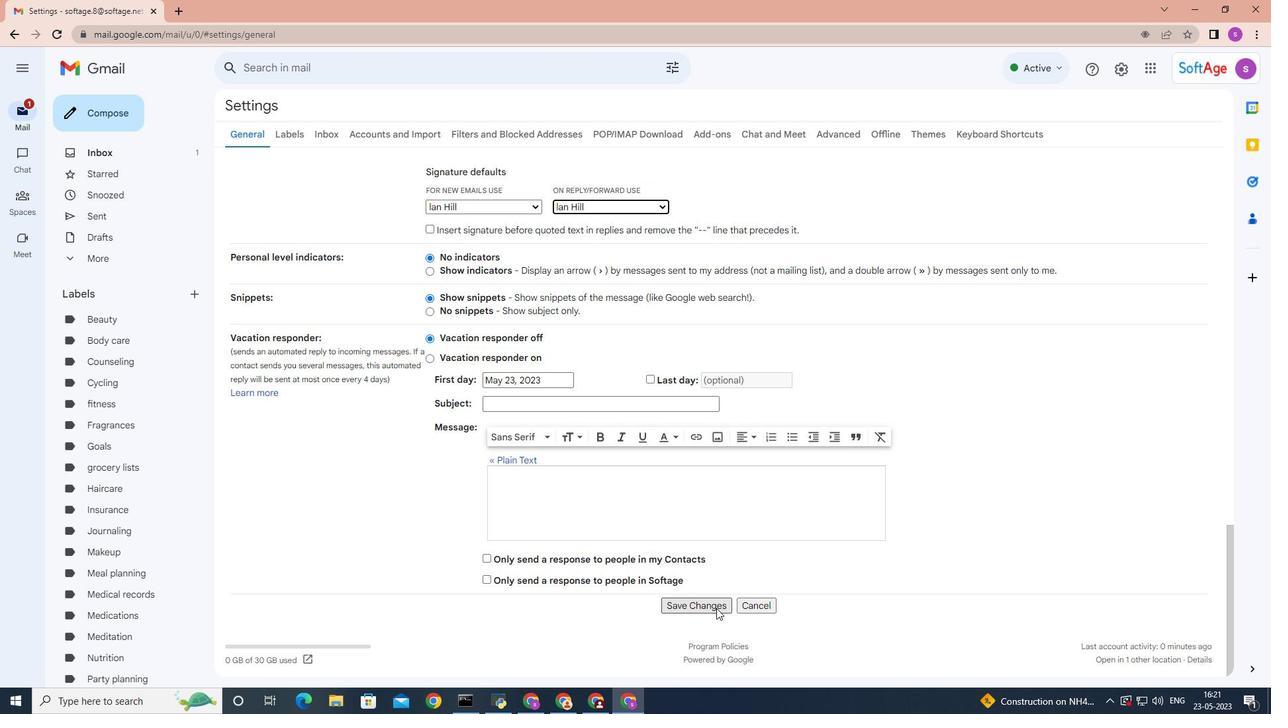 
Action: Mouse moved to (117, 108)
Screenshot: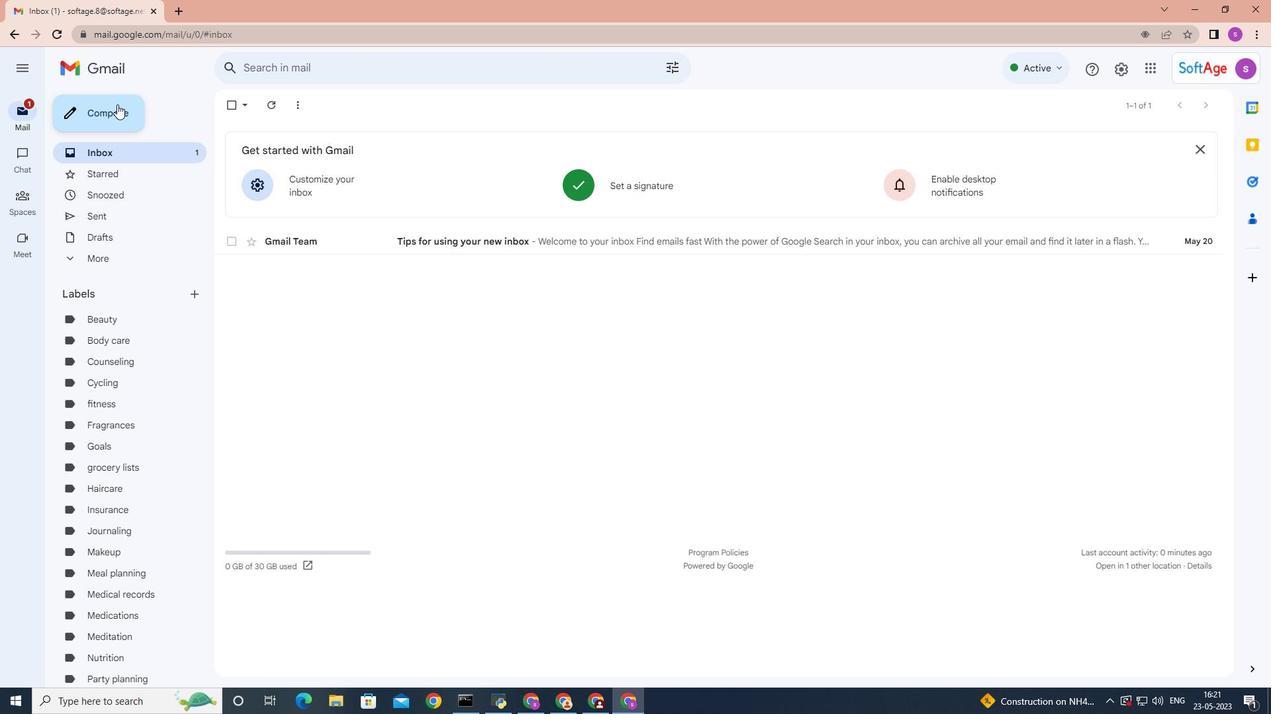 
Action: Mouse pressed left at (117, 108)
Screenshot: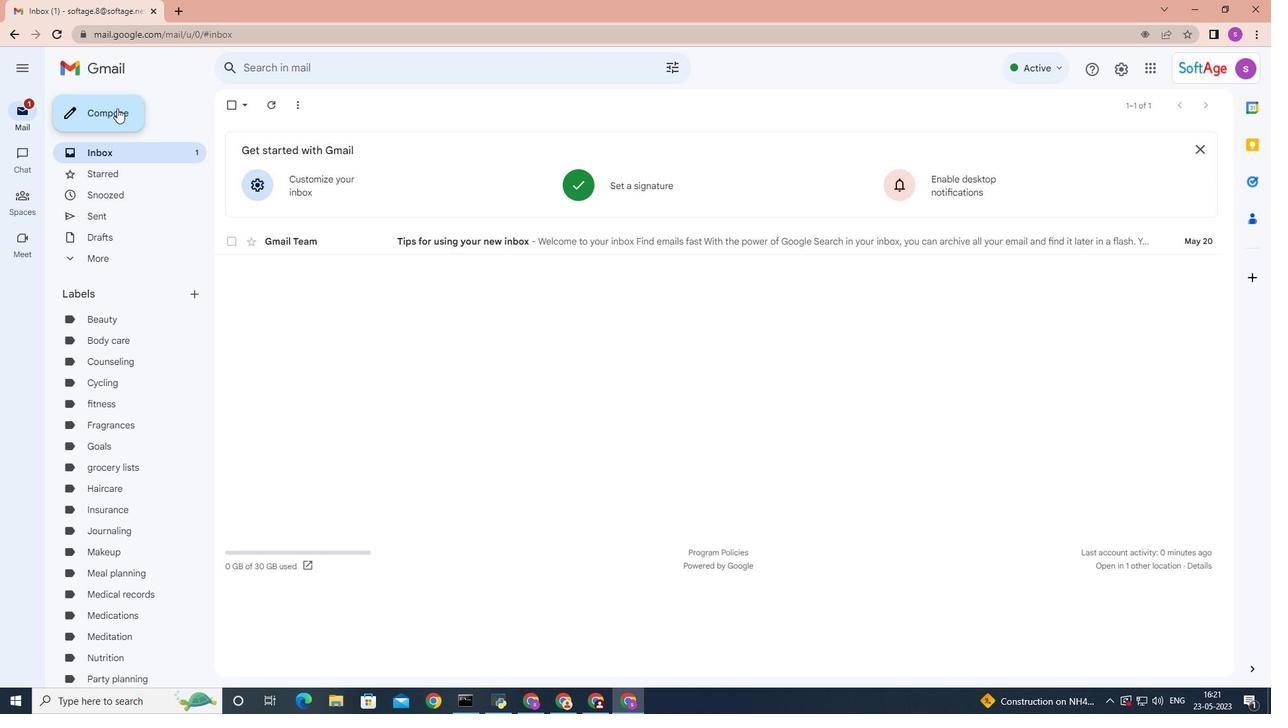 
Action: Mouse moved to (877, 345)
Screenshot: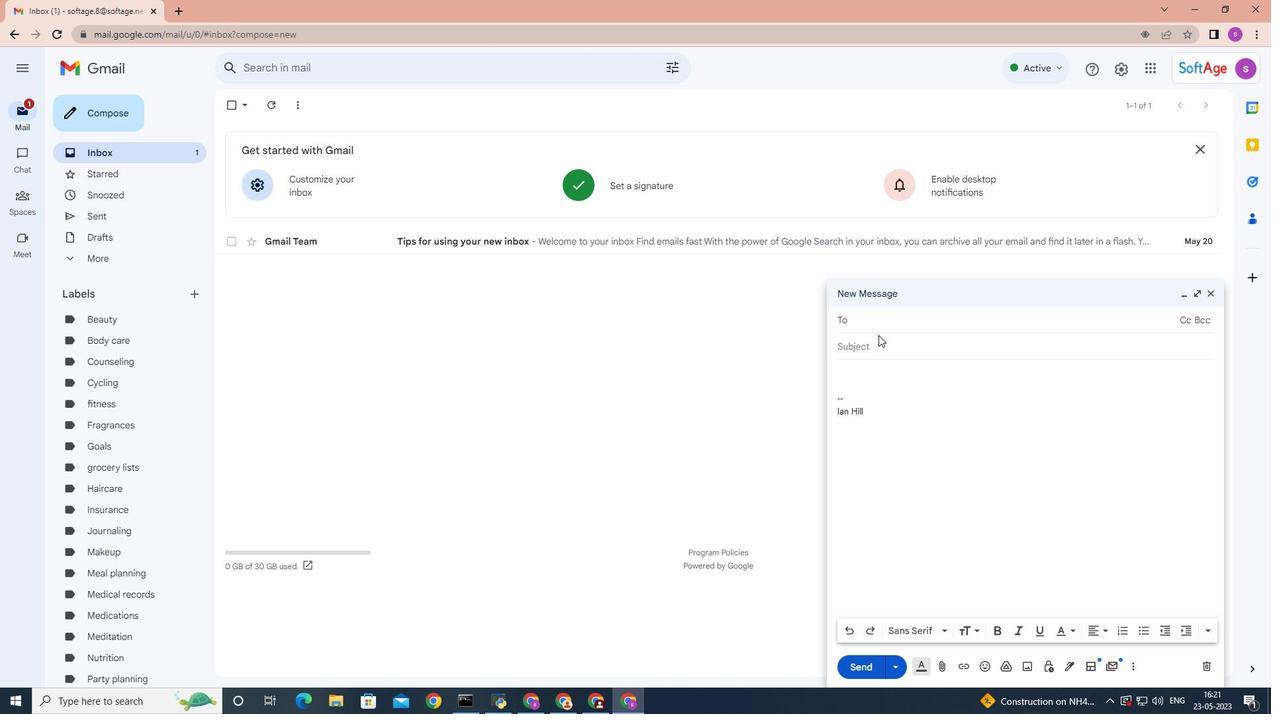
Action: Mouse pressed left at (877, 345)
Screenshot: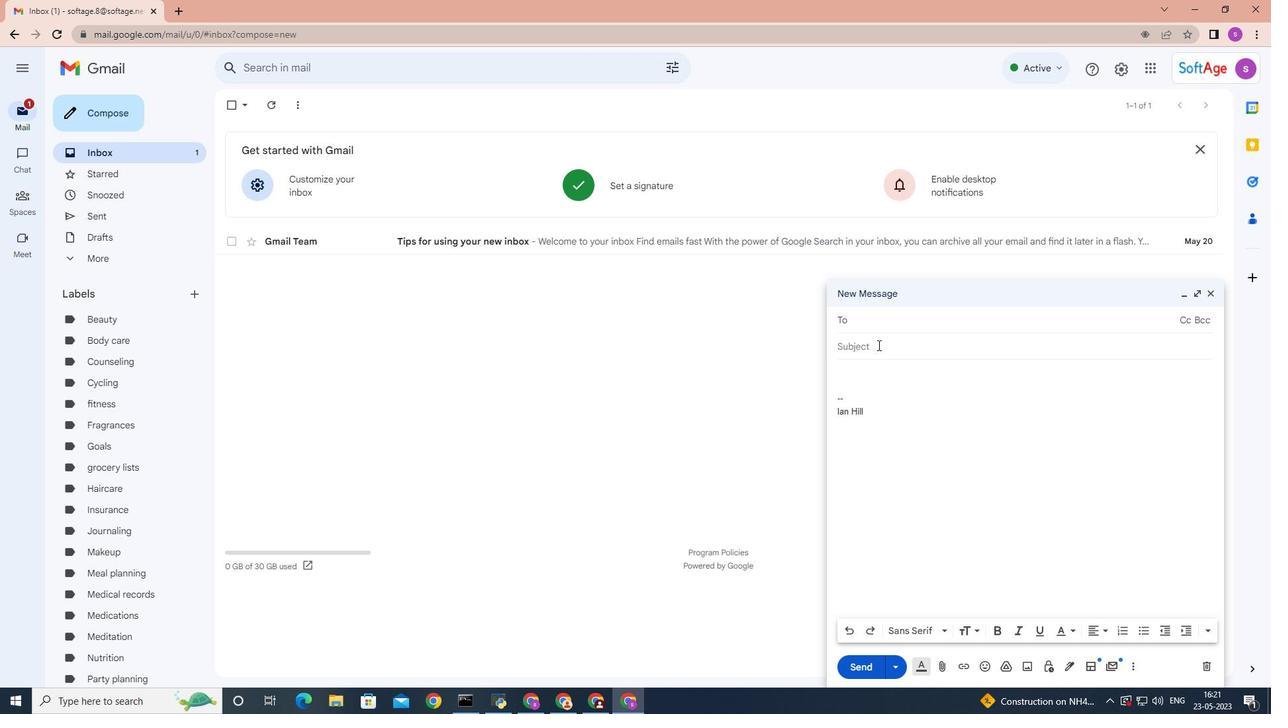 
Action: Mouse moved to (877, 345)
Screenshot: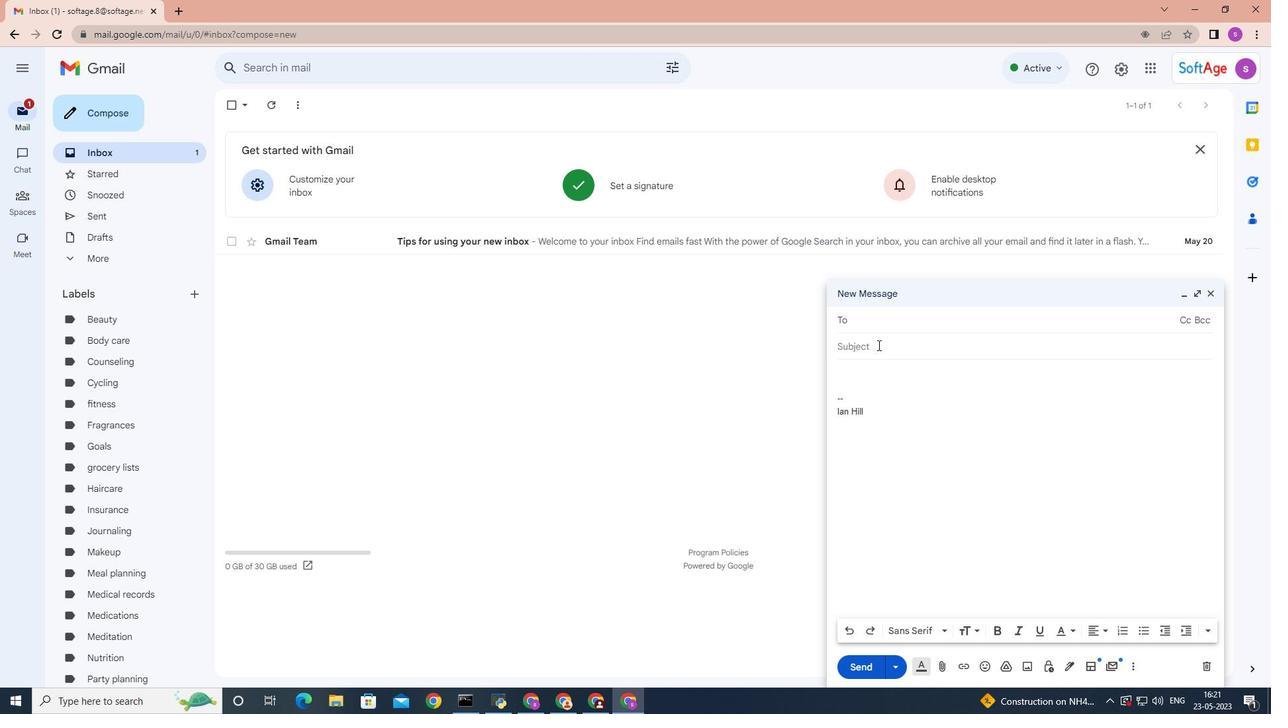 
Action: Key pressed <Key.shift>Congratulations<Key.space>on<Key.space>a<Key.space>new<Key.space>project<Key.space>
Screenshot: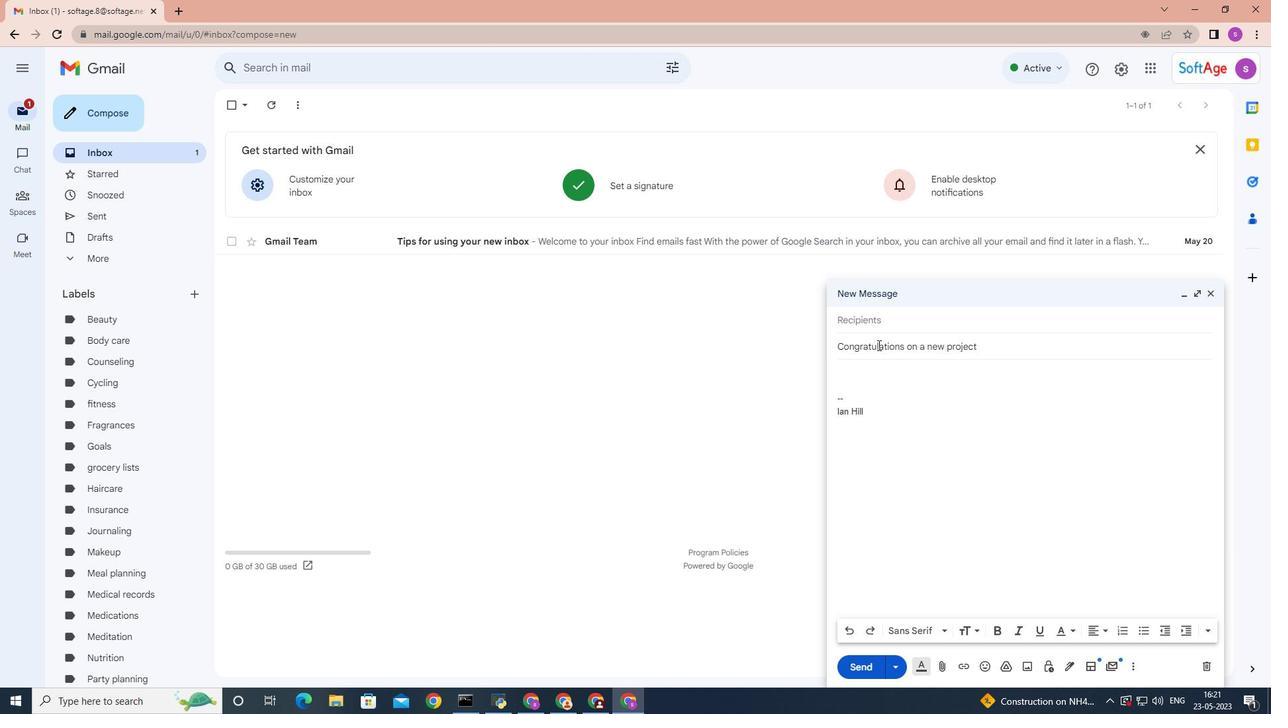 
Action: Mouse moved to (832, 374)
Screenshot: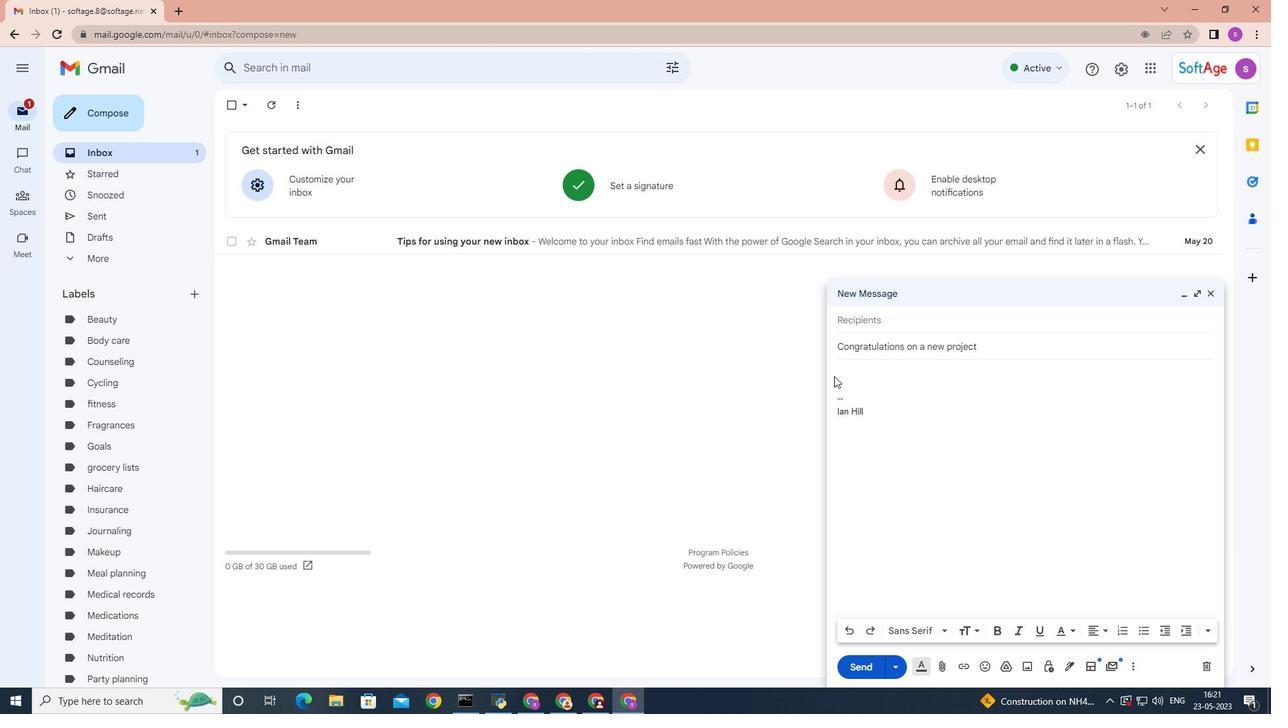 
Action: Mouse pressed left at (832, 374)
Screenshot: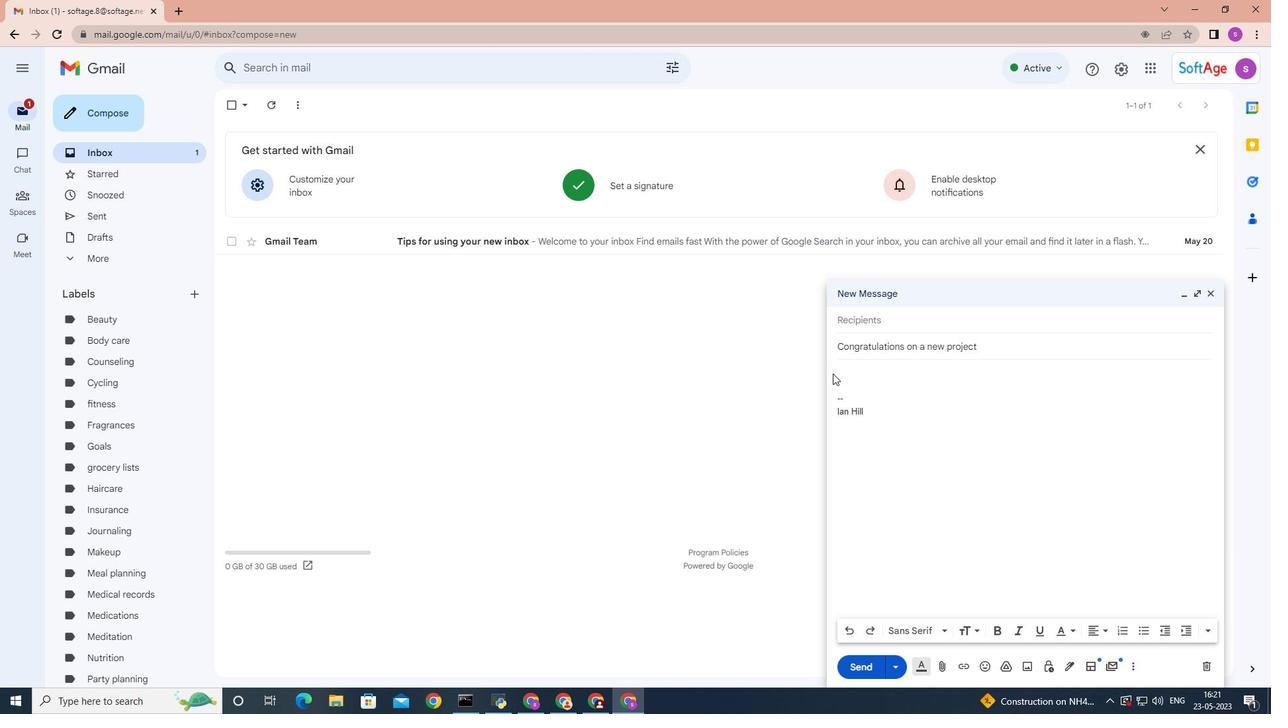 
Action: Mouse moved to (850, 368)
Screenshot: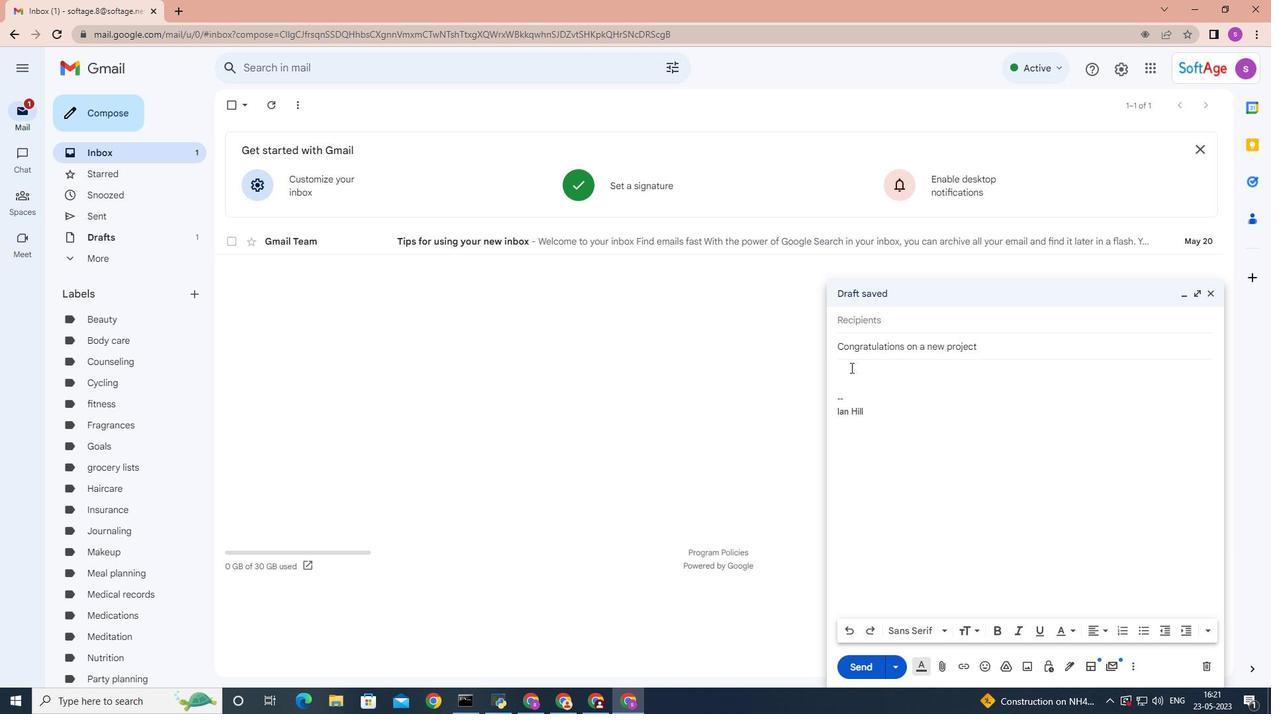 
Action: Mouse pressed left at (850, 368)
Screenshot: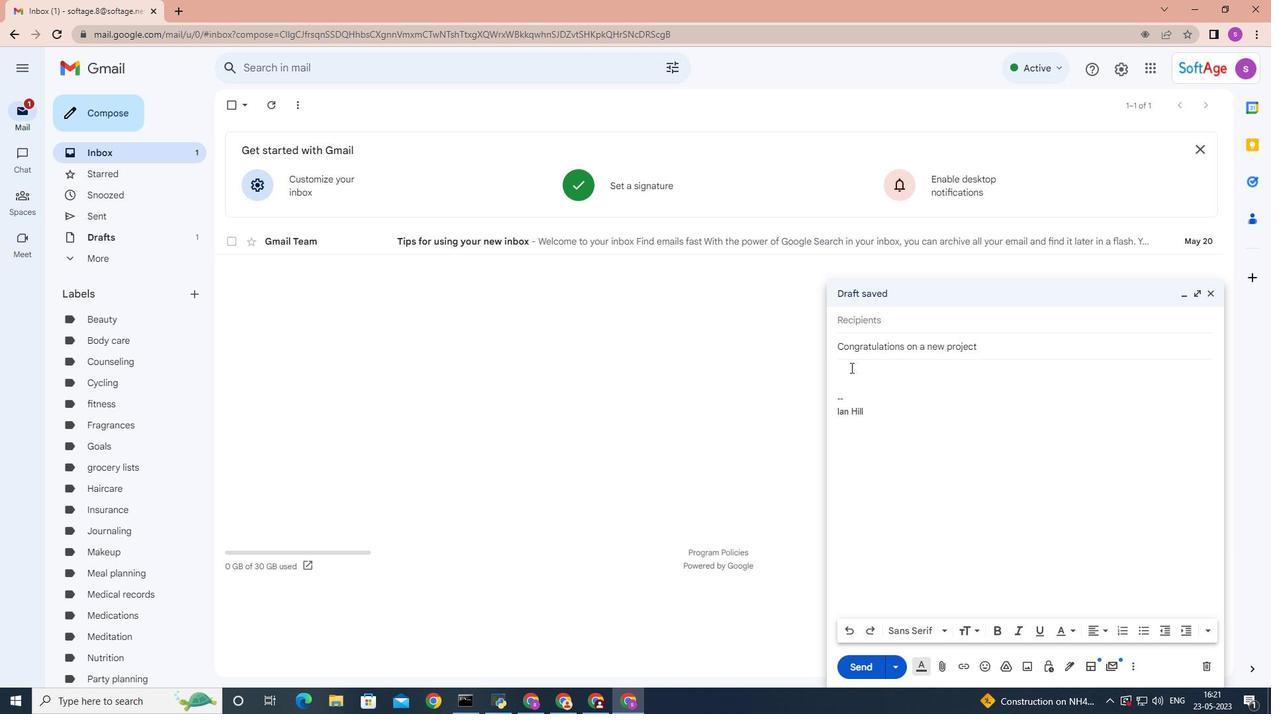 
Action: Key pressed <Key.shift>We<Key.space>have<Key.space>noticed<Key.space>some<Key.space>discrepancies<Key.space>in<Key.space>the<Key.space>report<Key.space>and<Key.space>would<Key.space>appreciate<Key.space>your<Key.space>inputs.
Screenshot: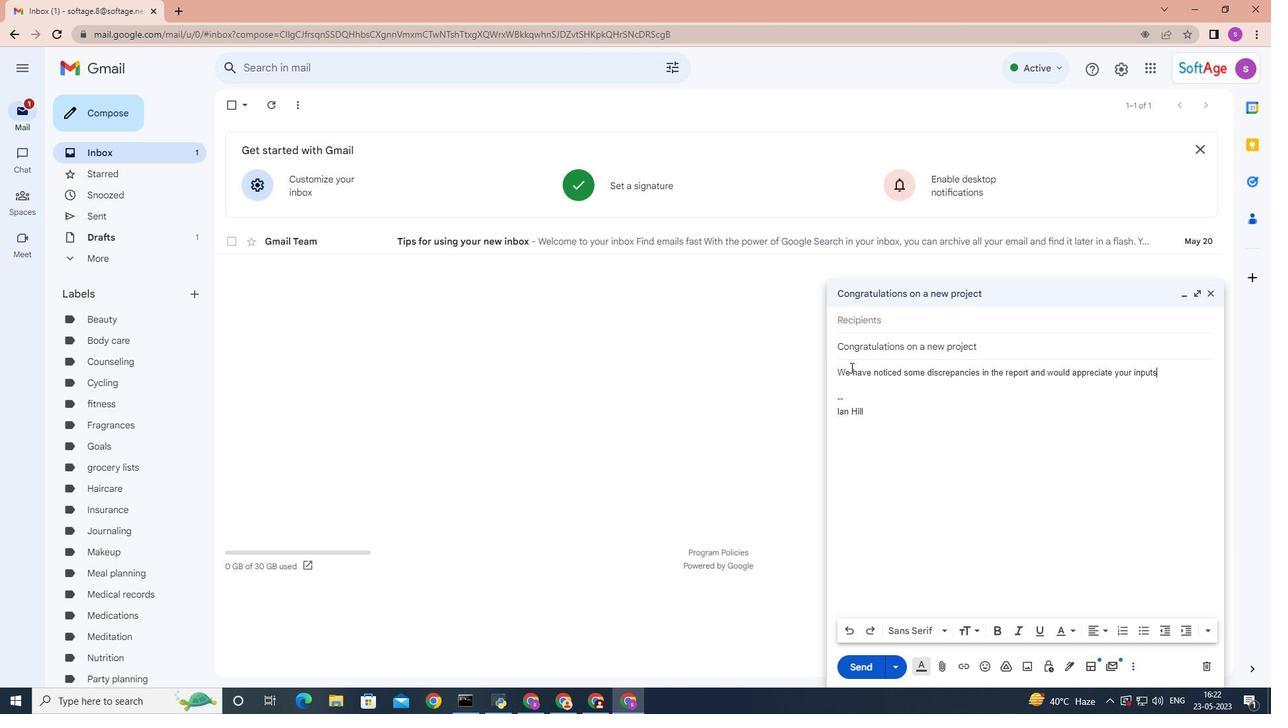 
Action: Mouse moved to (901, 322)
Screenshot: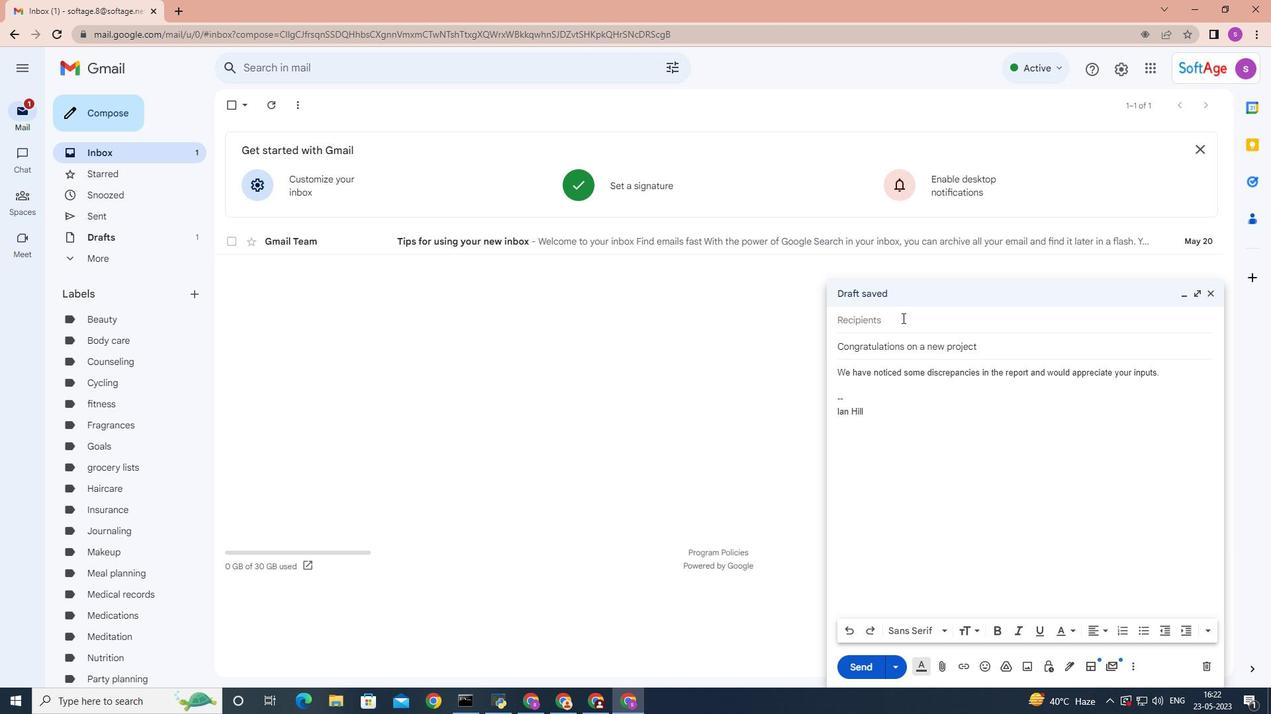 
Action: Mouse pressed left at (901, 322)
Screenshot: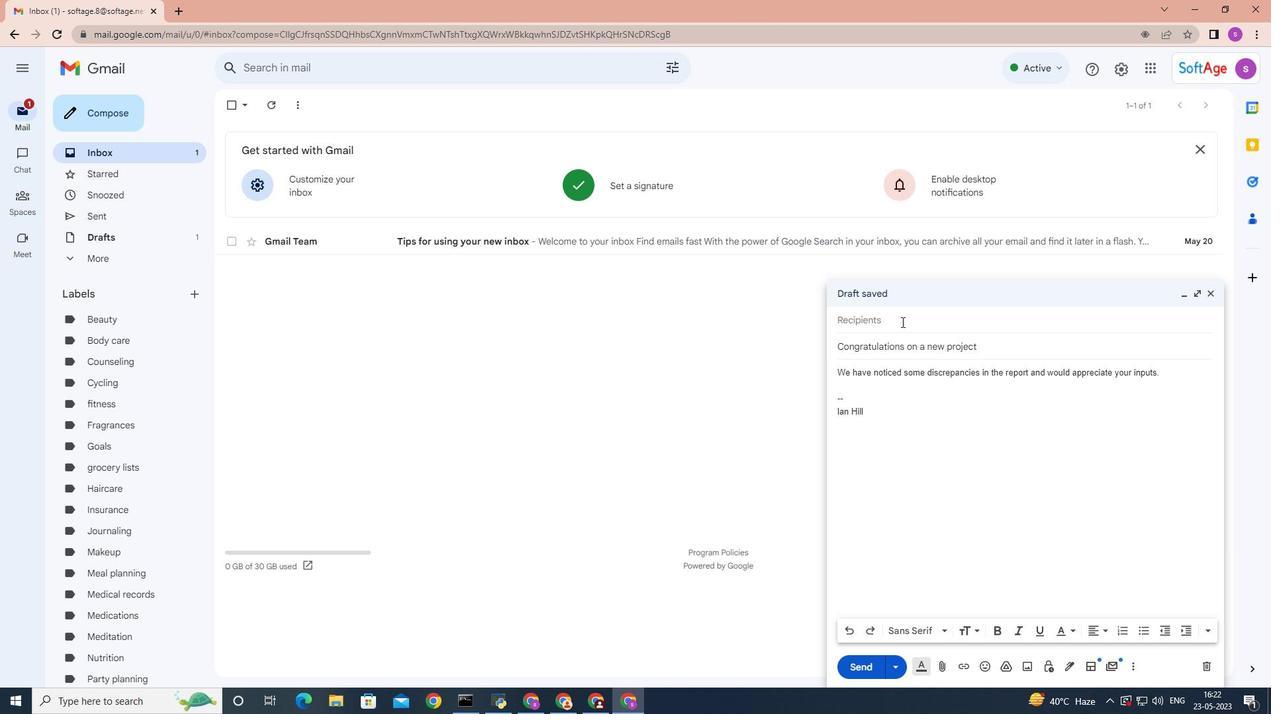 
Action: Key pressed <Key.shift>Softage.5
Screenshot: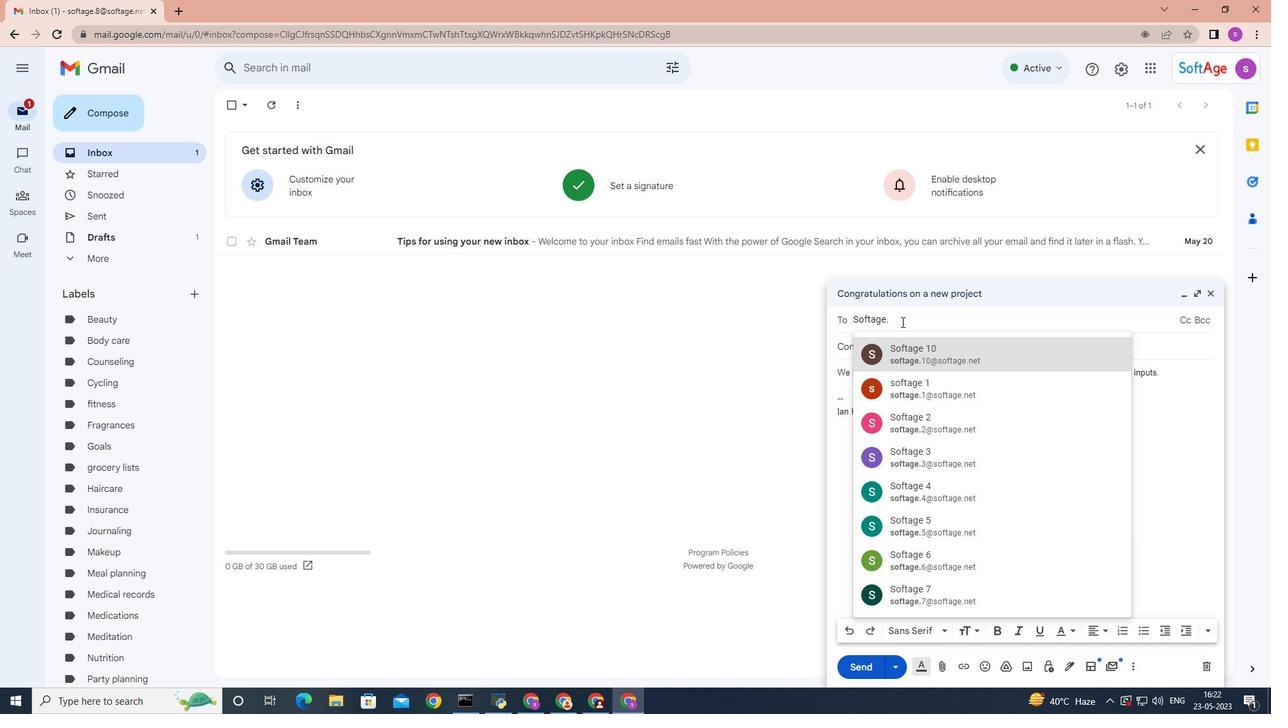 
Action: Mouse moved to (938, 349)
Screenshot: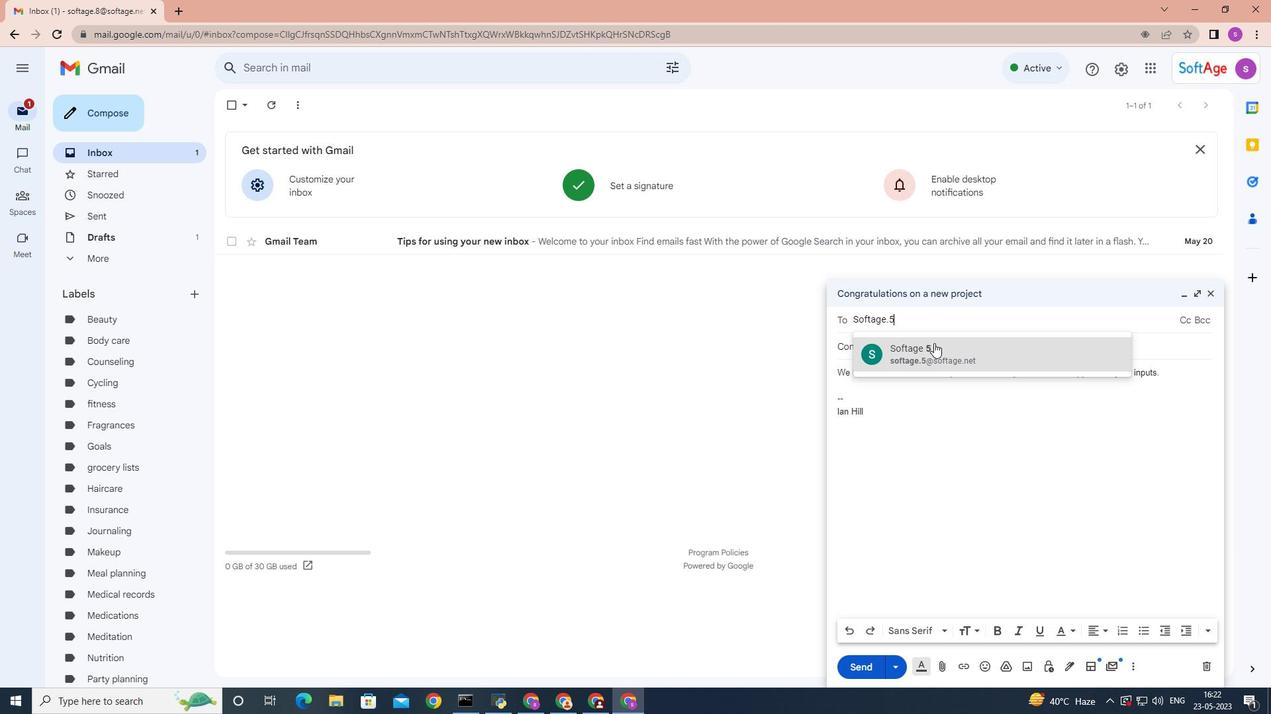 
Action: Mouse pressed left at (938, 349)
Screenshot: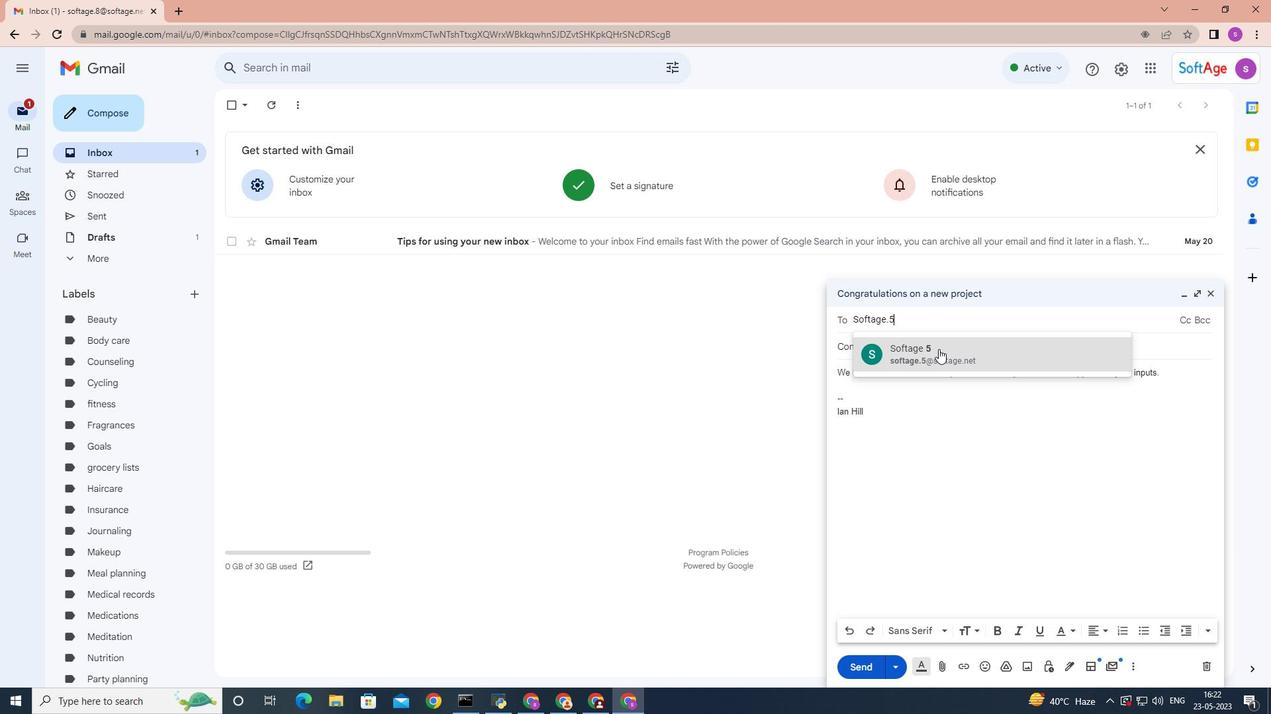 
Action: Mouse moved to (1166, 389)
Screenshot: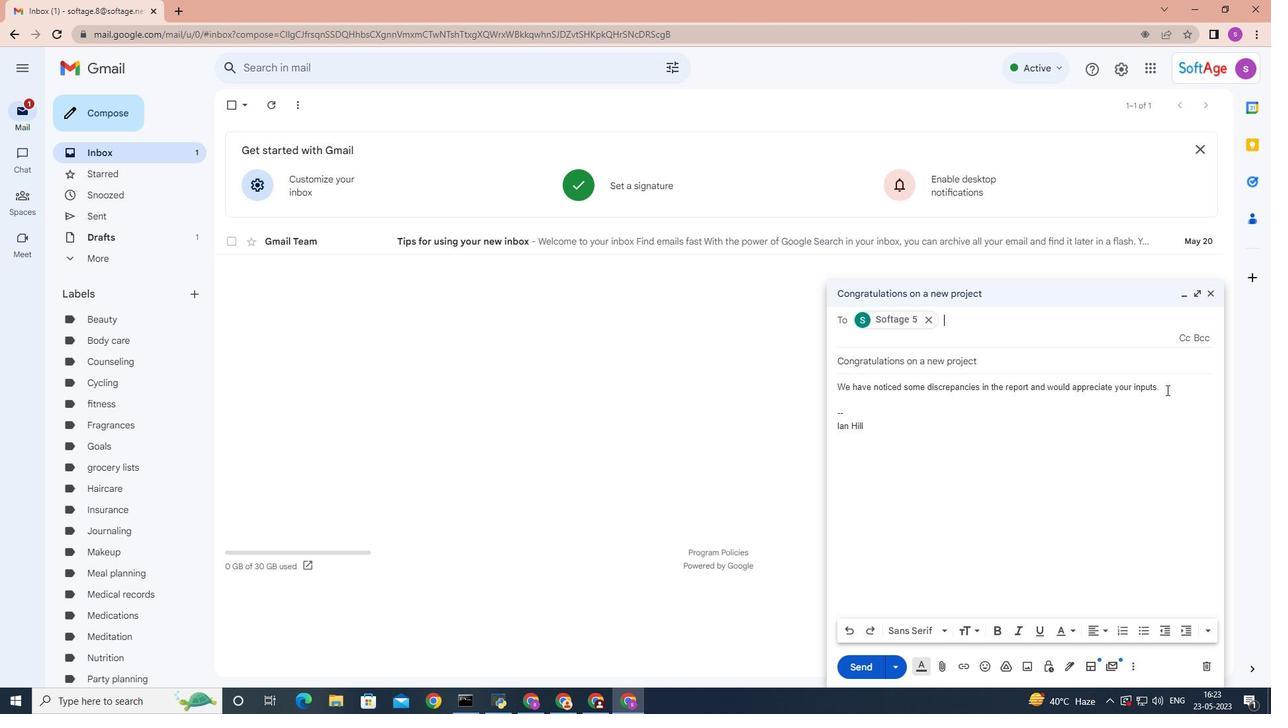 
Action: Mouse pressed left at (1166, 389)
Screenshot: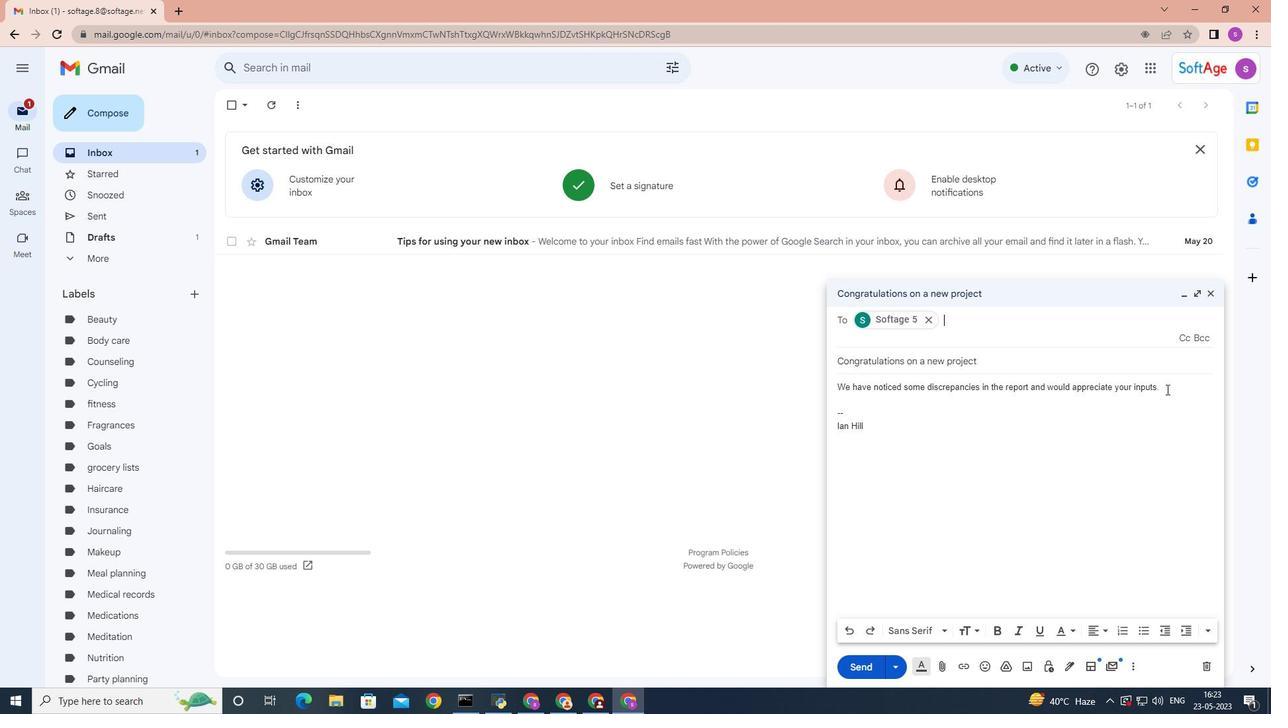 
Action: Mouse moved to (1161, 370)
Screenshot: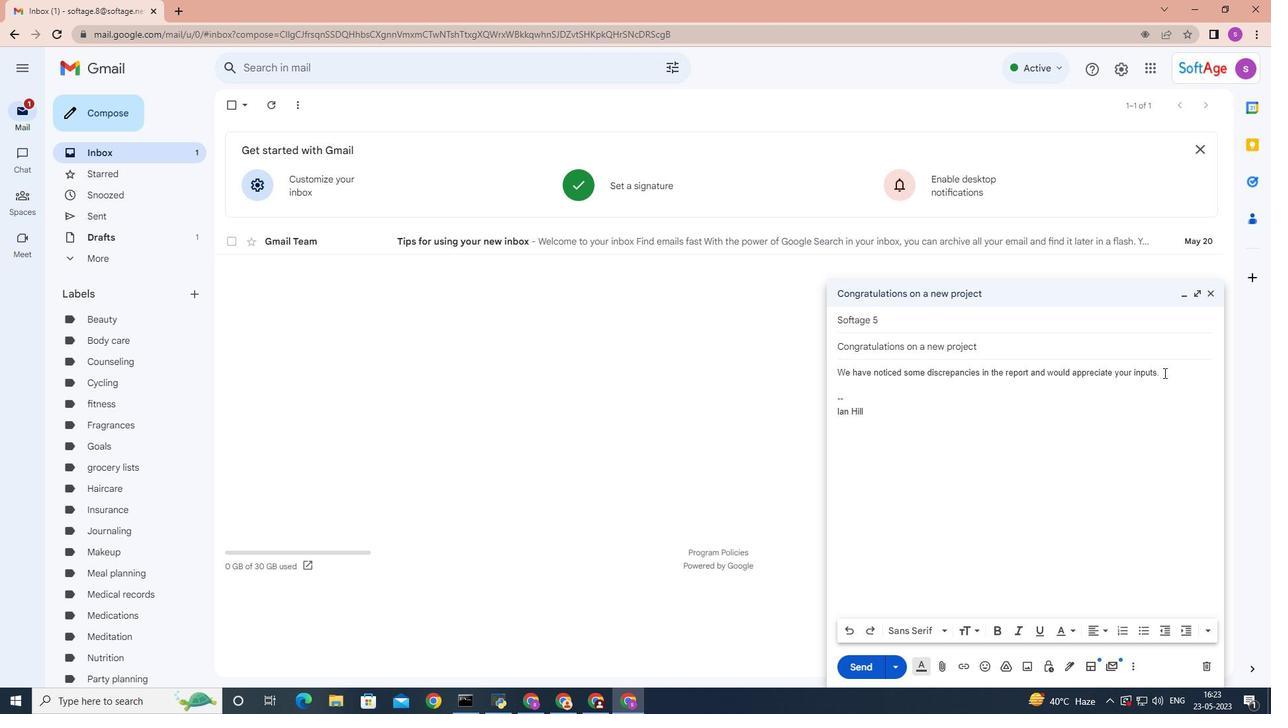 
Action: Mouse pressed left at (1161, 370)
Screenshot: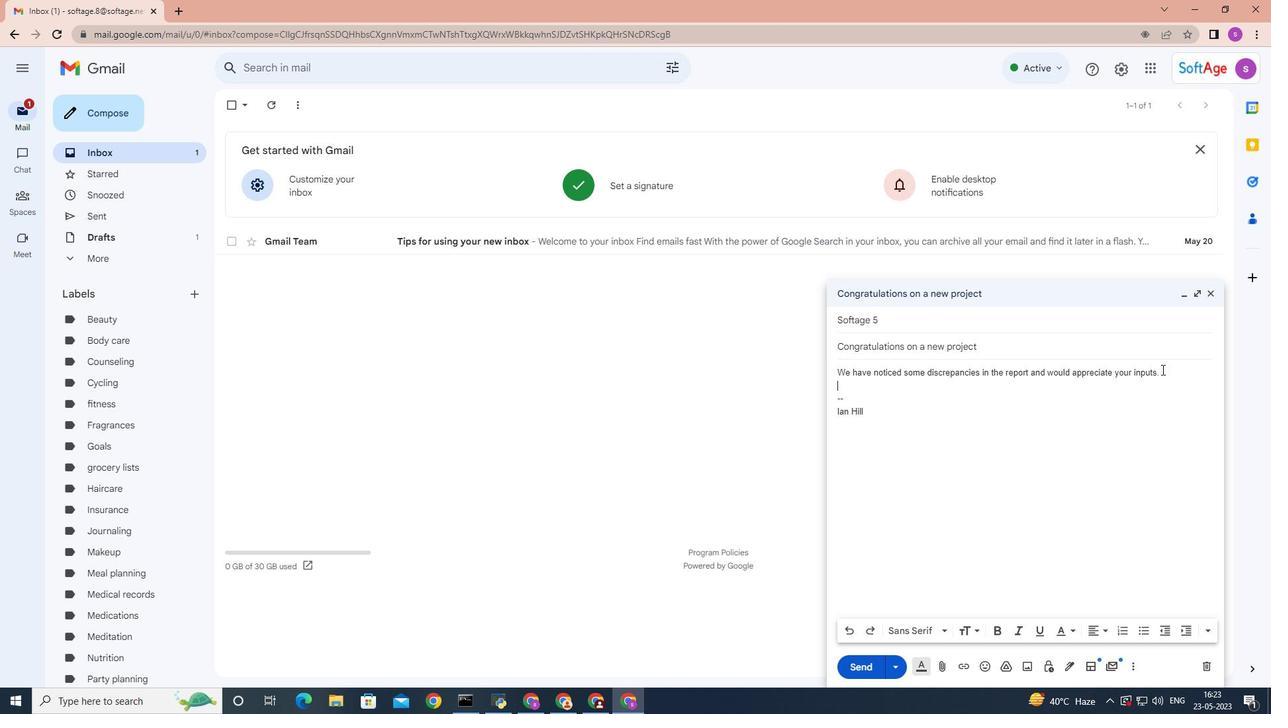 
Action: Mouse moved to (1139, 634)
Screenshot: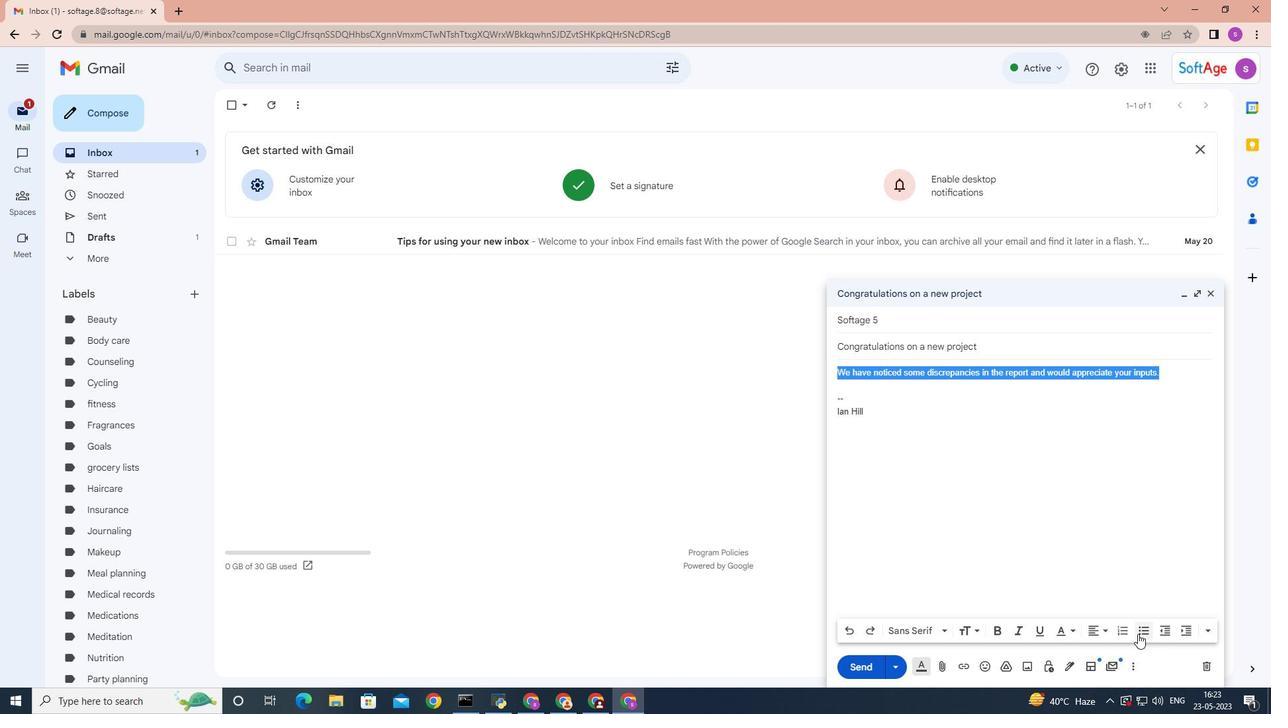 
Action: Mouse pressed left at (1139, 634)
Screenshot: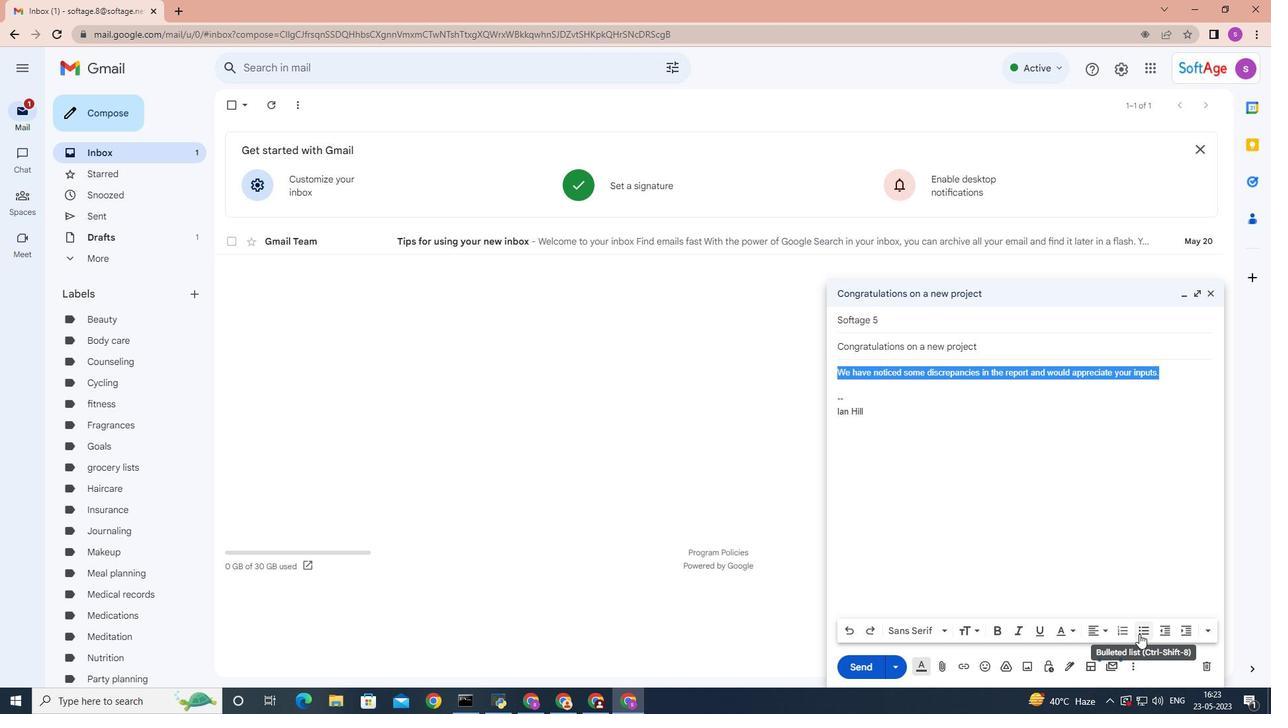 
Action: Mouse moved to (942, 630)
Screenshot: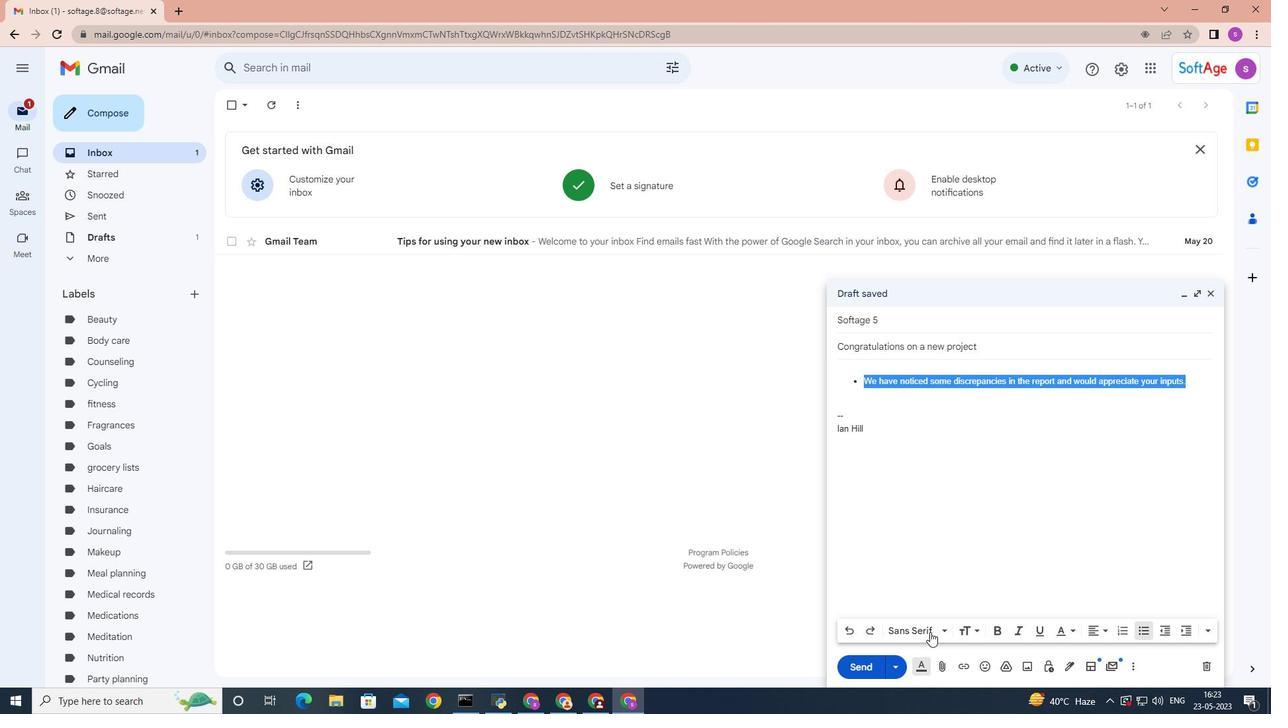 
Action: Mouse pressed left at (942, 630)
Screenshot: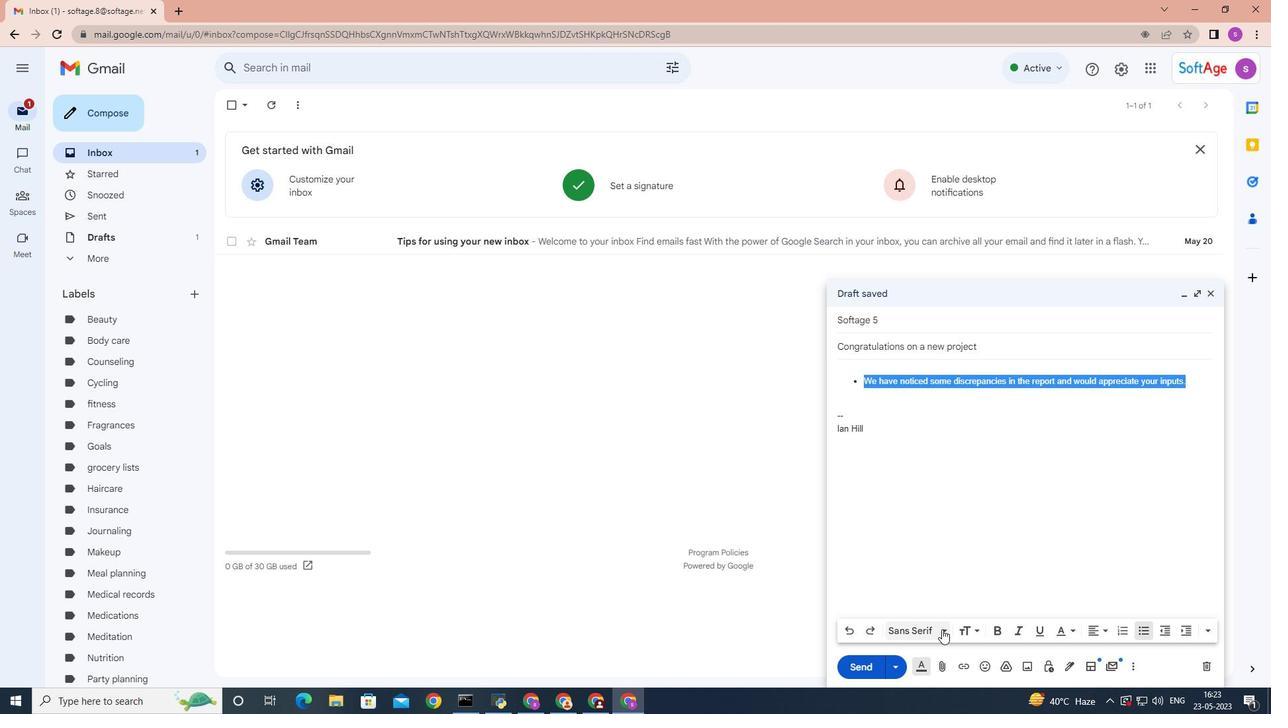 
Action: Mouse moved to (959, 468)
Screenshot: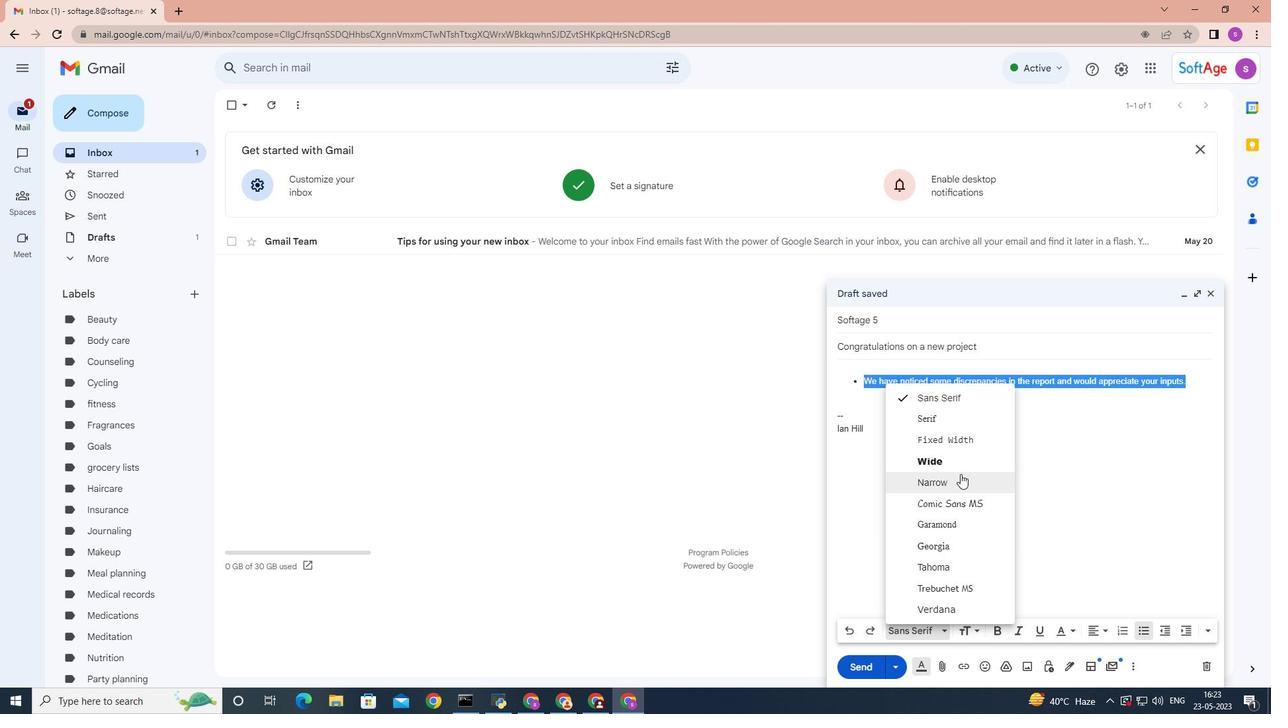 
Action: Mouse pressed left at (959, 468)
Screenshot: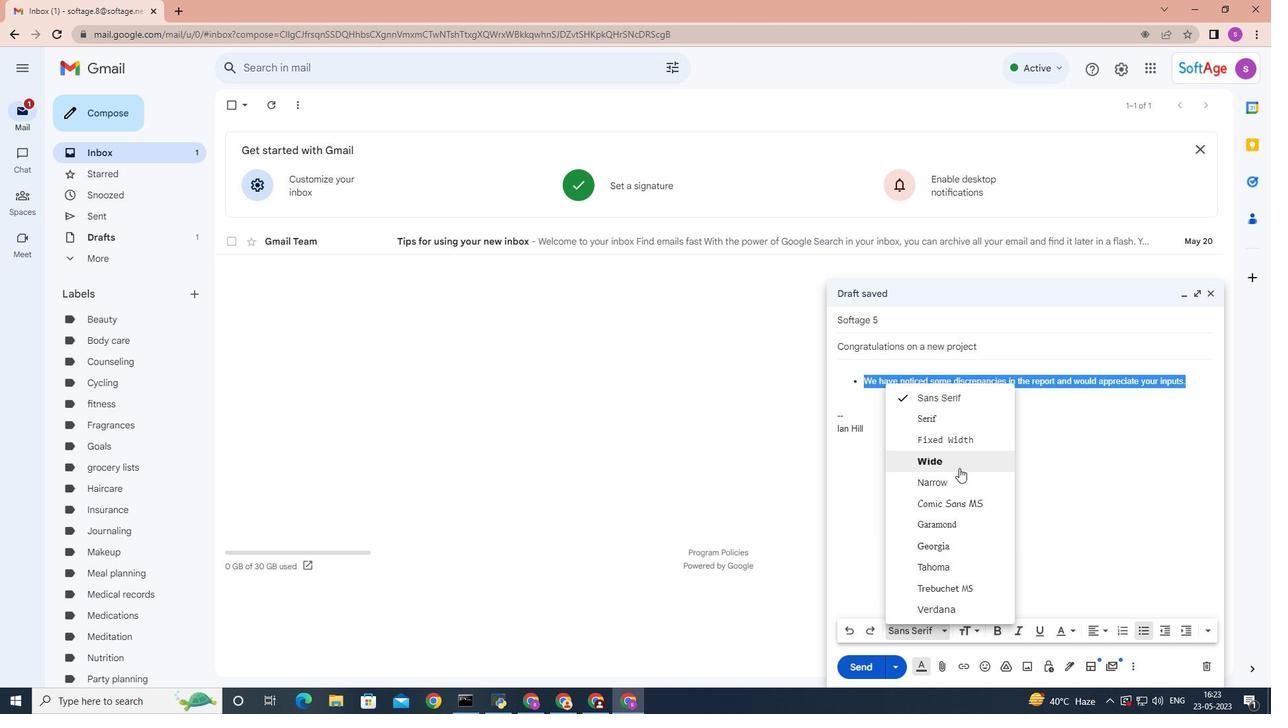 
Action: Mouse moved to (1208, 634)
Screenshot: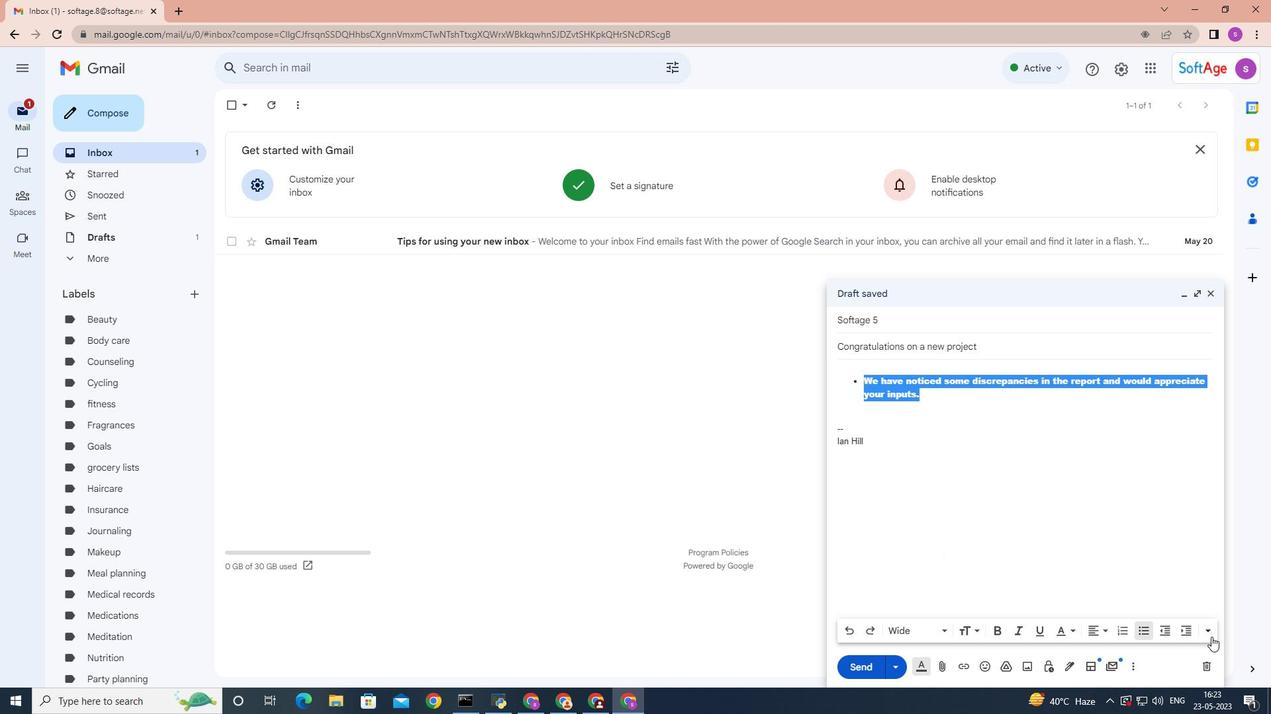 
Action: Mouse pressed left at (1208, 634)
Screenshot: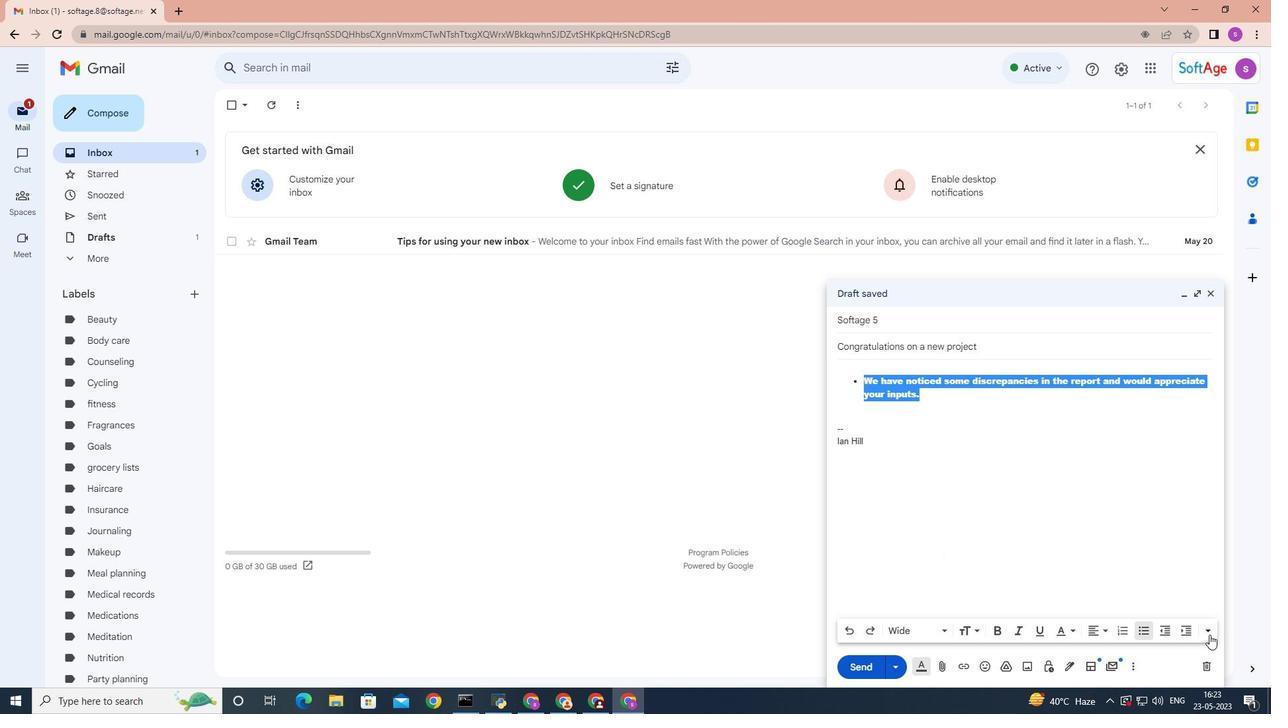 
Action: Mouse moved to (1212, 592)
Screenshot: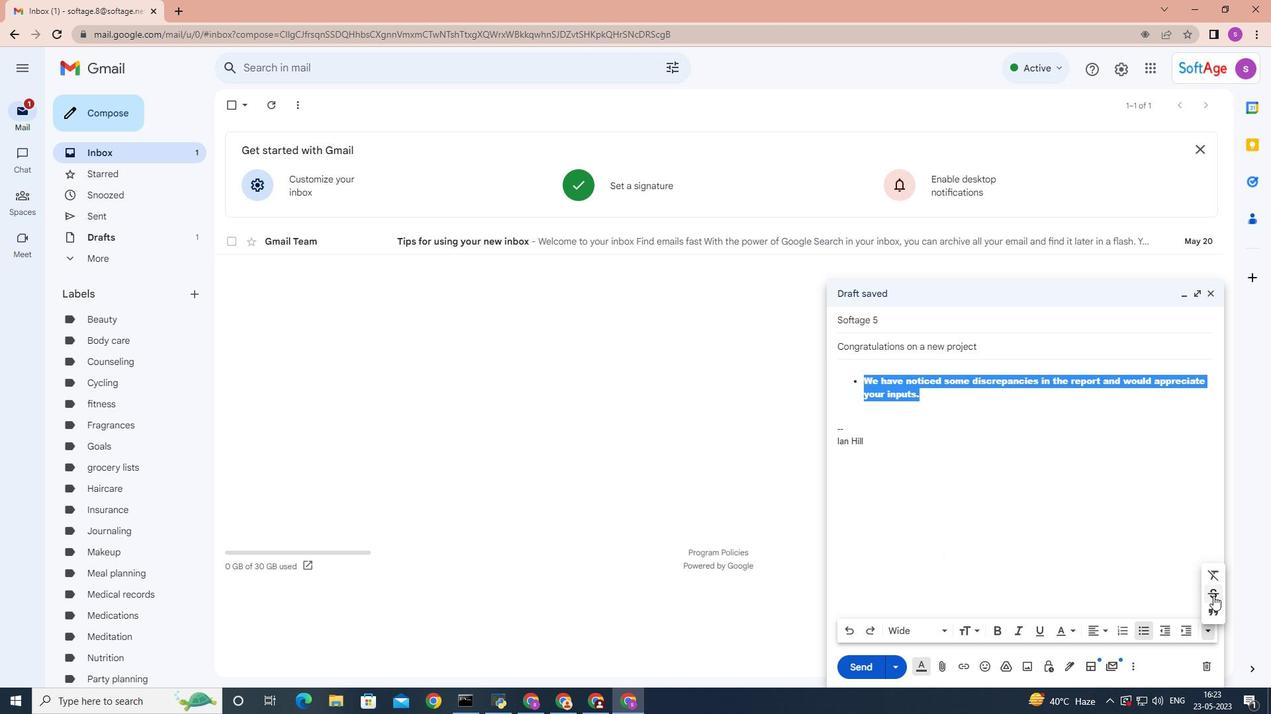 
Action: Mouse pressed left at (1212, 592)
Screenshot: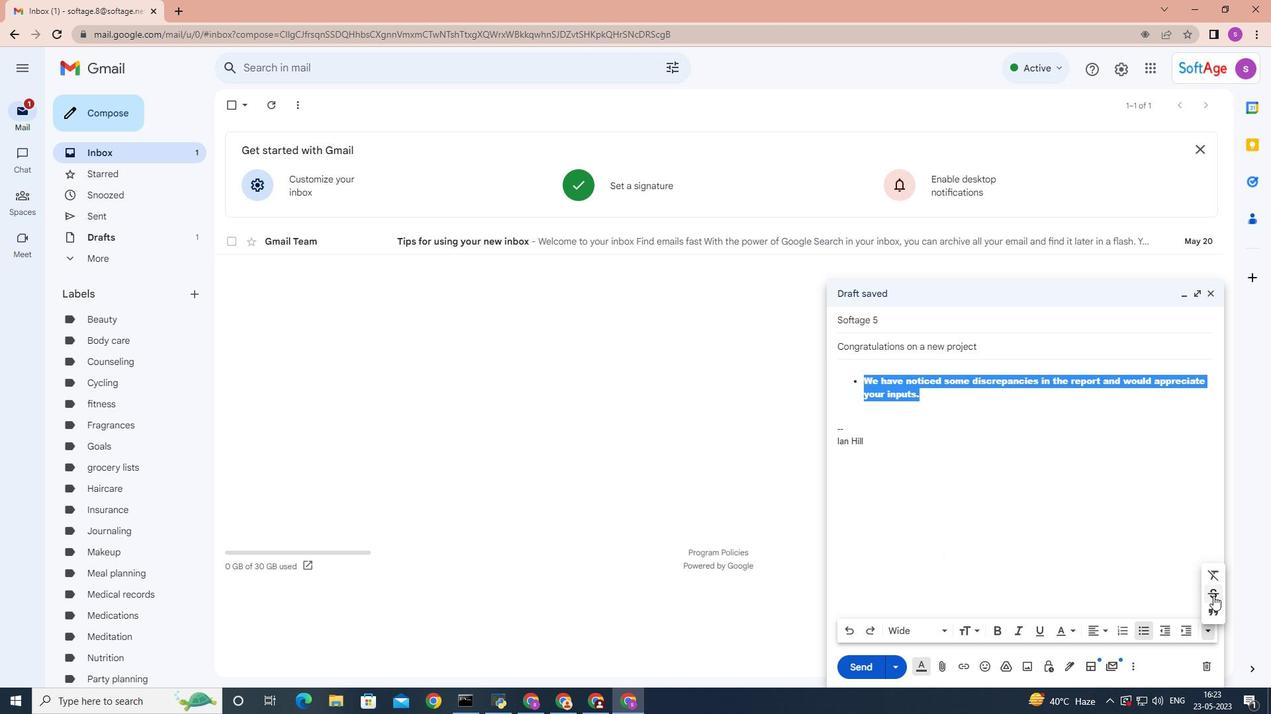 
Action: Mouse moved to (1141, 634)
Screenshot: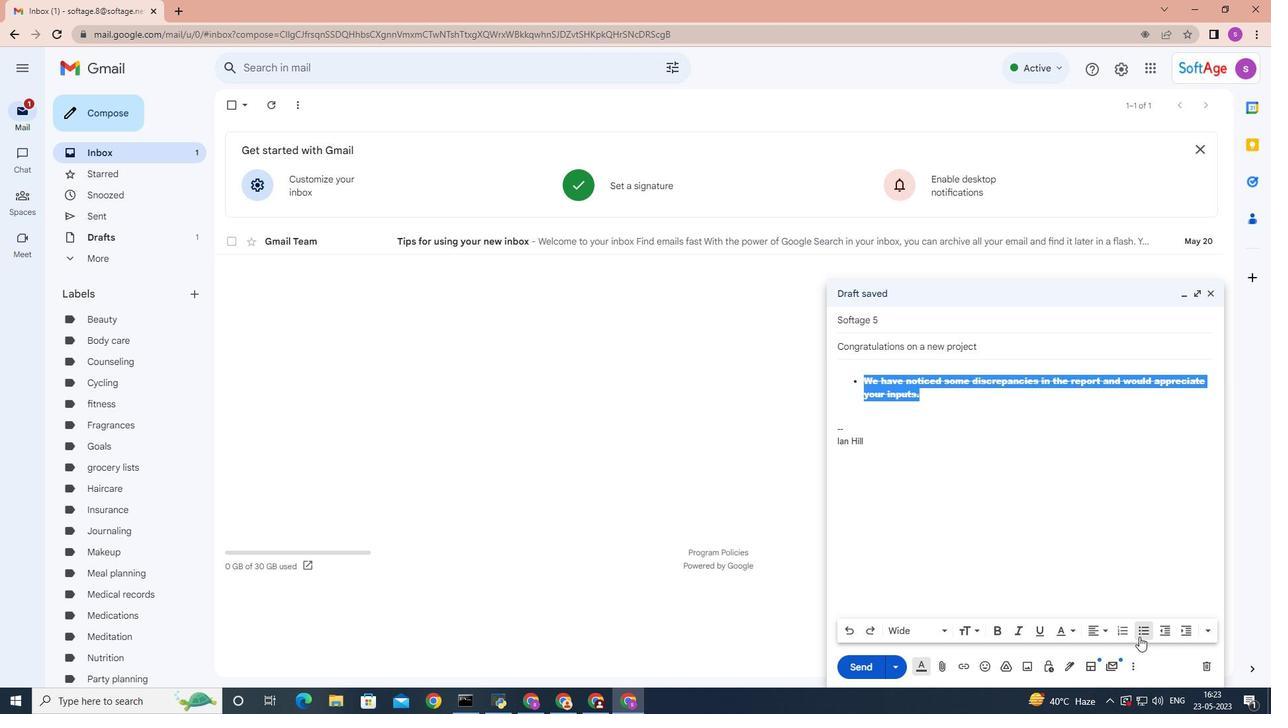 
Action: Mouse pressed left at (1141, 634)
Screenshot: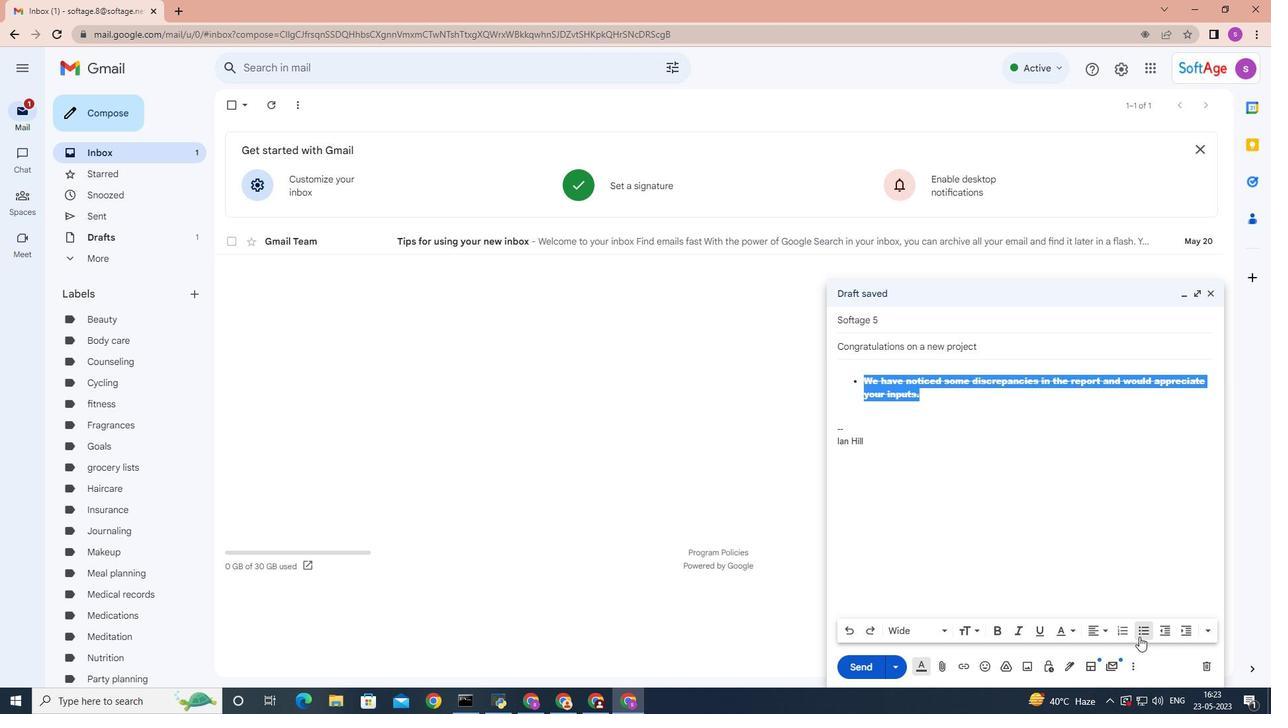 
Action: Mouse moved to (941, 633)
Screenshot: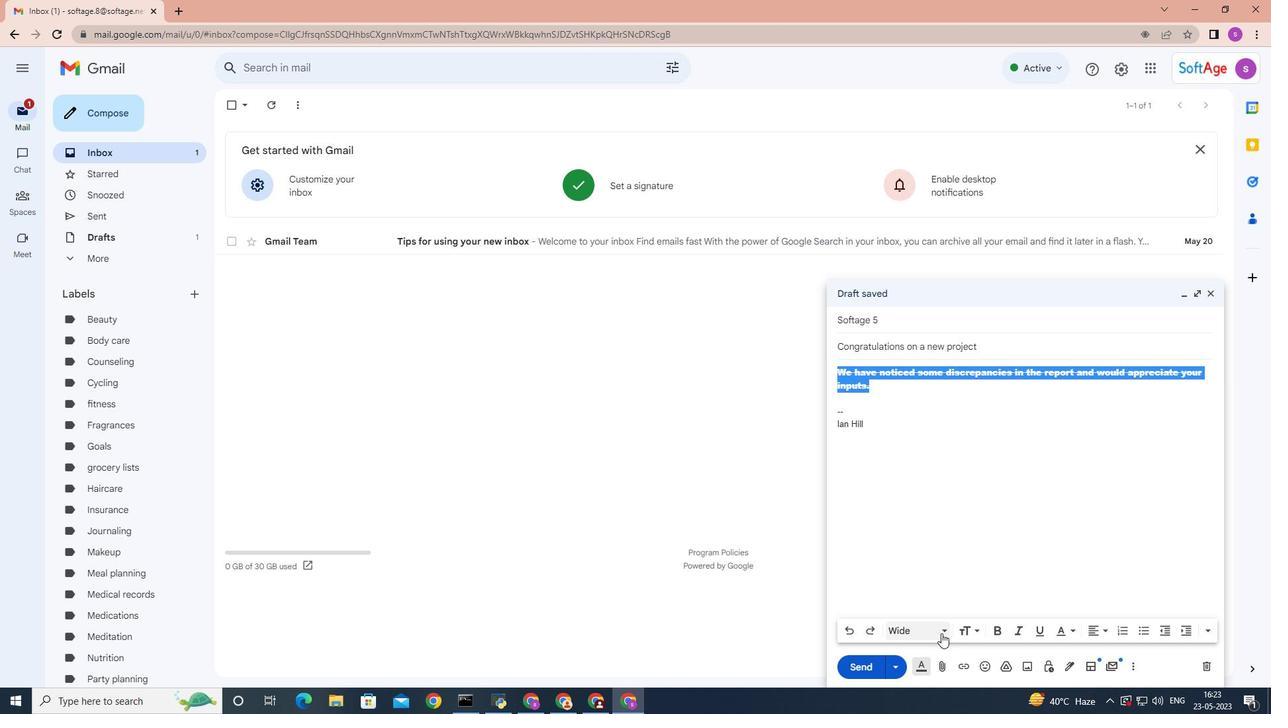 
Action: Mouse pressed left at (941, 633)
Screenshot: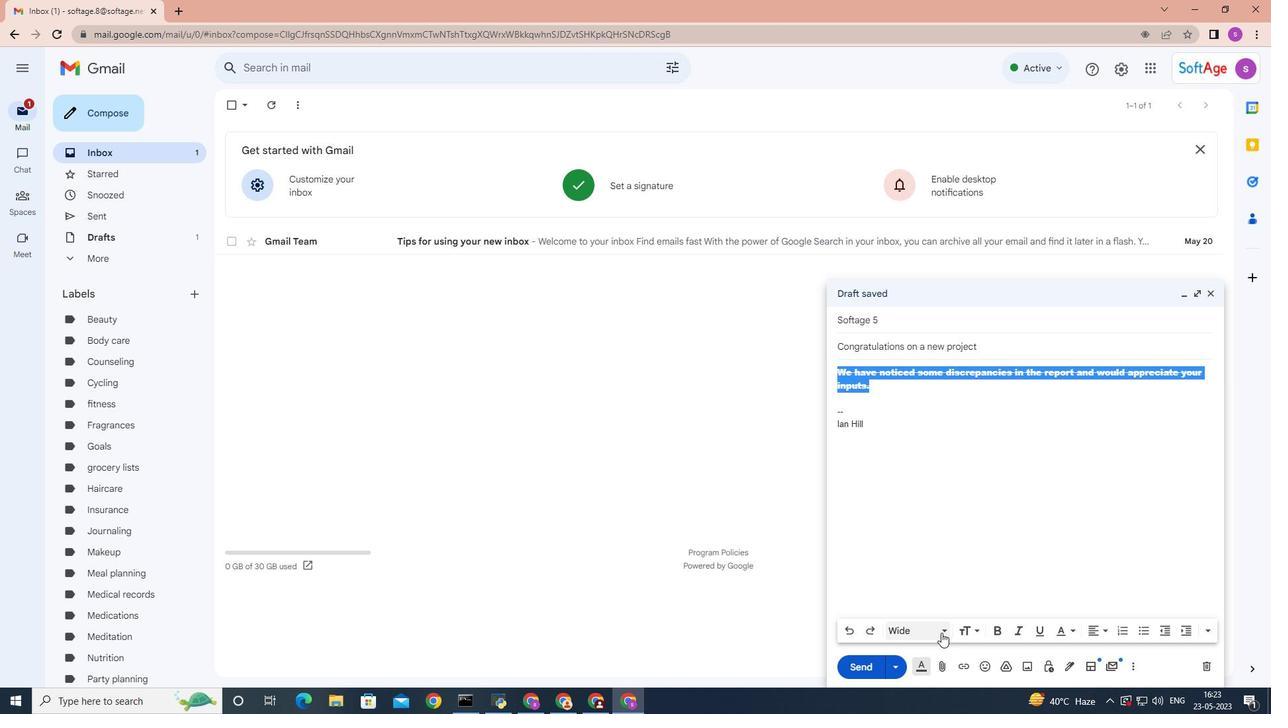 
Action: Mouse moved to (930, 401)
Screenshot: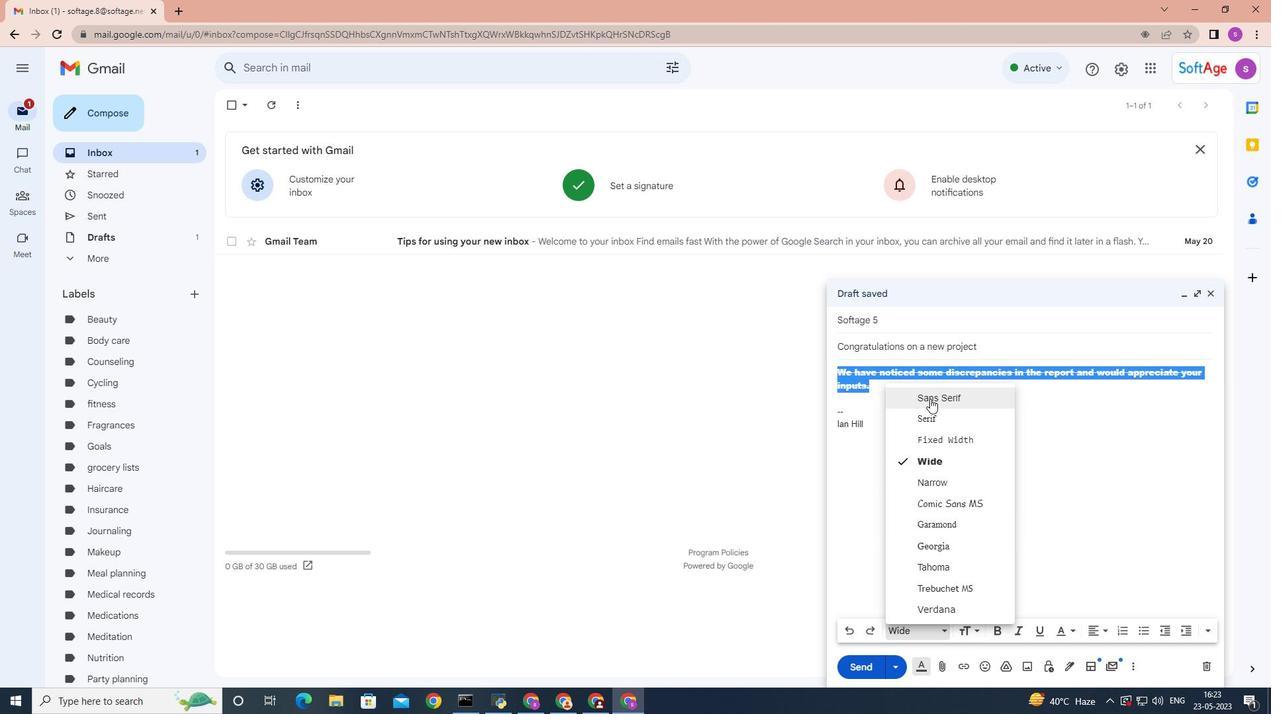 
Action: Mouse pressed left at (930, 401)
Screenshot: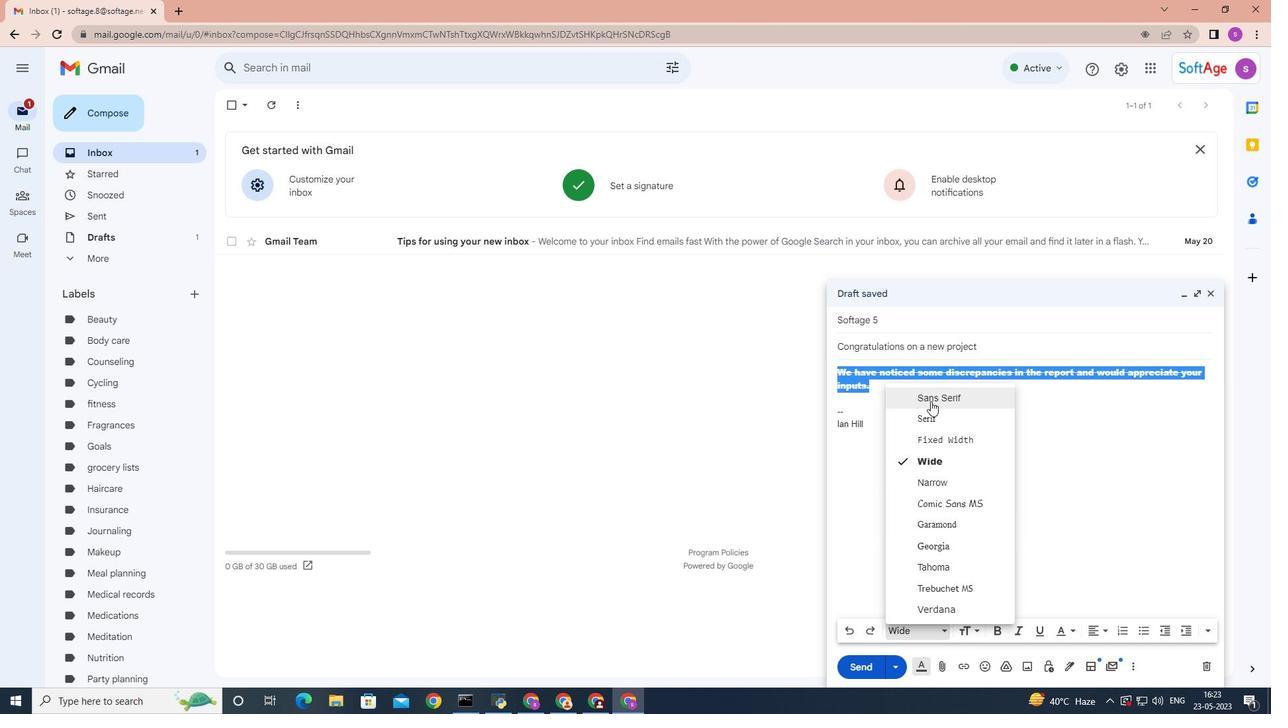 
Action: Mouse moved to (1208, 630)
Screenshot: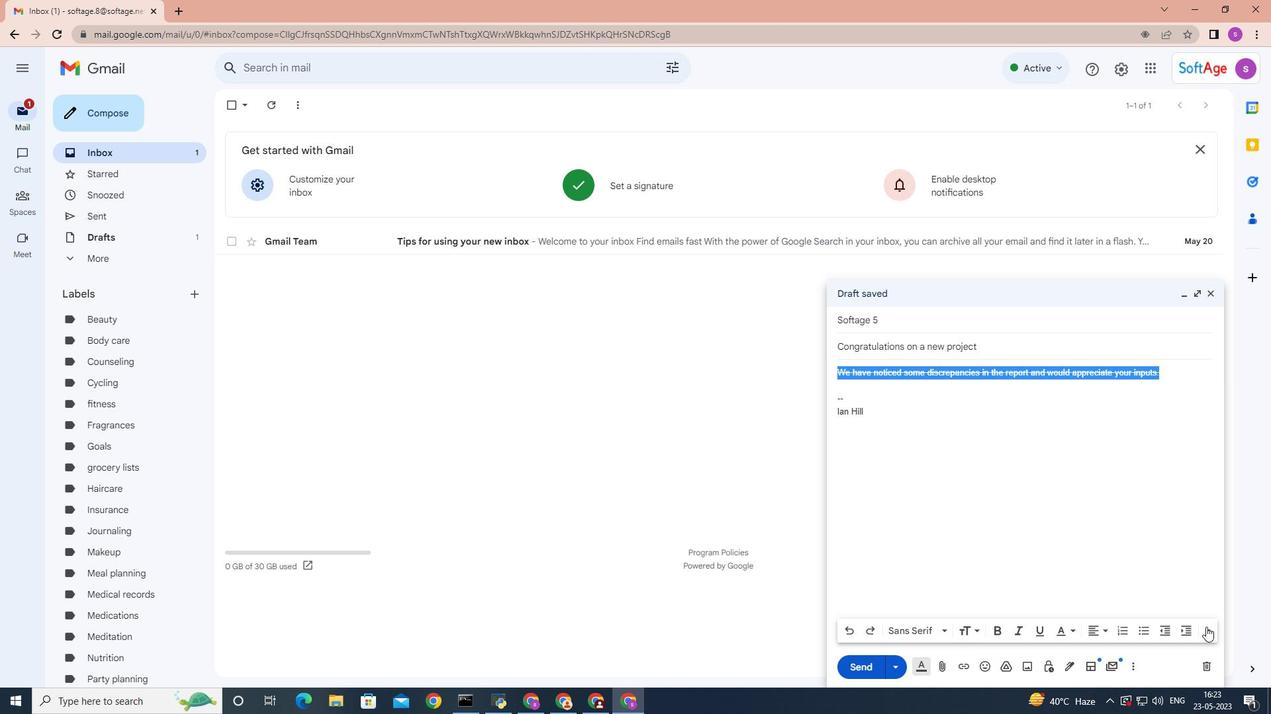 
Action: Mouse pressed left at (1208, 630)
Screenshot: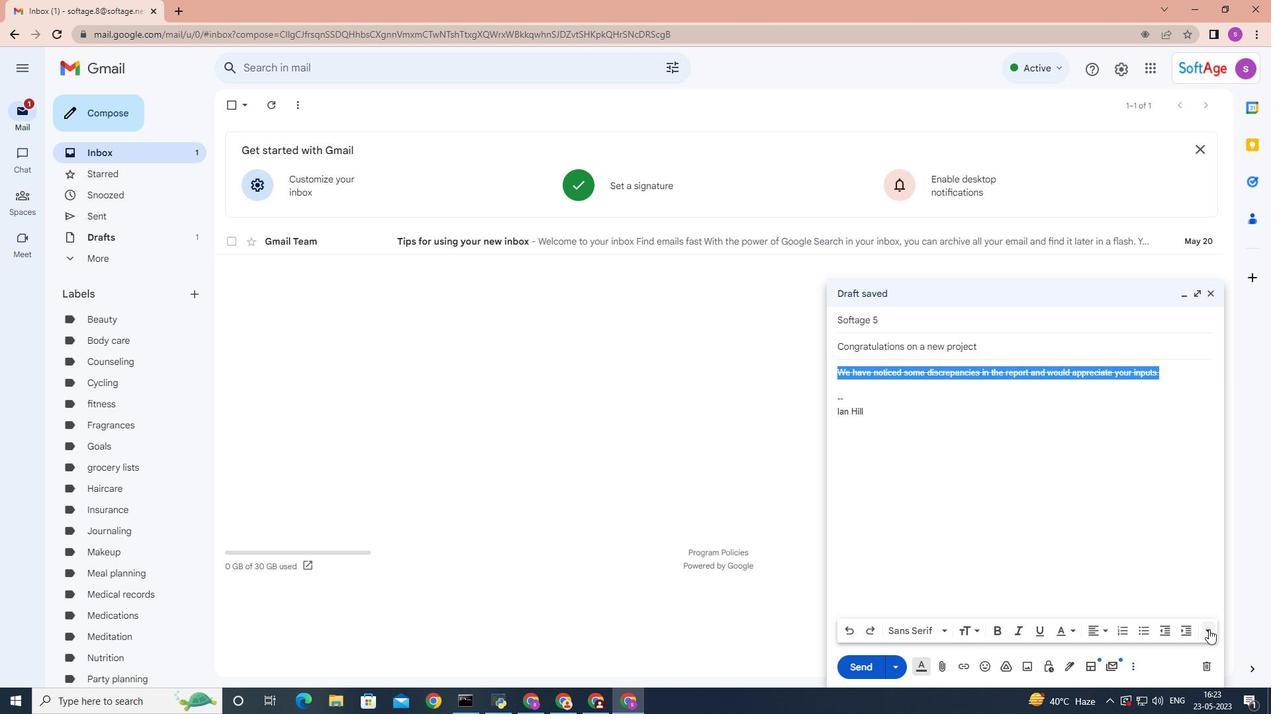 
Action: Mouse moved to (1216, 593)
Screenshot: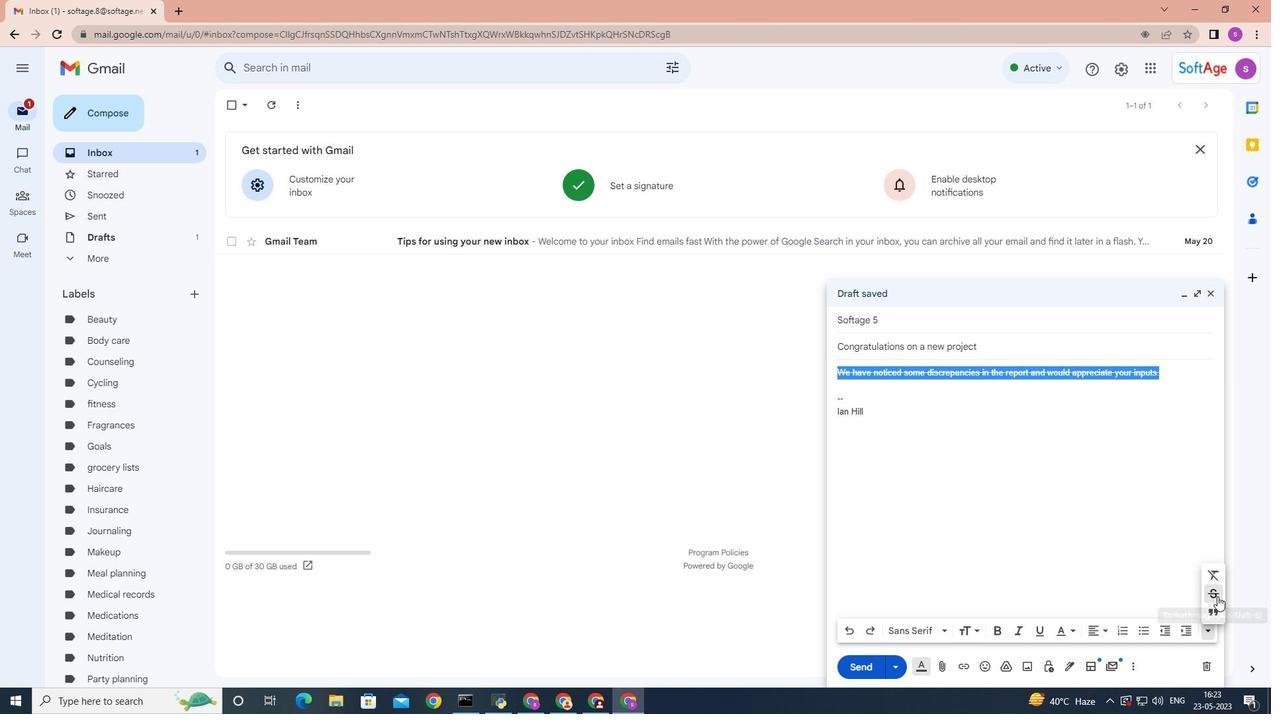 
Action: Mouse pressed left at (1216, 593)
Screenshot: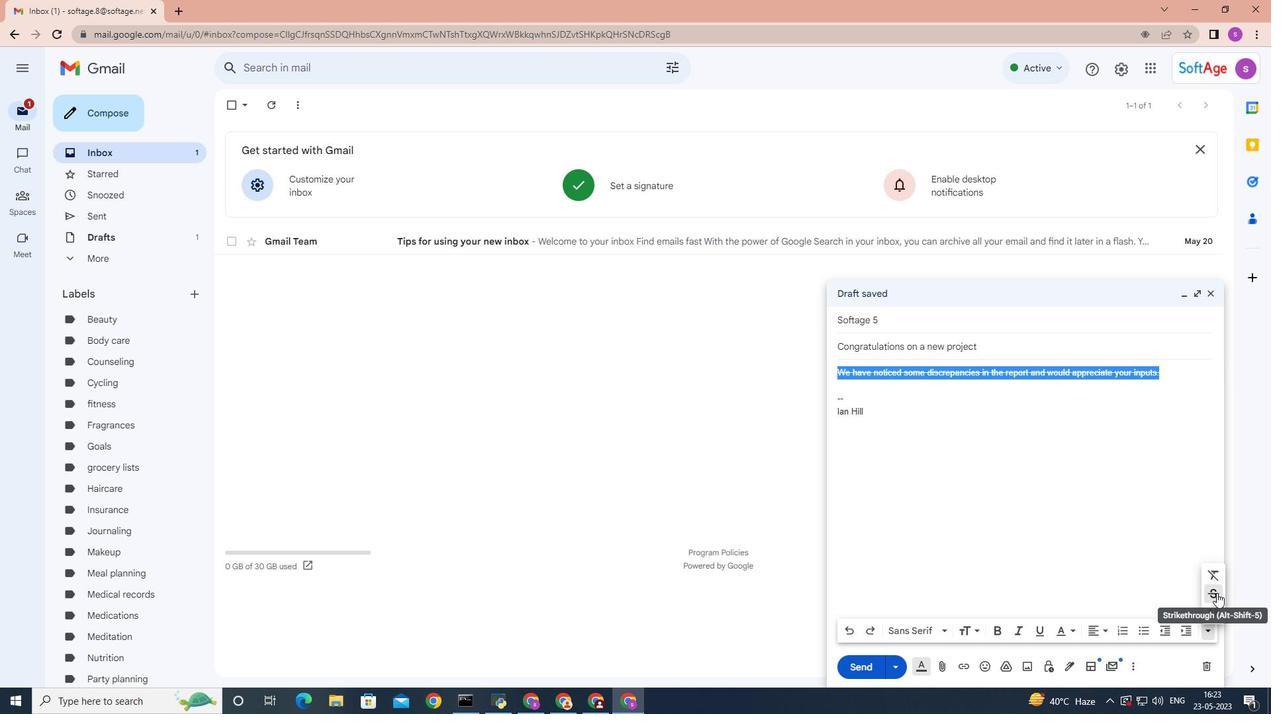 
Action: Mouse moved to (859, 670)
Screenshot: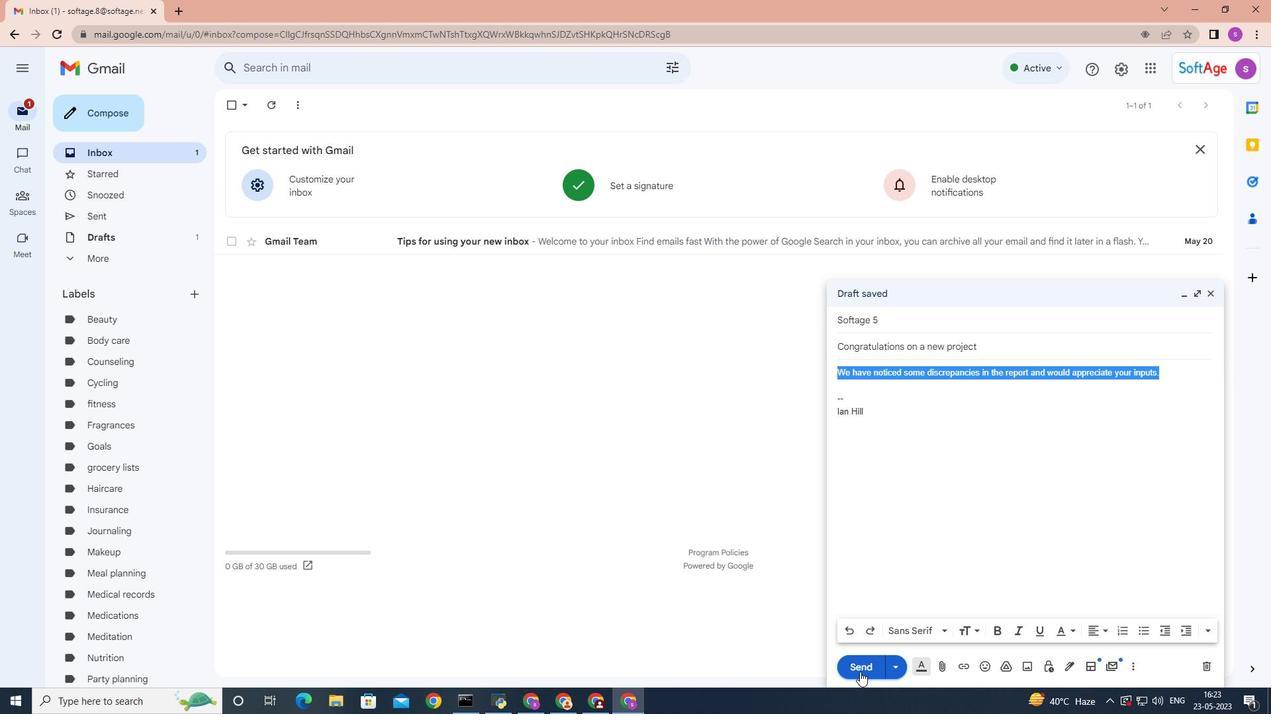 
Action: Mouse pressed left at (859, 670)
Screenshot: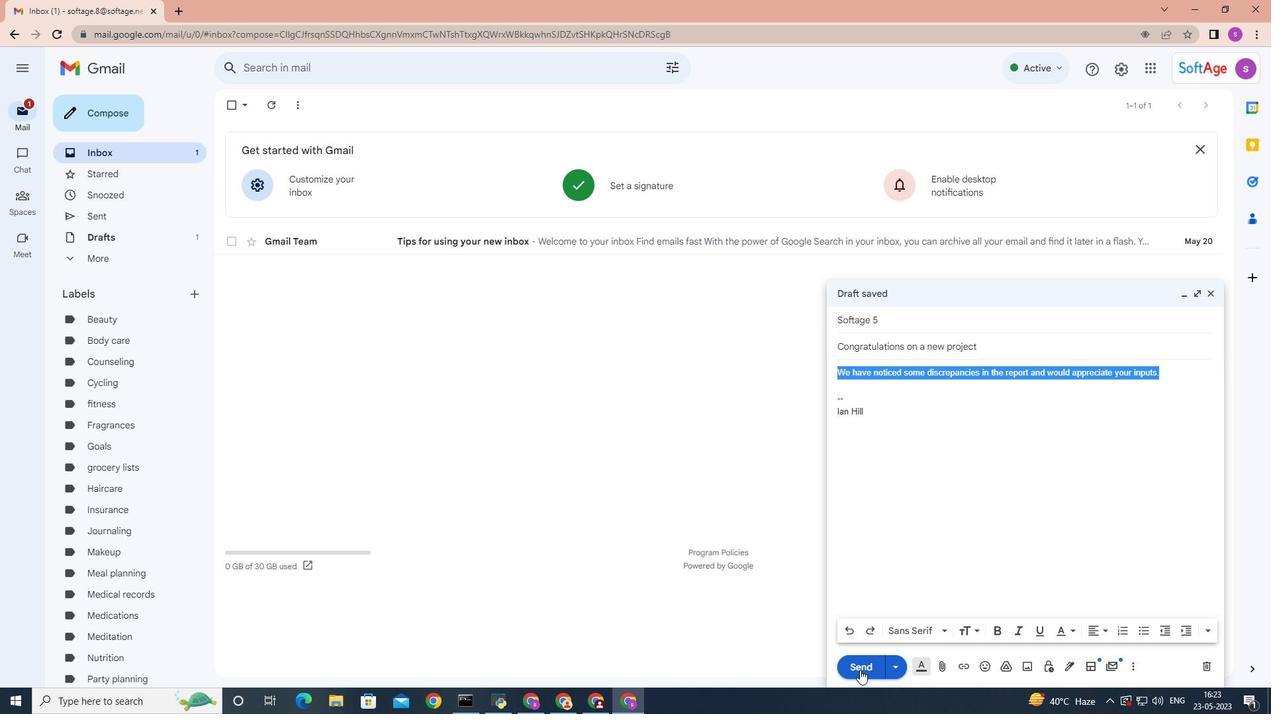 
Action: Mouse moved to (119, 213)
Screenshot: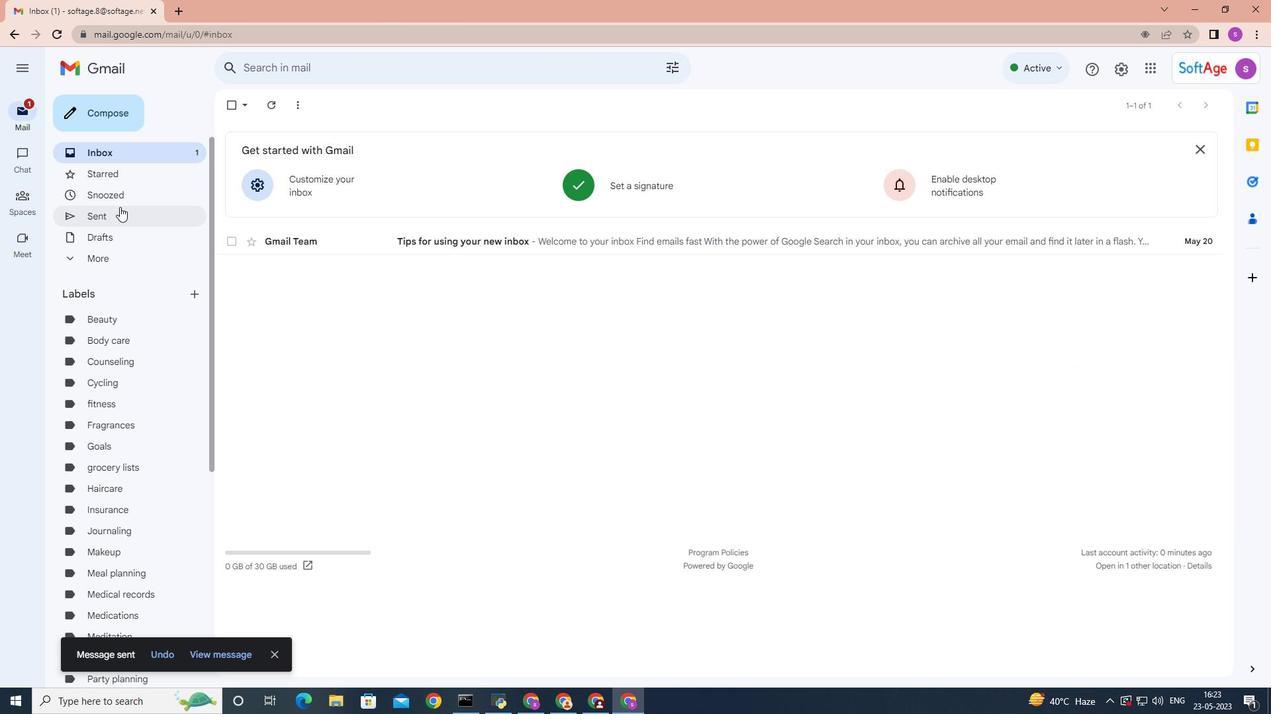 
Action: Mouse pressed left at (119, 213)
Screenshot: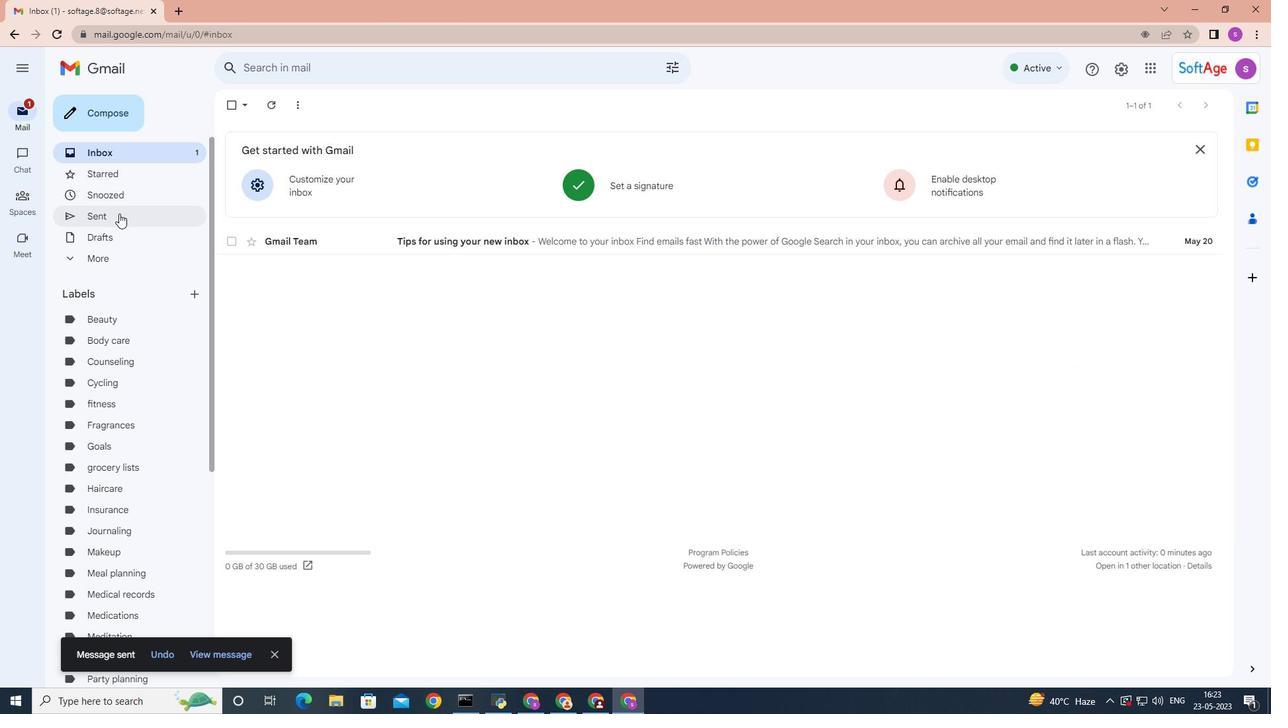 
Action: Mouse moved to (357, 174)
Screenshot: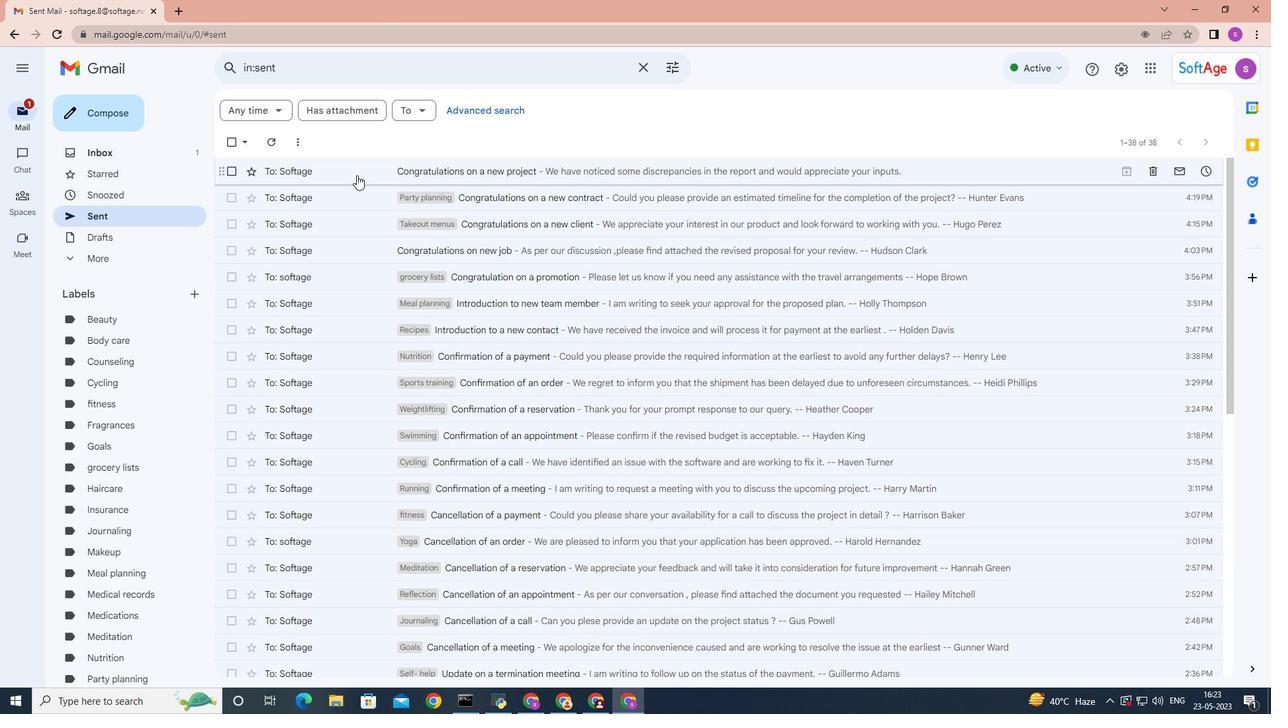 
Action: Mouse pressed right at (357, 174)
Screenshot: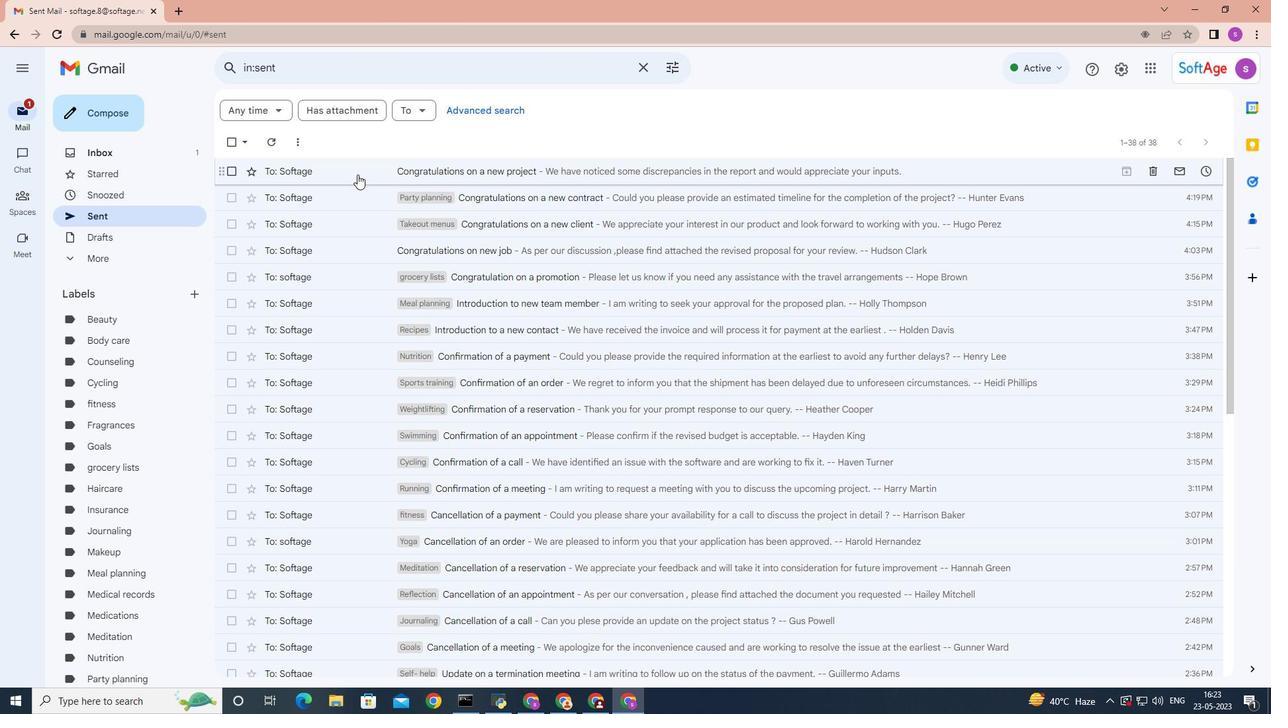 
Action: Mouse moved to (573, 440)
Screenshot: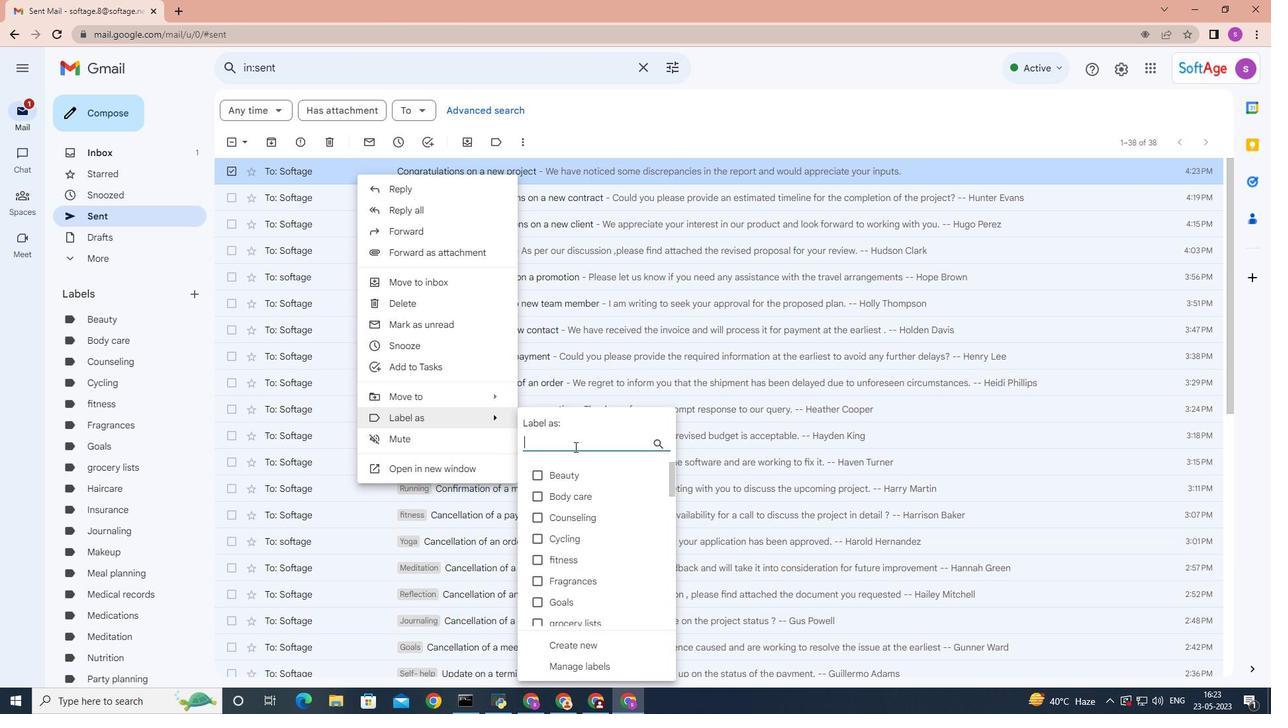 
Action: Key pressed <Key.shift>Invitations
Screenshot: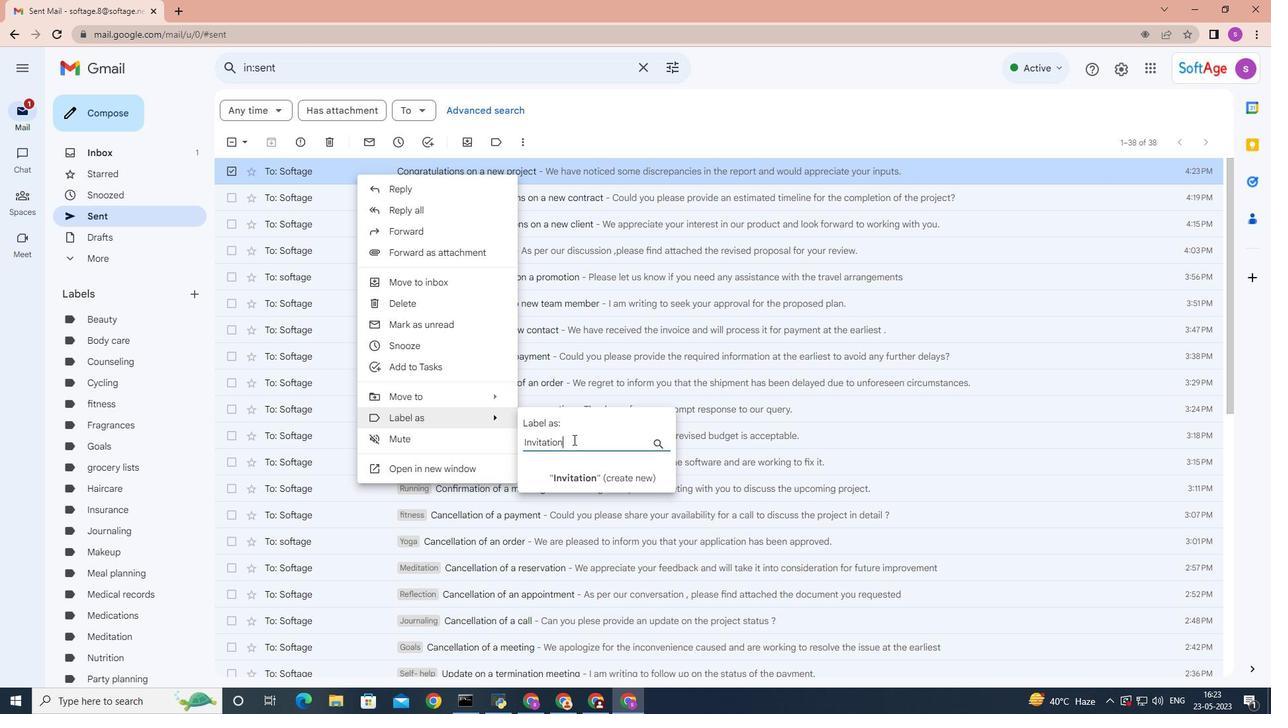 
Action: Mouse moved to (615, 479)
Screenshot: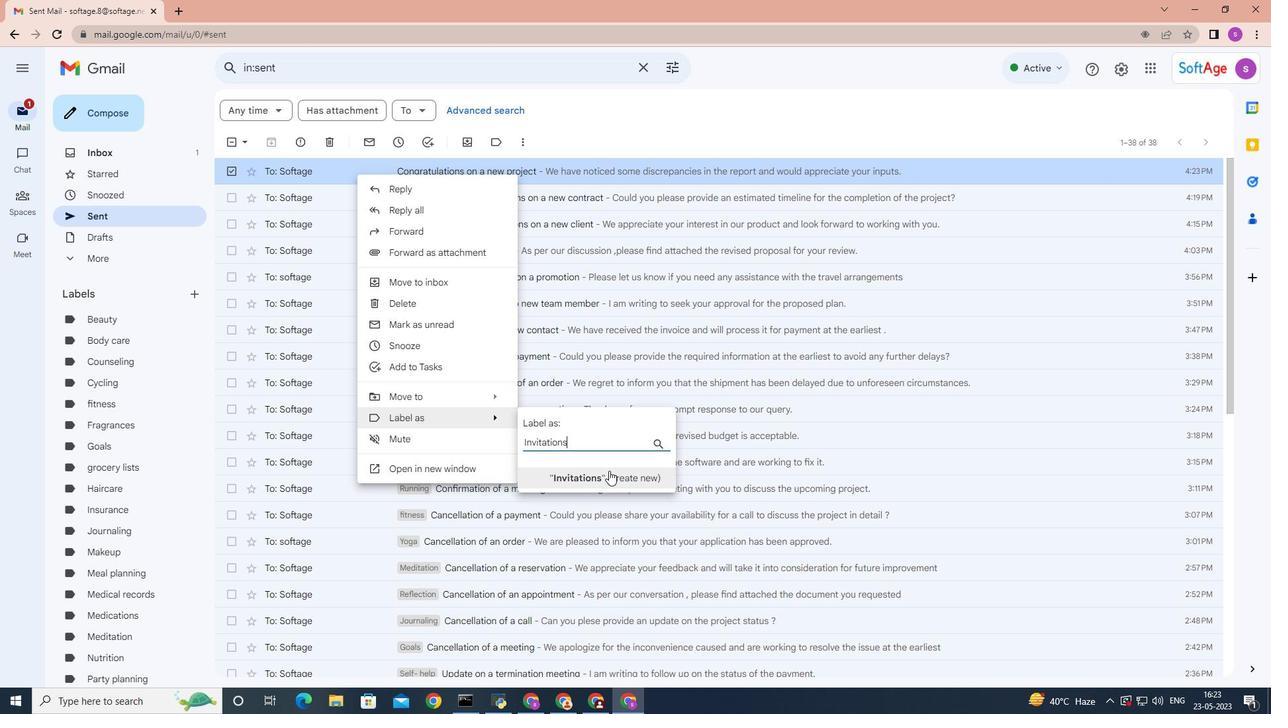 
Action: Mouse pressed left at (615, 479)
Screenshot: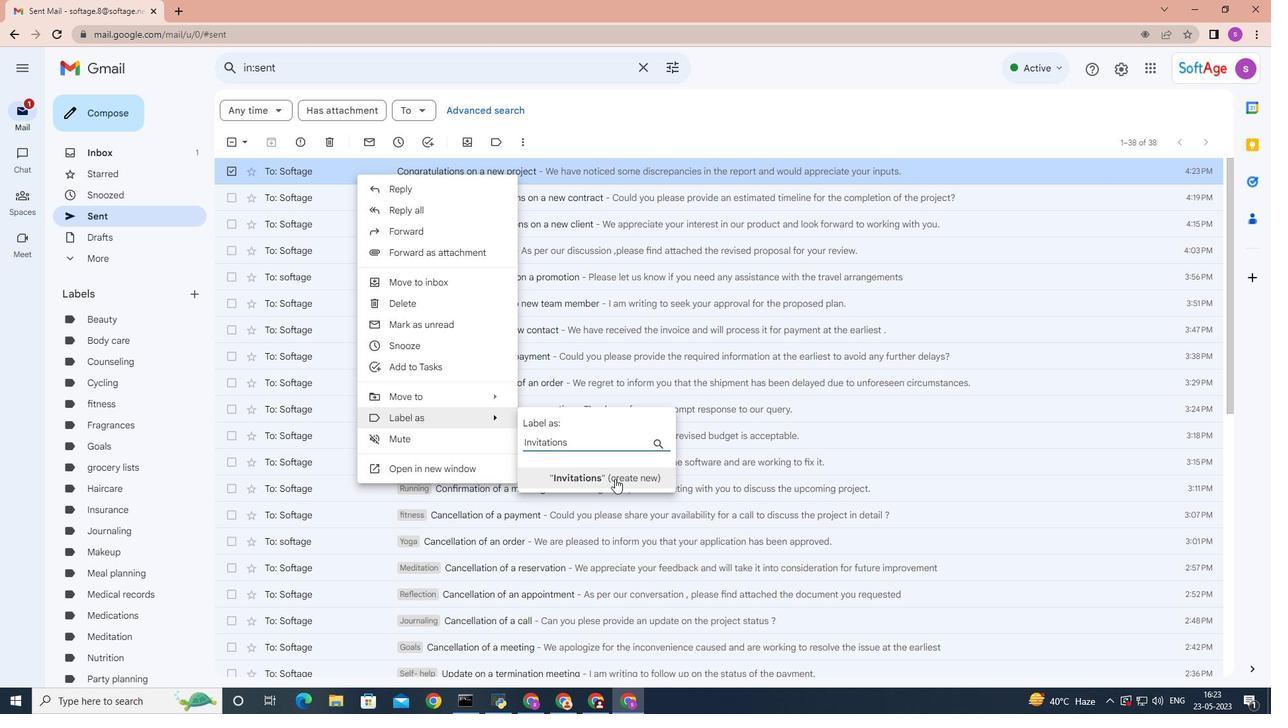 
Action: Mouse moved to (768, 416)
Screenshot: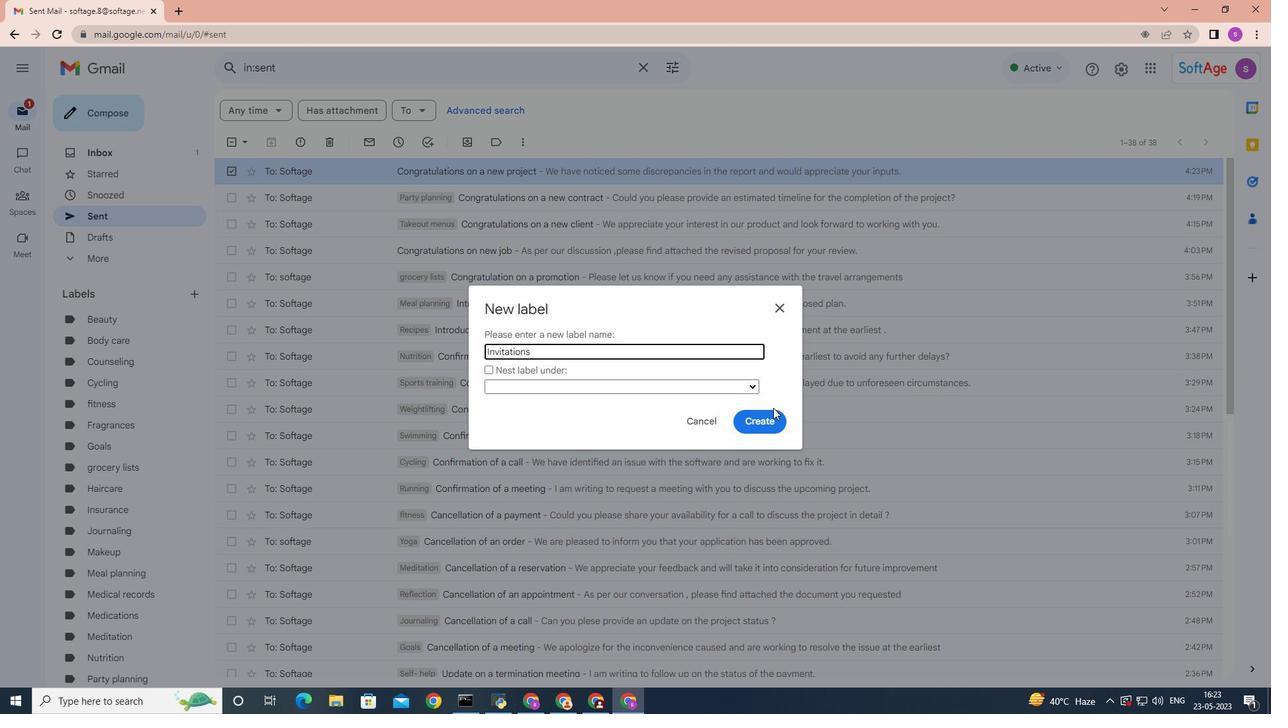 
Action: Mouse pressed left at (768, 416)
Screenshot: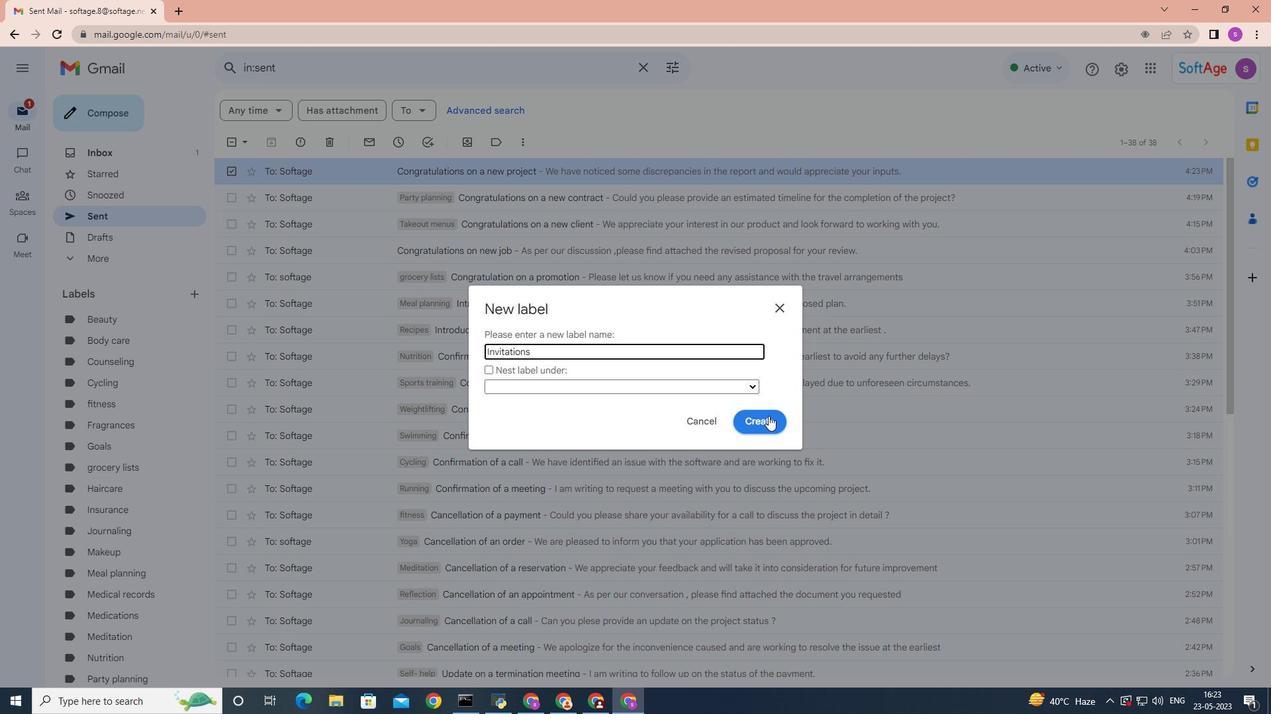 
